 Task: Change  the formatting of the data to Which is Greater than5, In conditional formating, put the option 'Yellow Fill with Dark Yellow Text. 'add another formatting option Format As Table, insert the option Brown Table style Dark  3 In the sheet   Nexus Sales   book
Action: Key pressed 5
Screenshot: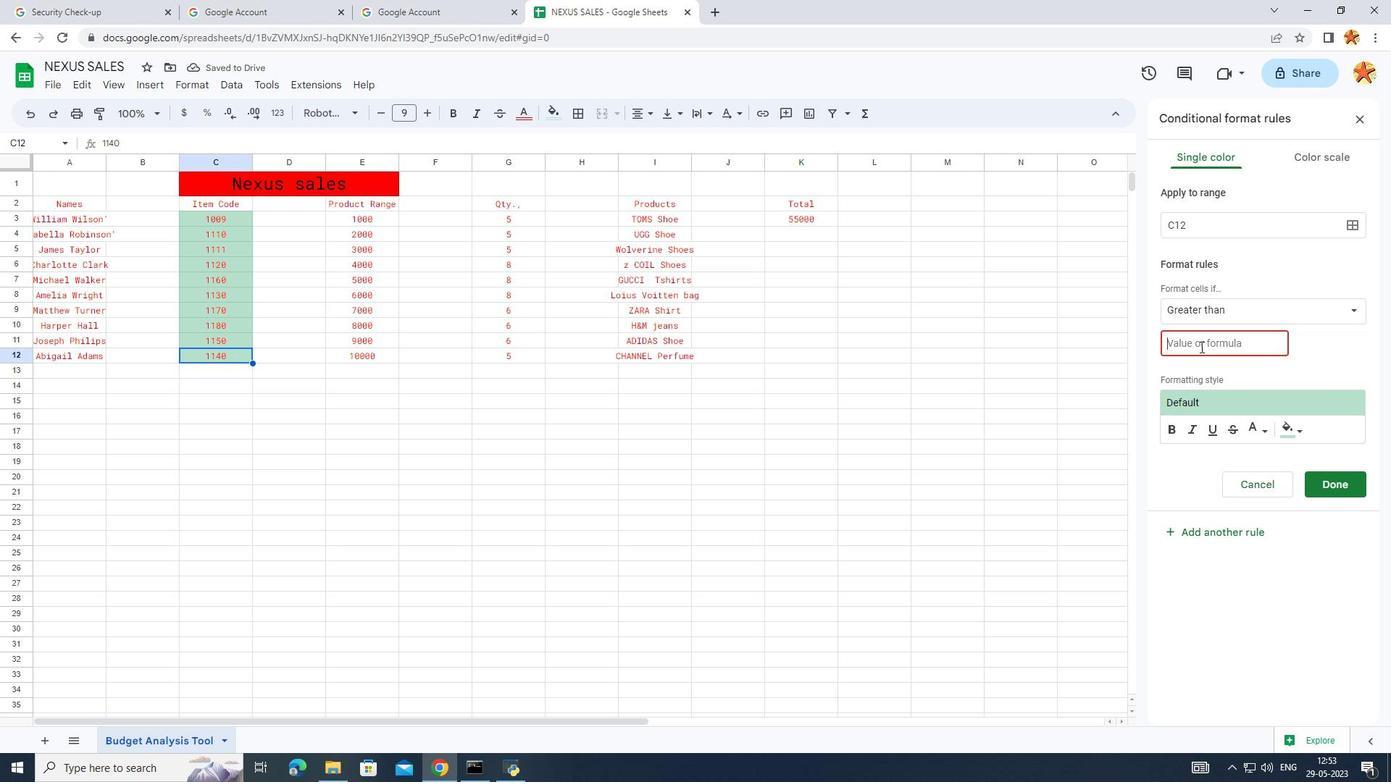 
Action: Mouse moved to (1335, 481)
Screenshot: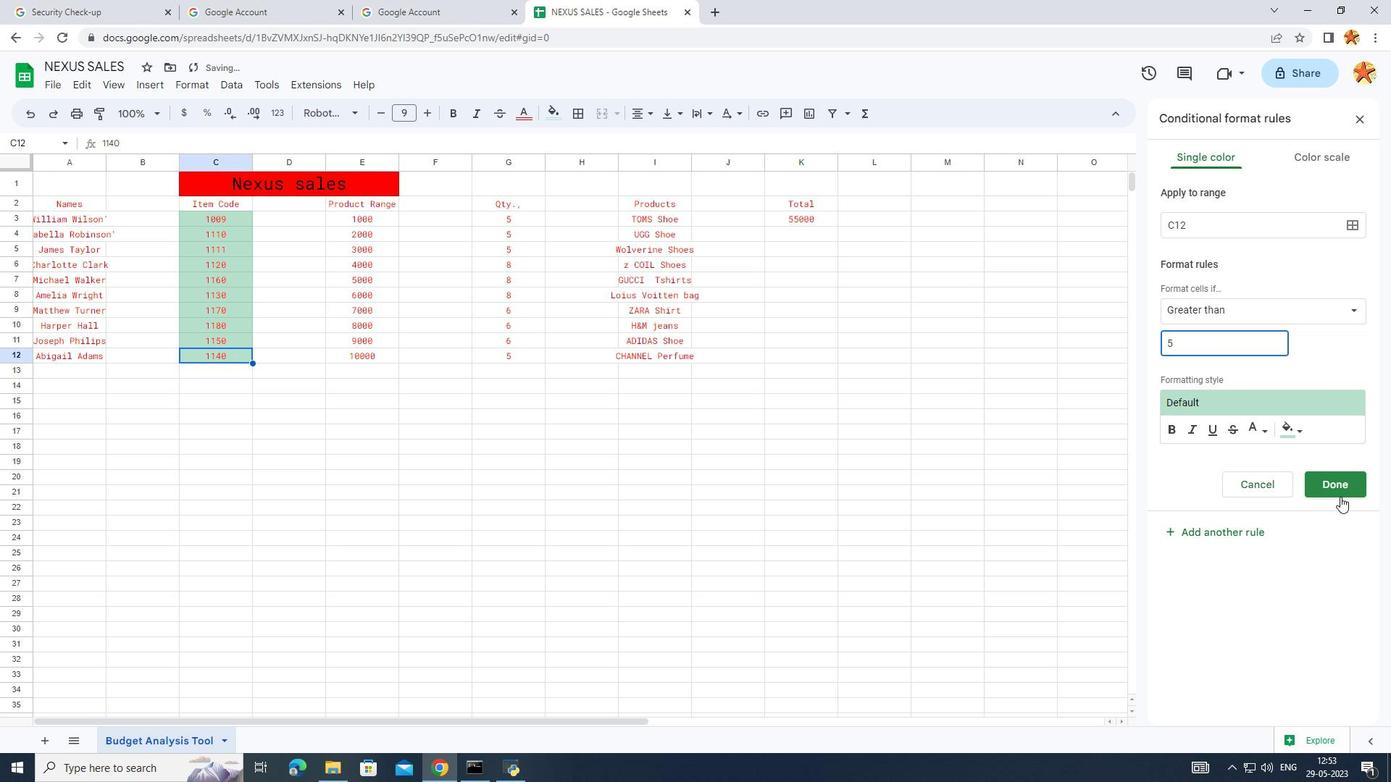 
Action: Mouse pressed left at (1335, 481)
Screenshot: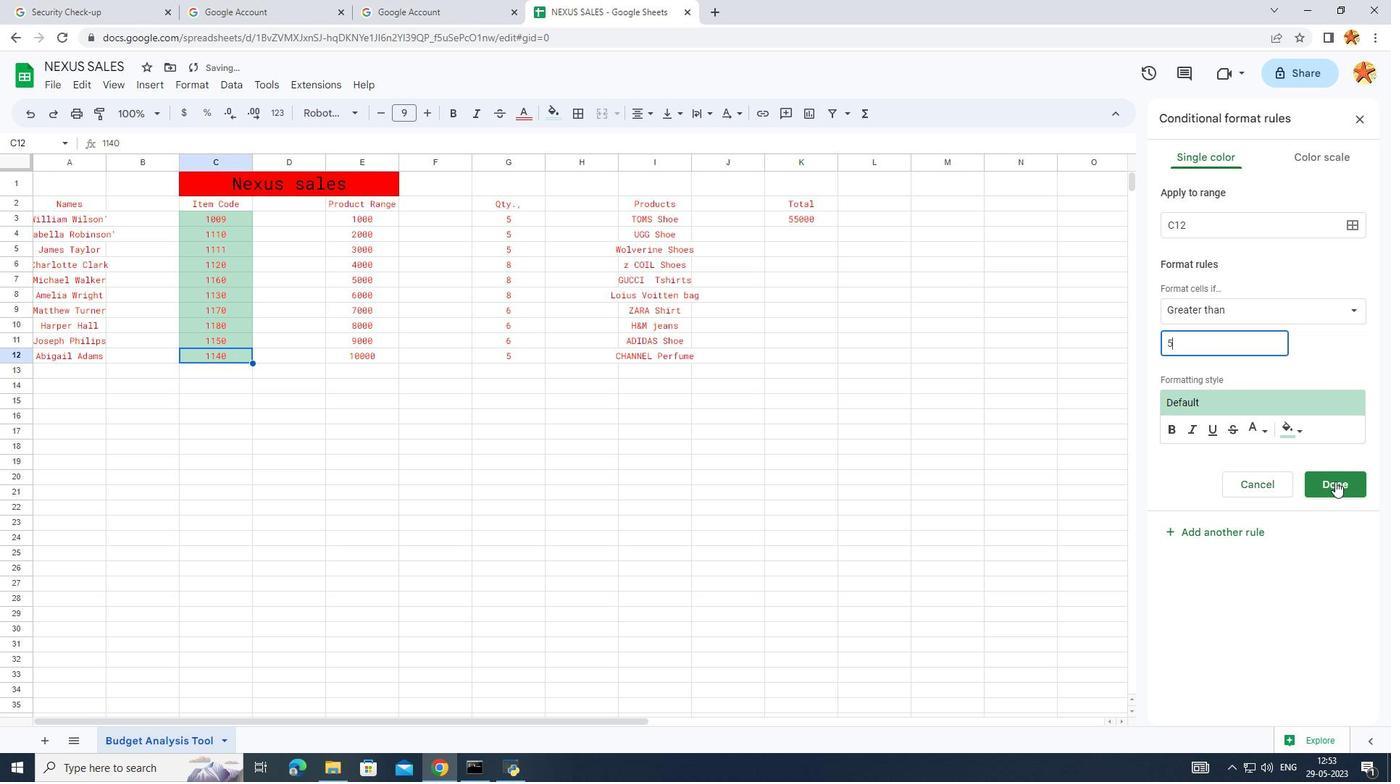 
Action: Mouse moved to (1084, 453)
Screenshot: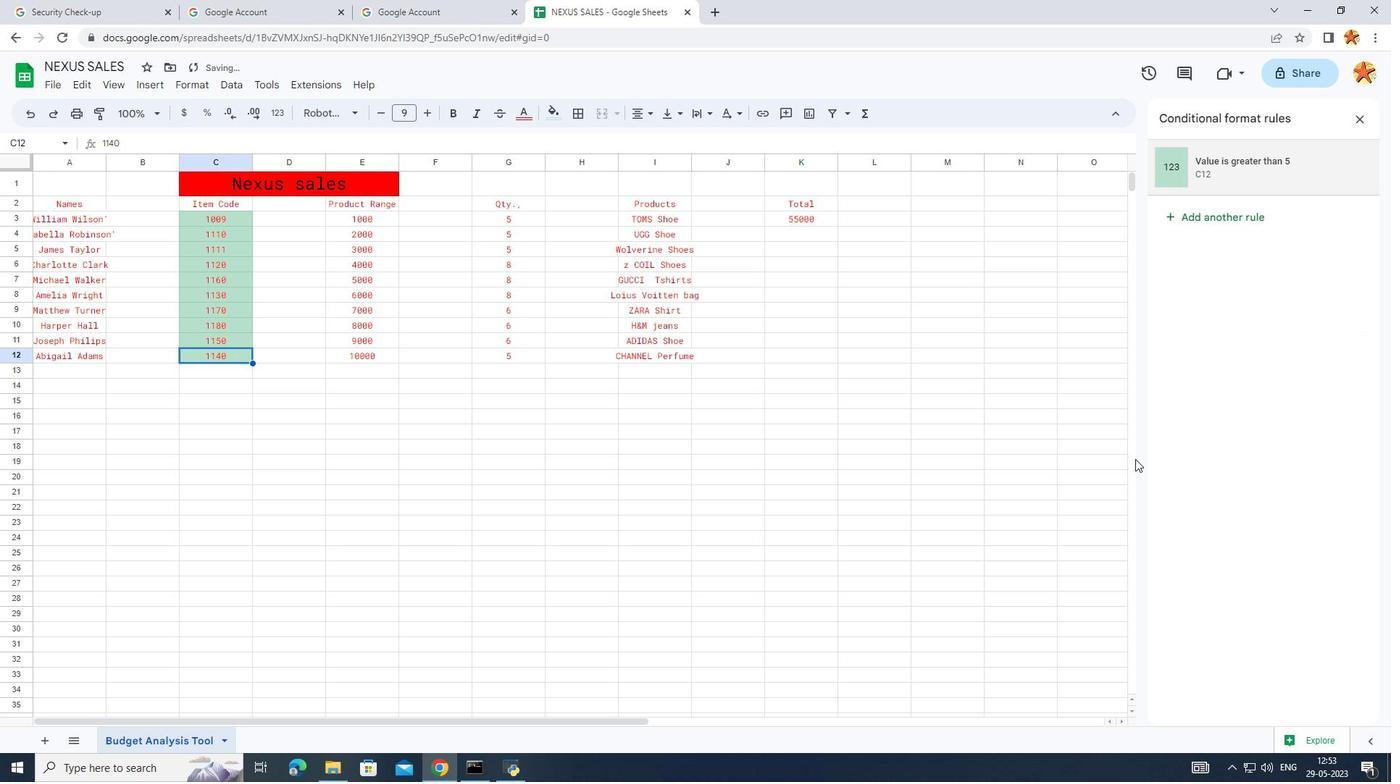 
Action: Mouse pressed left at (1084, 453)
Screenshot: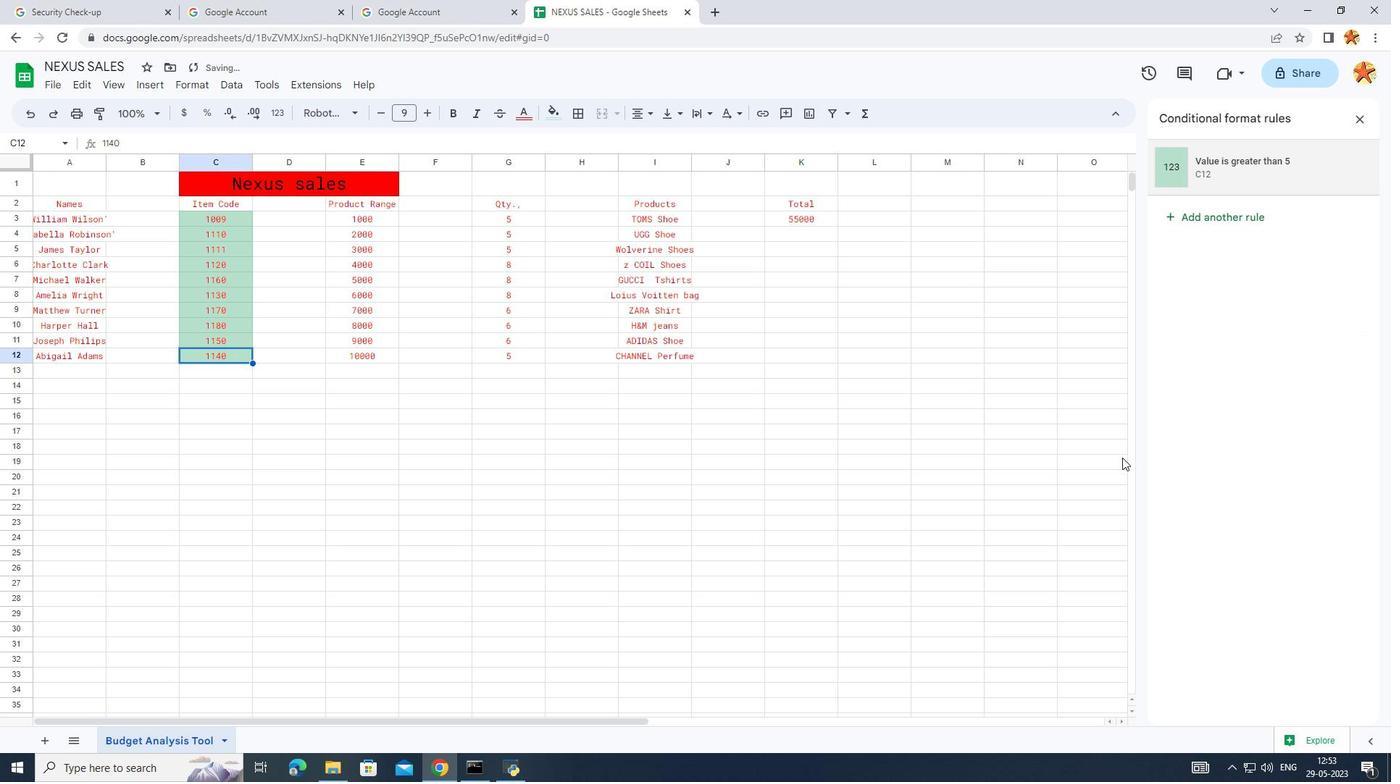 
Action: Mouse moved to (202, 218)
Screenshot: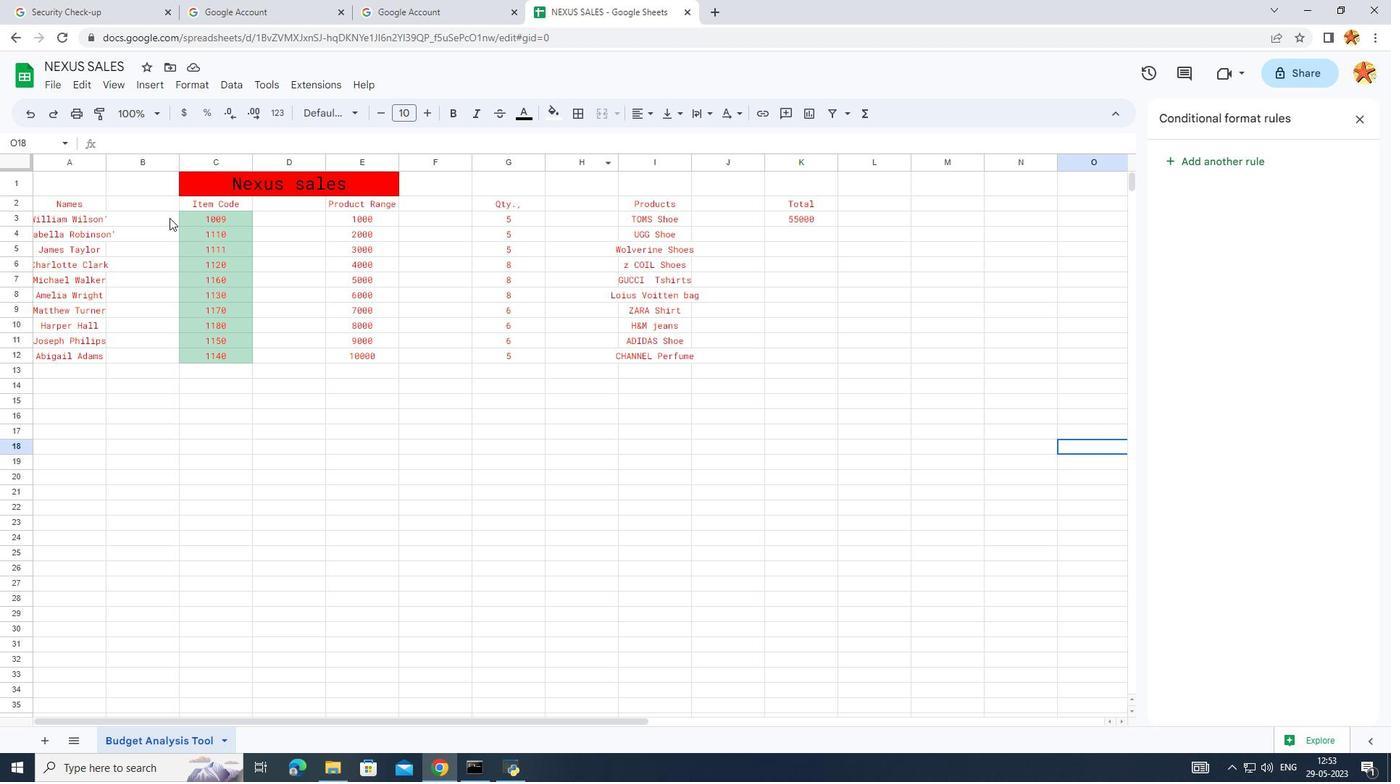 
Action: Mouse pressed left at (202, 218)
Screenshot: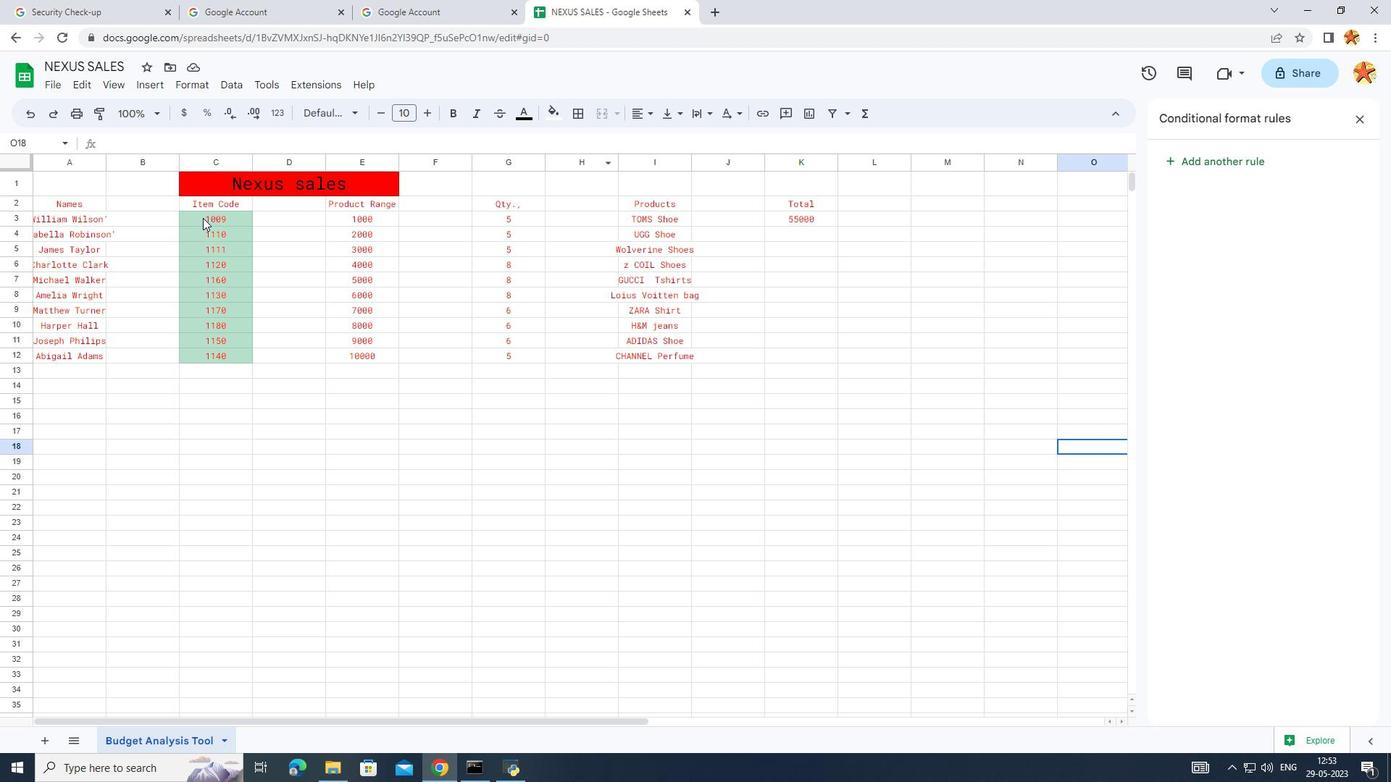 
Action: Mouse moved to (241, 363)
Screenshot: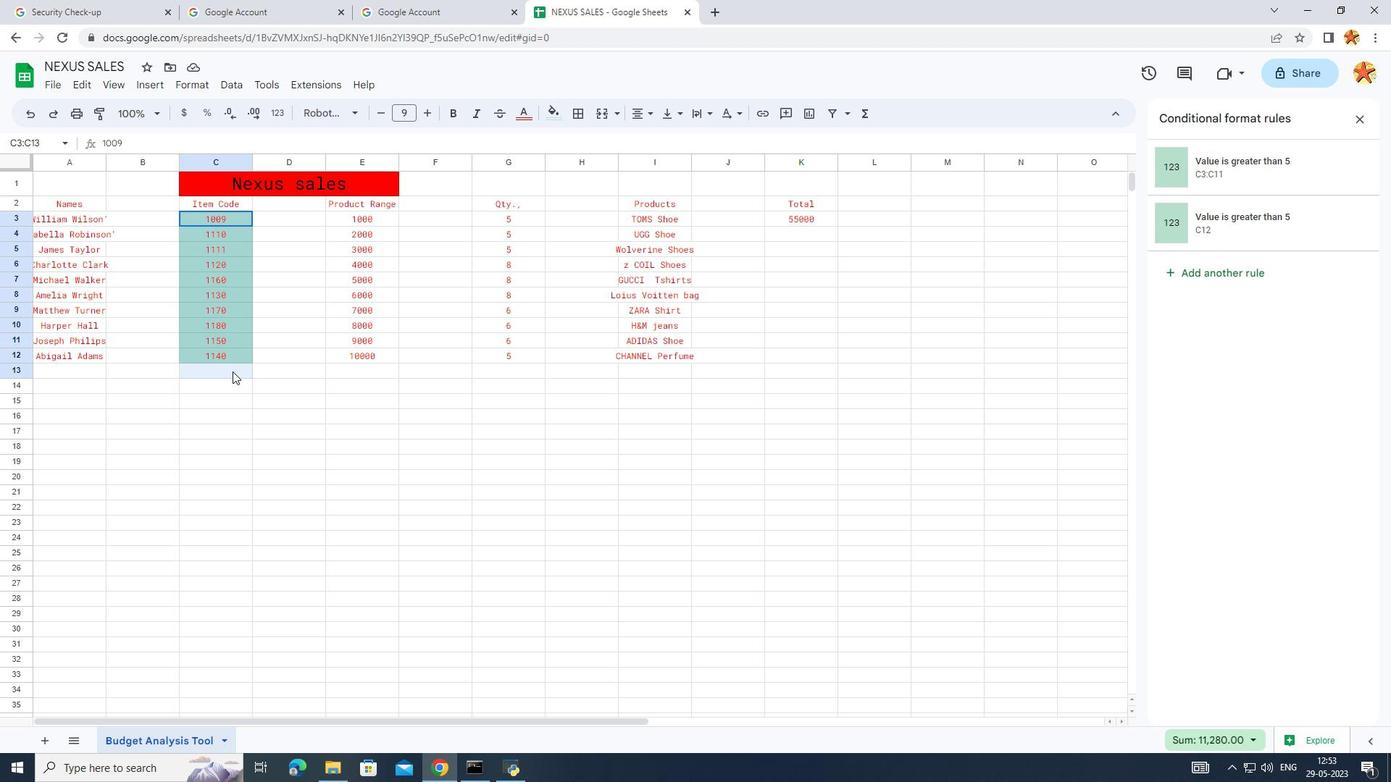 
Action: Mouse pressed left at (241, 363)
Screenshot: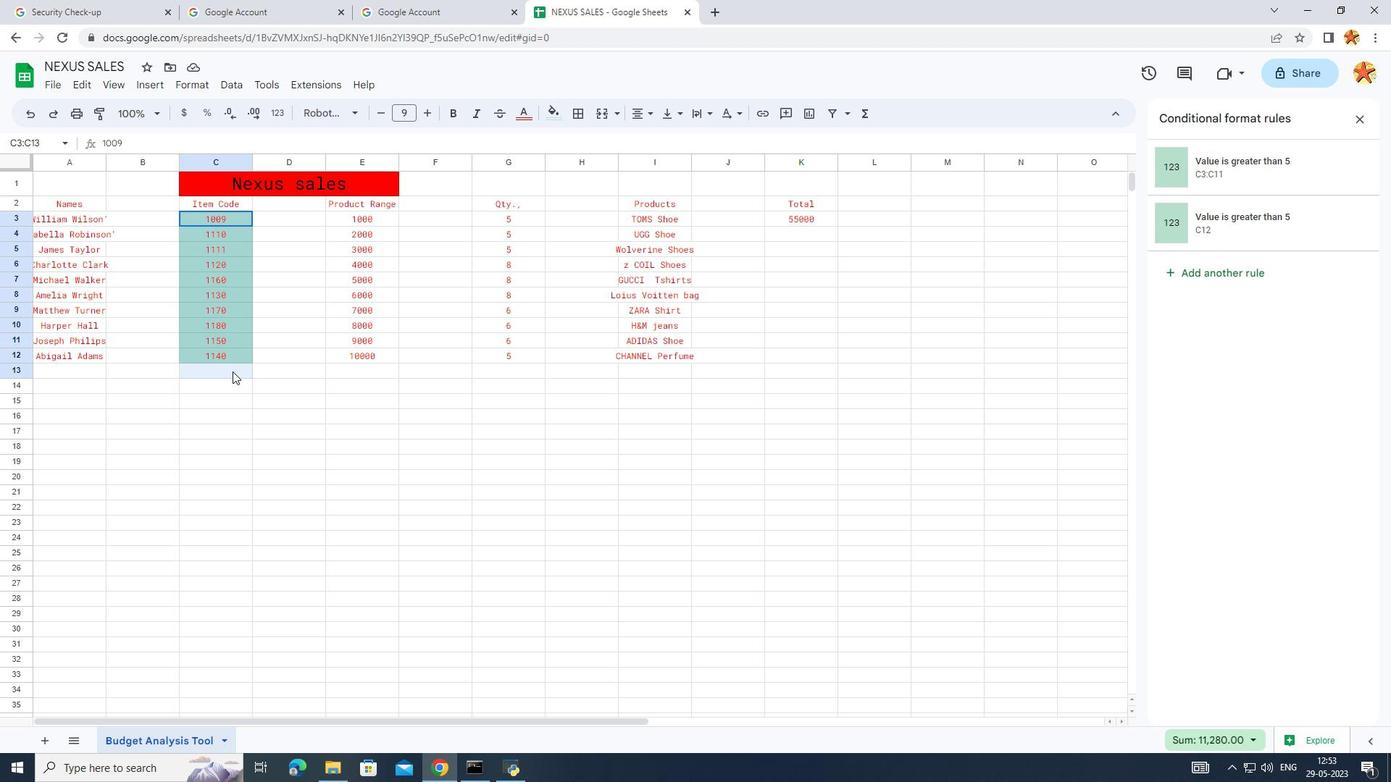 
Action: Mouse moved to (1227, 163)
Screenshot: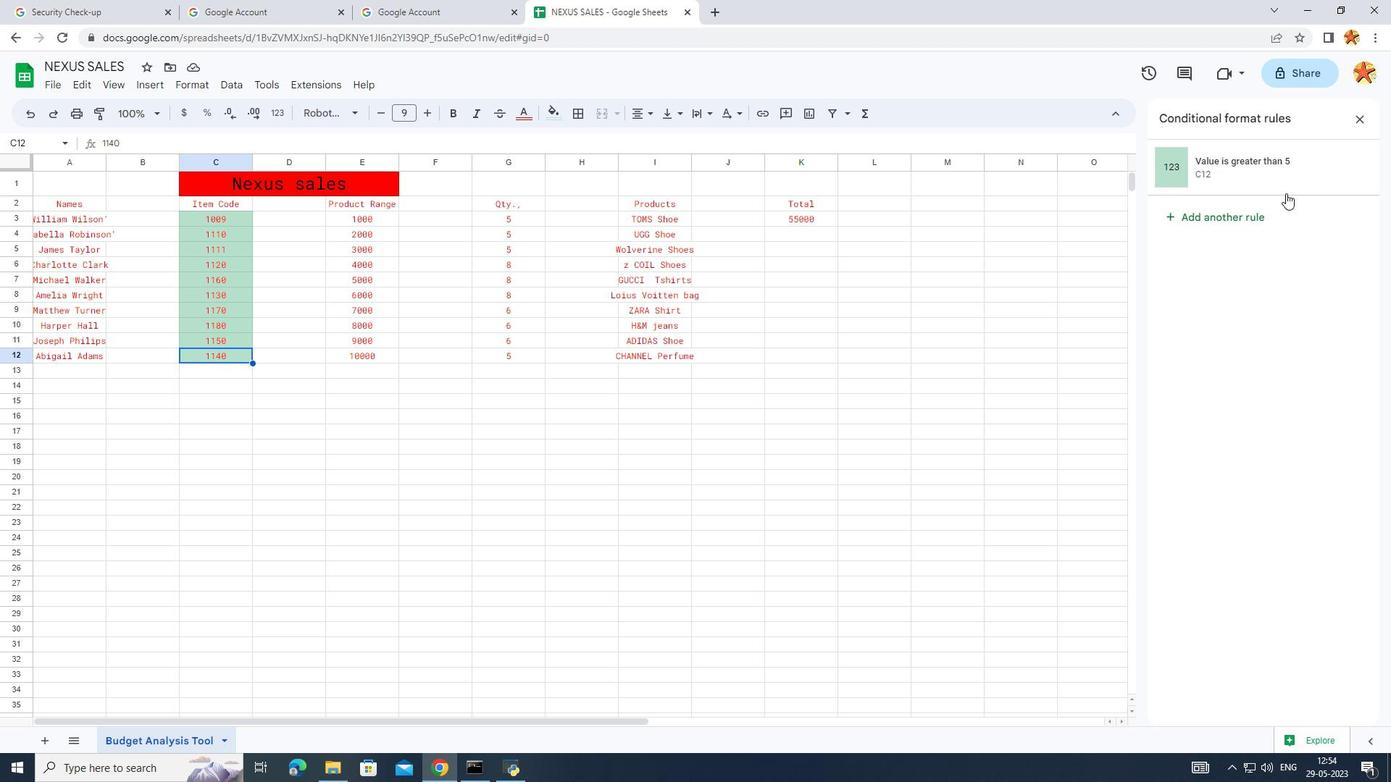 
Action: Mouse pressed left at (1227, 163)
Screenshot: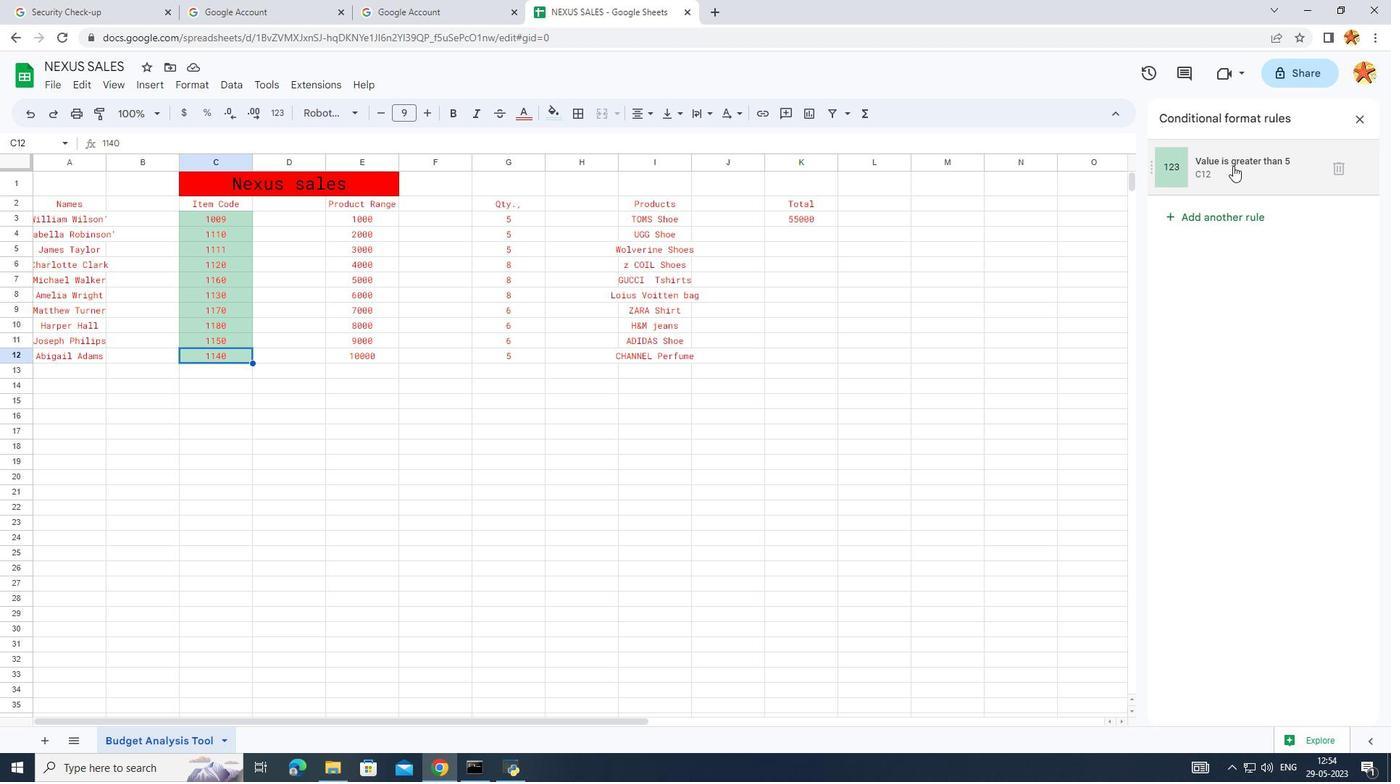 
Action: Mouse moved to (1319, 160)
Screenshot: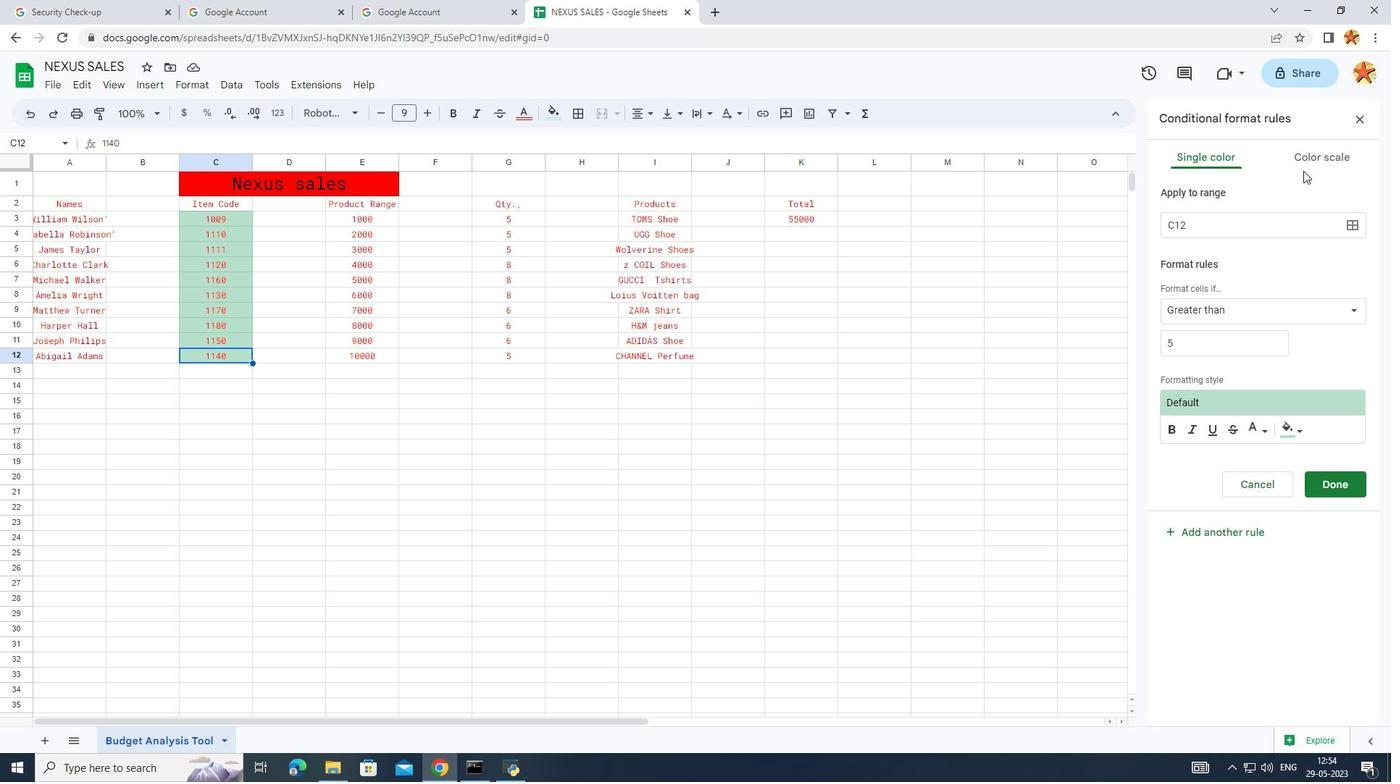 
Action: Mouse pressed left at (1319, 160)
Screenshot: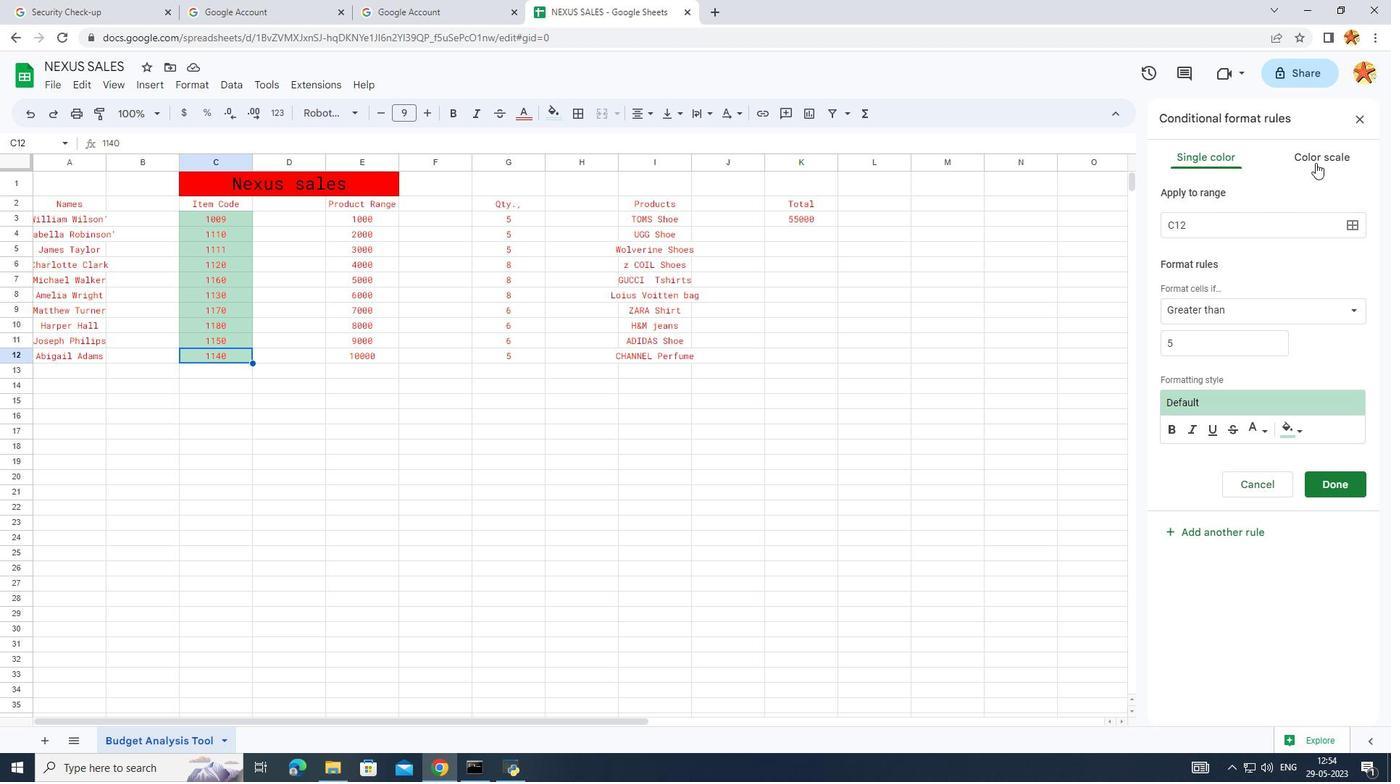 
Action: Mouse moved to (1277, 315)
Screenshot: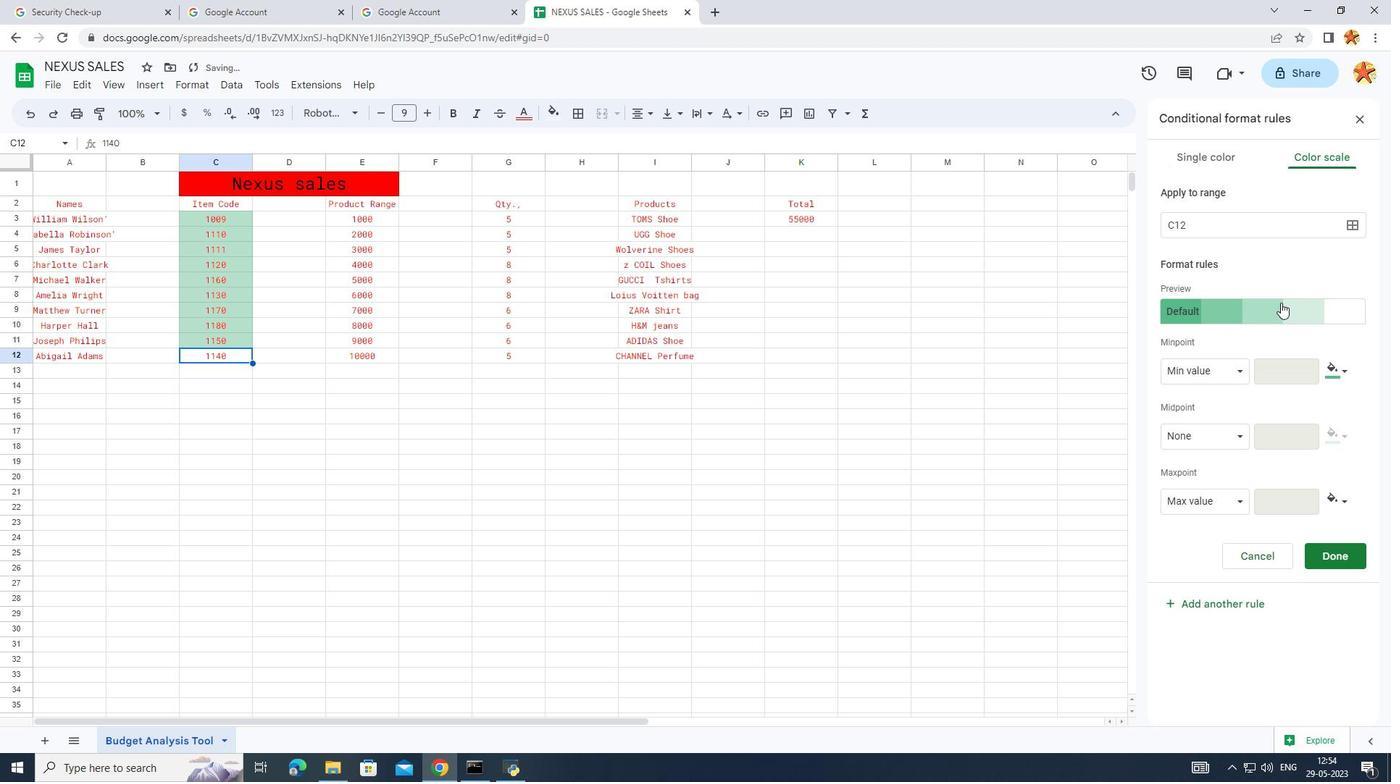 
Action: Mouse pressed left at (1277, 315)
Screenshot: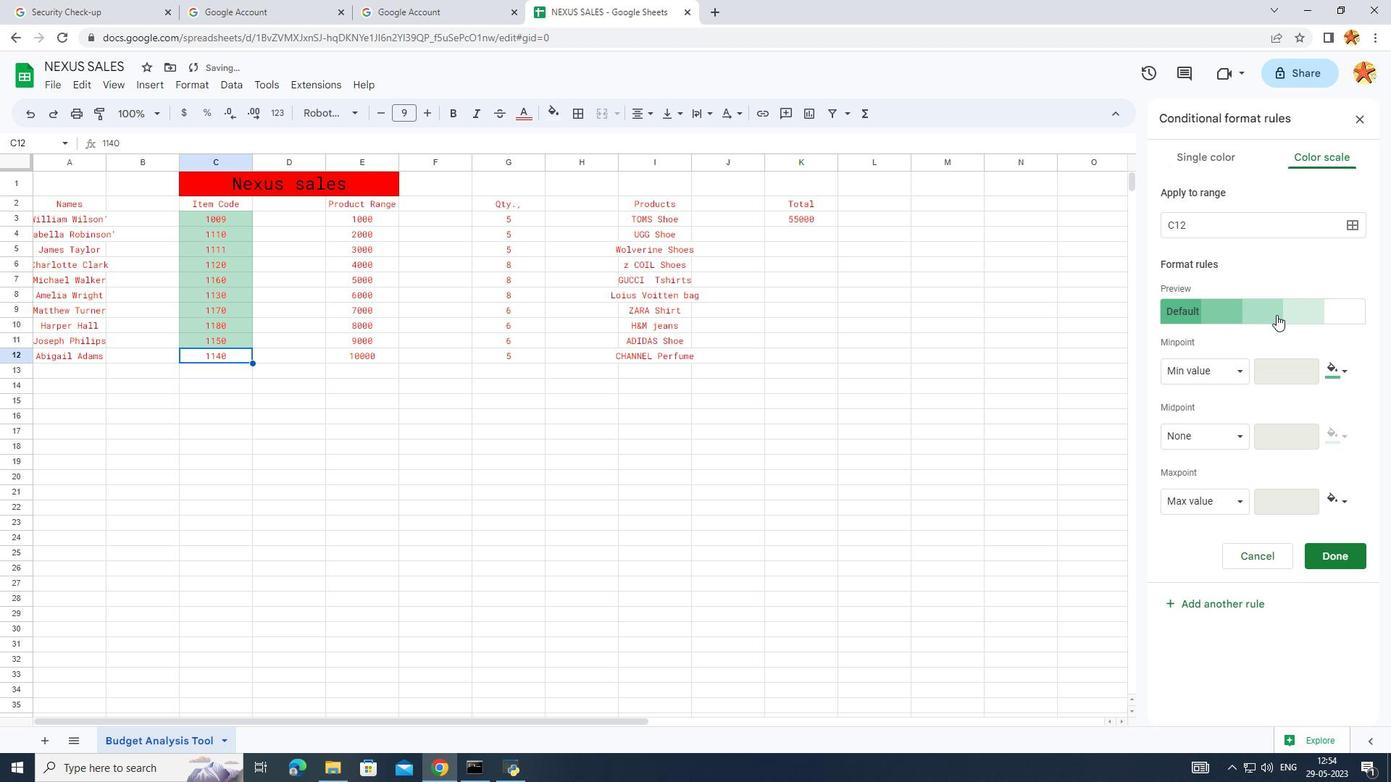 
Action: Mouse moved to (1237, 353)
Screenshot: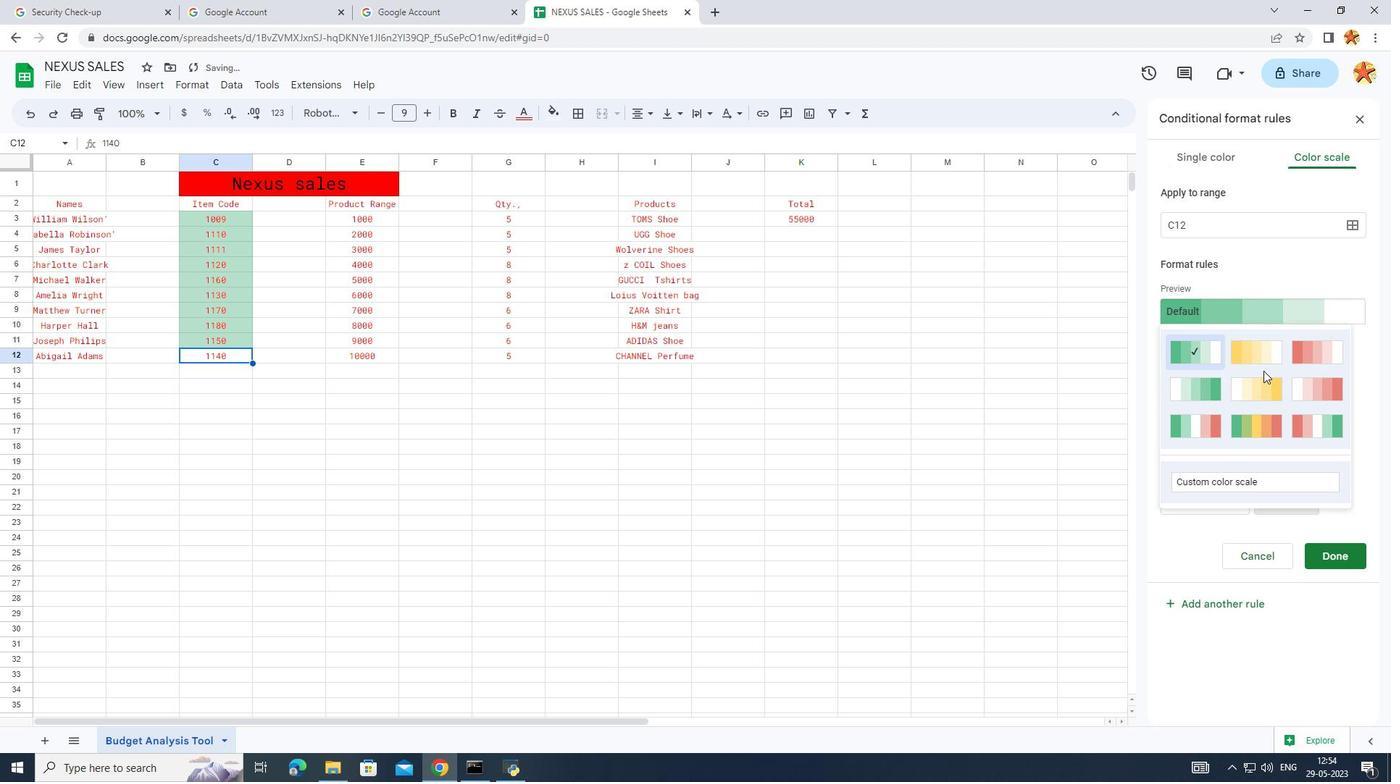 
Action: Mouse pressed left at (1237, 353)
Screenshot: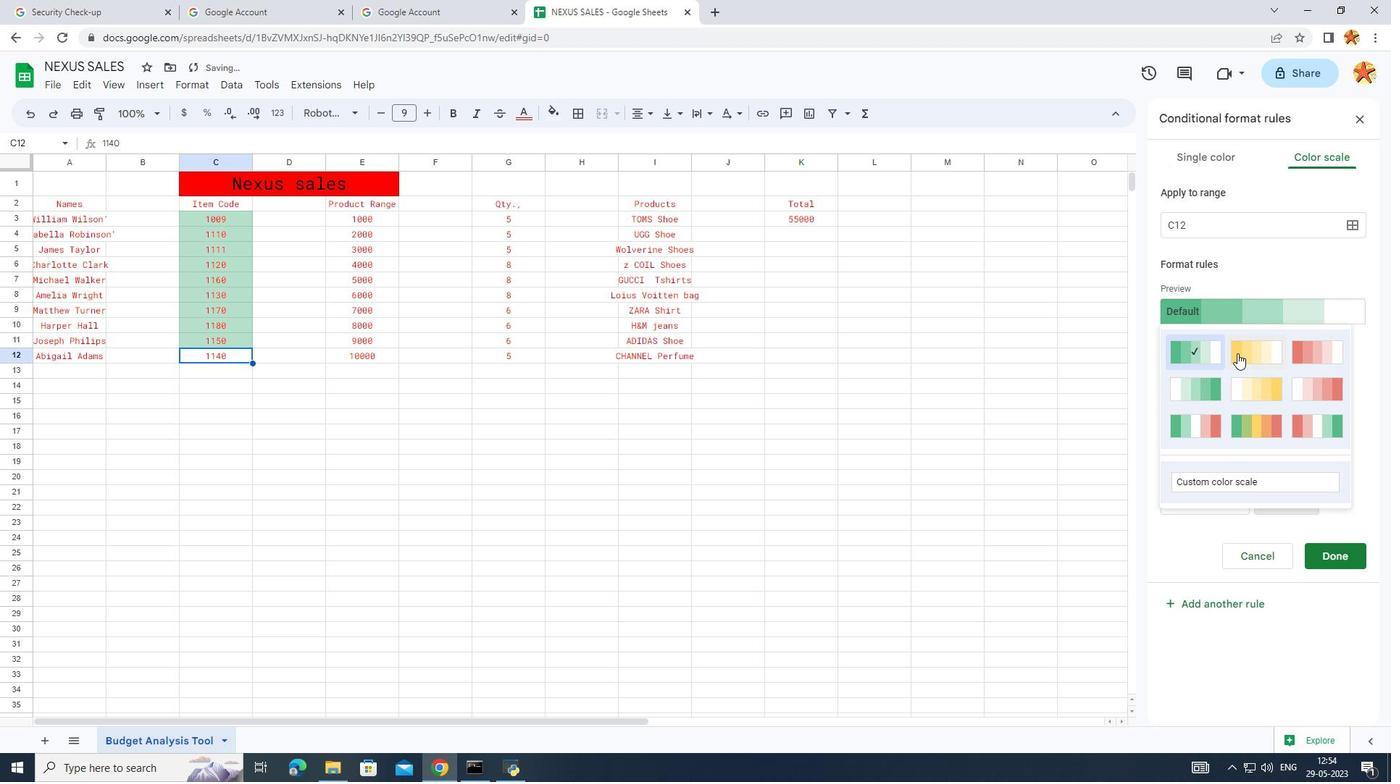 
Action: Mouse moved to (761, 413)
Screenshot: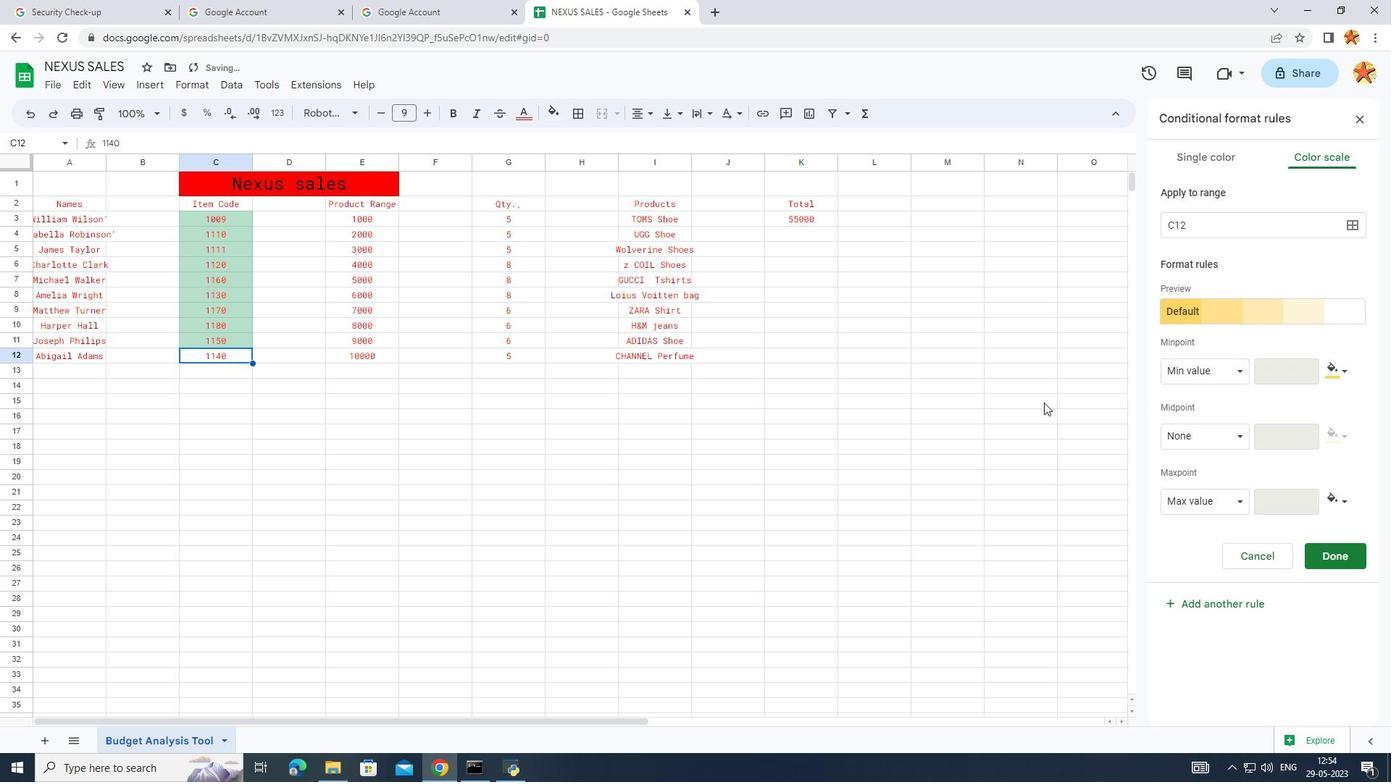 
Action: Mouse pressed left at (761, 413)
Screenshot: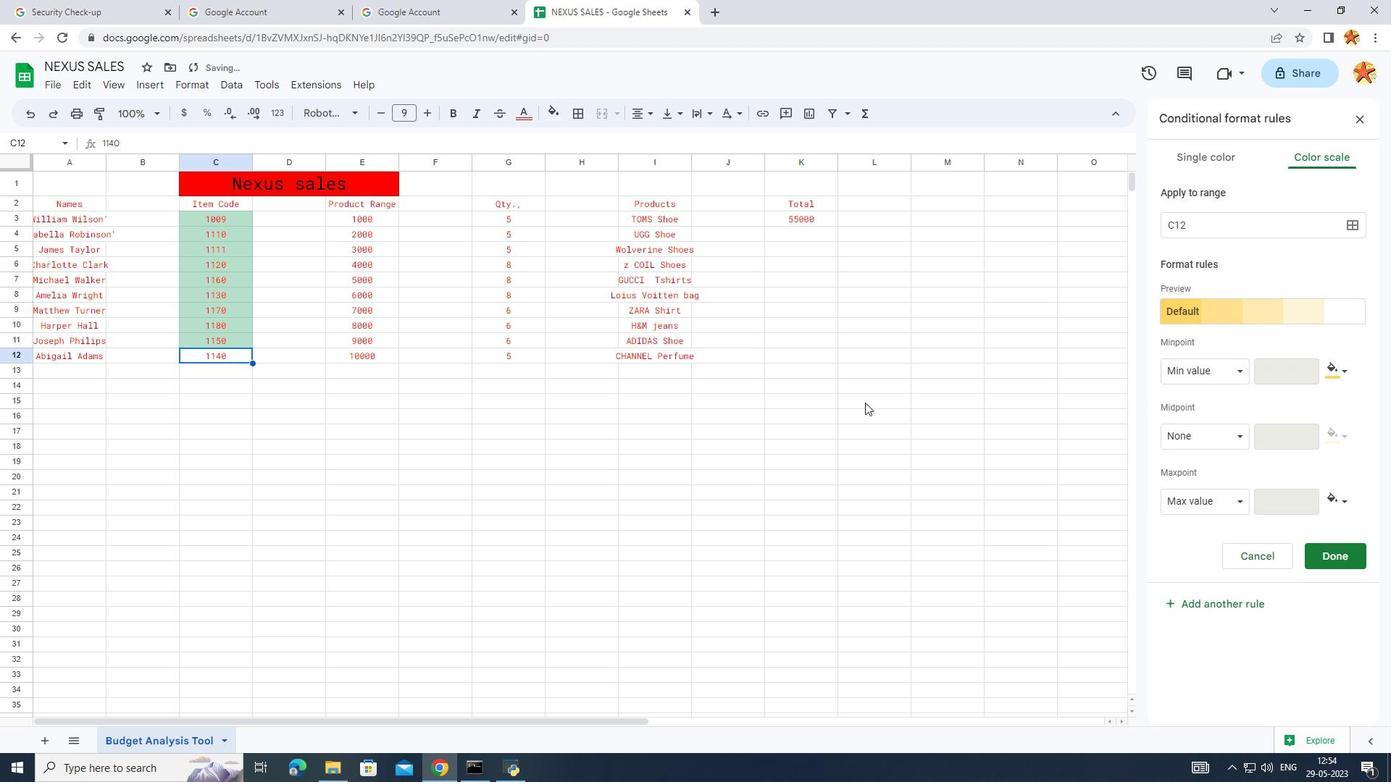 
Action: Mouse moved to (302, 254)
Screenshot: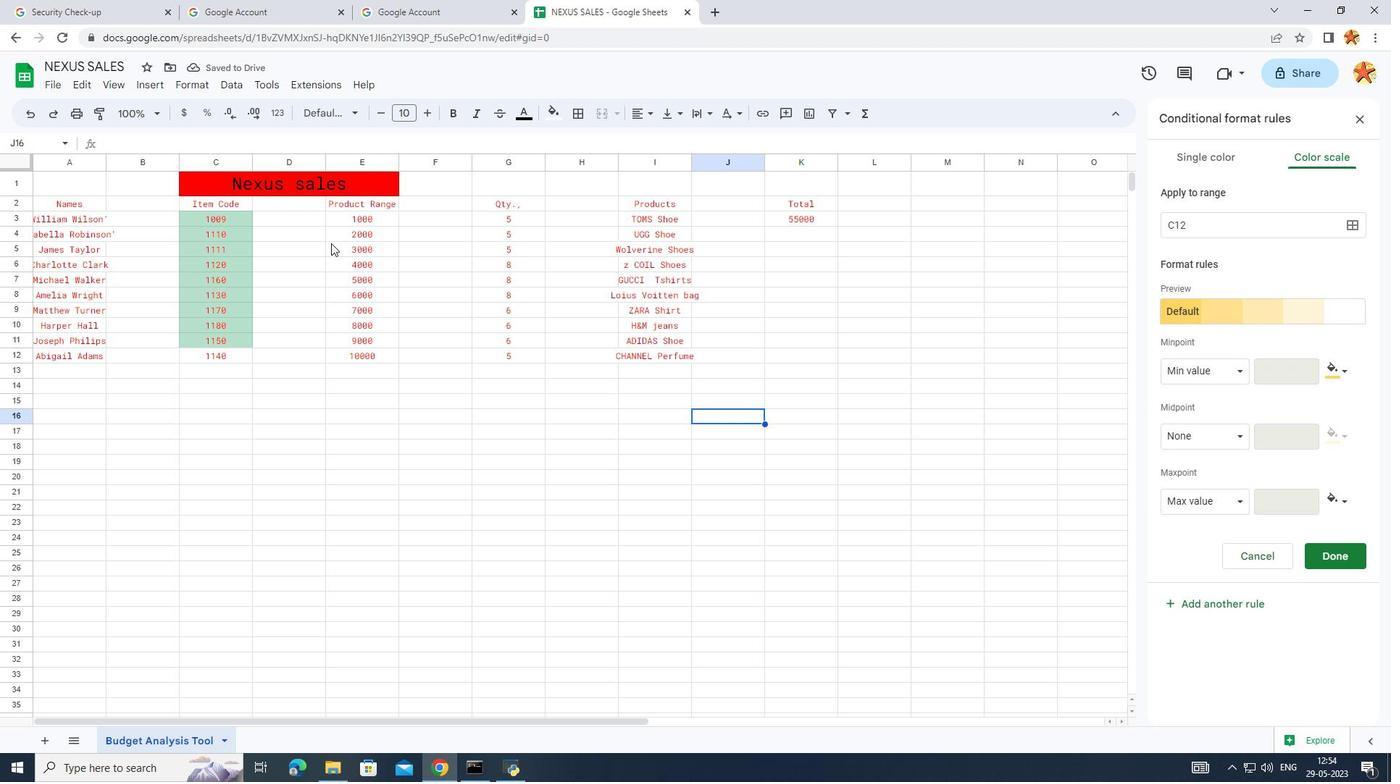 
Action: Mouse pressed left at (302, 254)
Screenshot: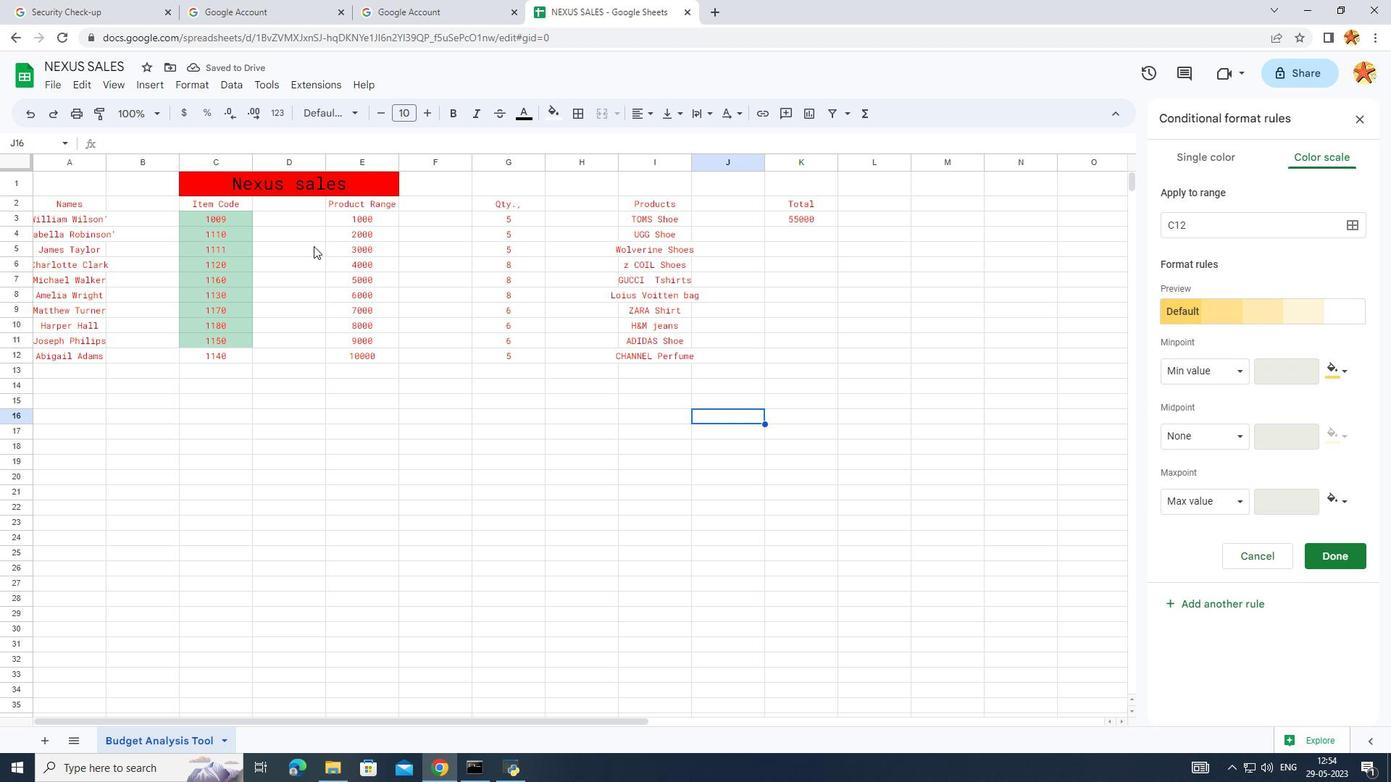
Action: Mouse moved to (224, 215)
Screenshot: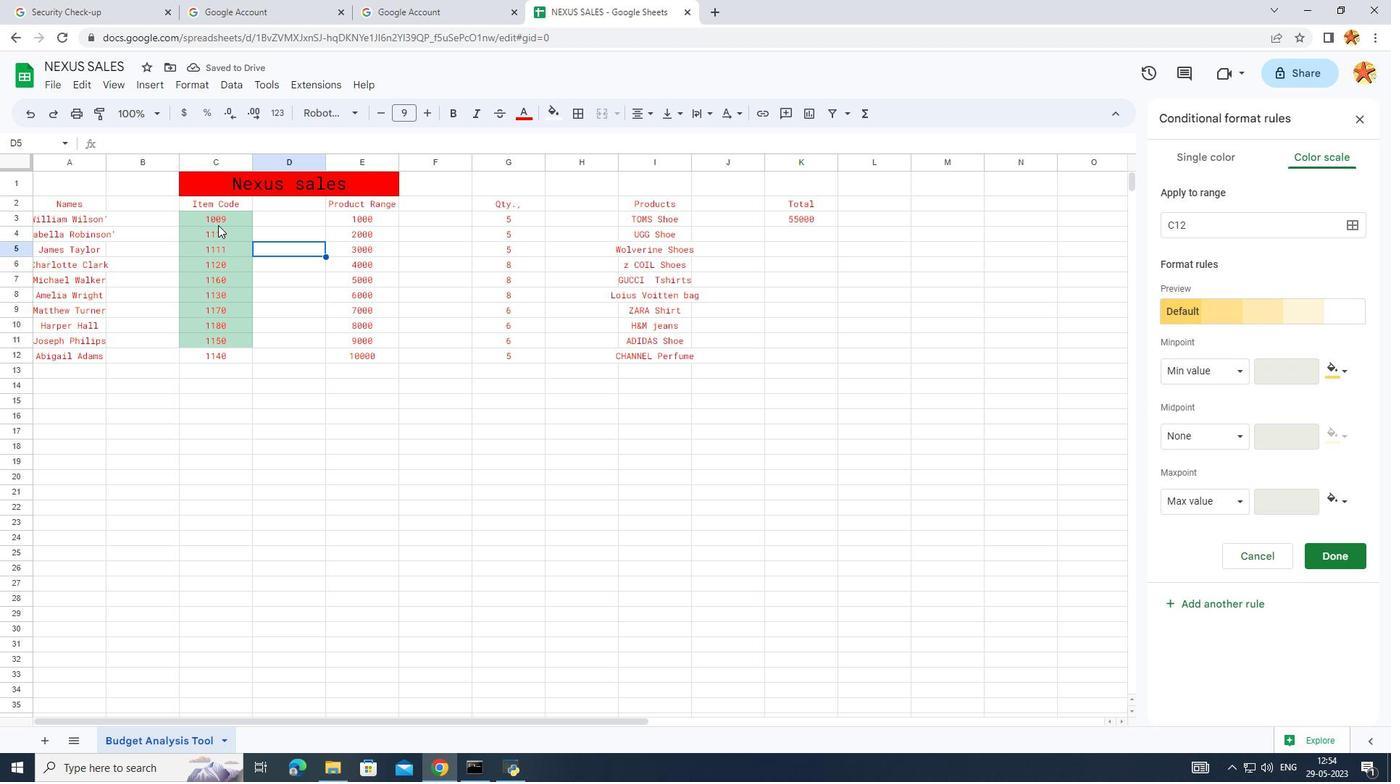 
Action: Mouse pressed left at (224, 215)
Screenshot: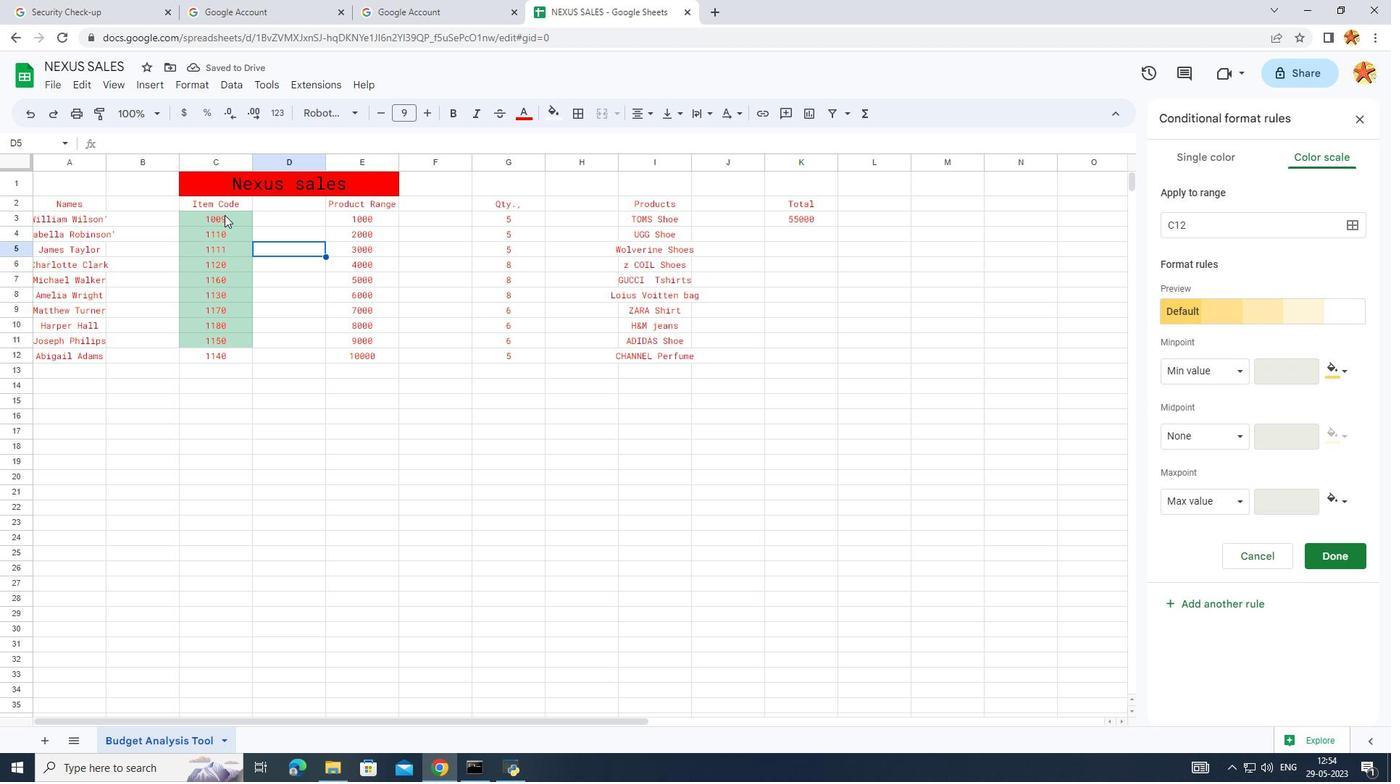 
Action: Mouse moved to (1198, 316)
Screenshot: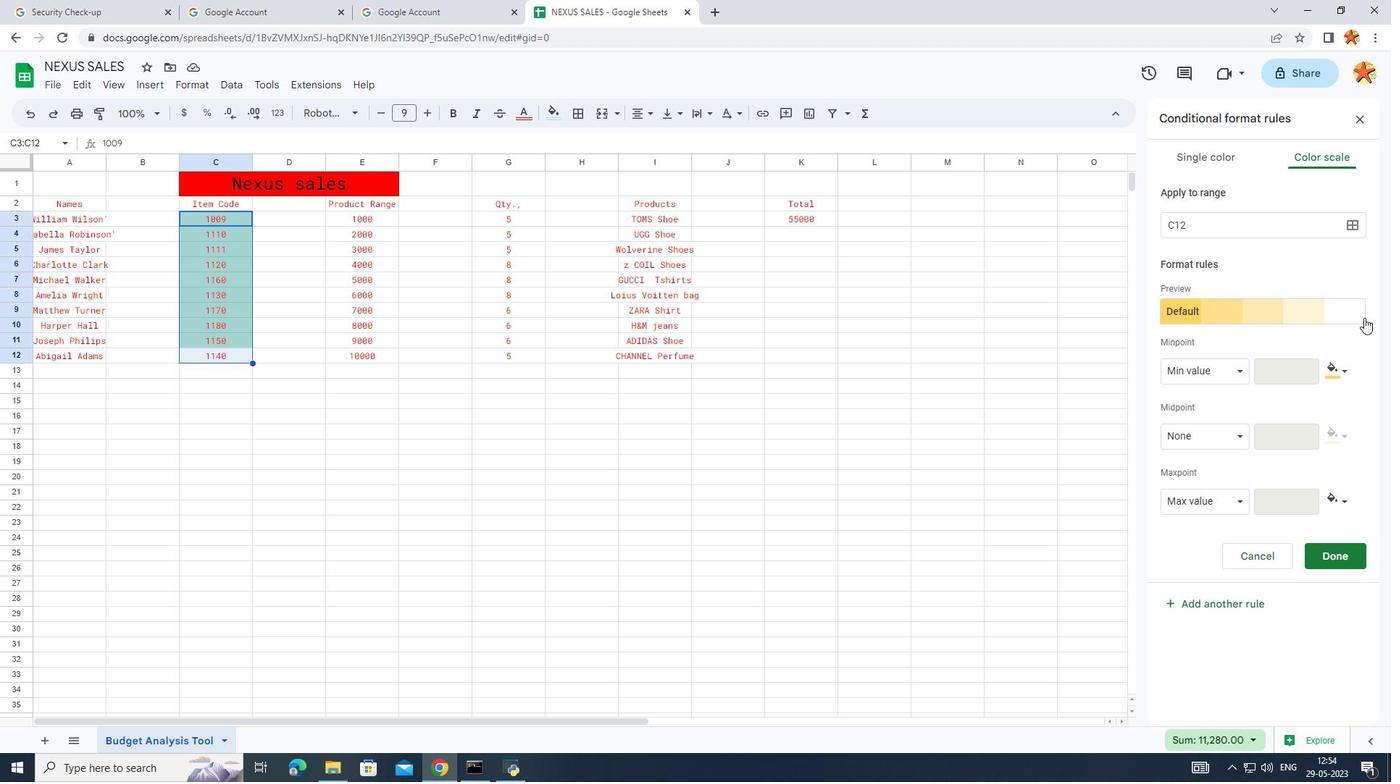 
Action: Mouse pressed left at (1198, 316)
Screenshot: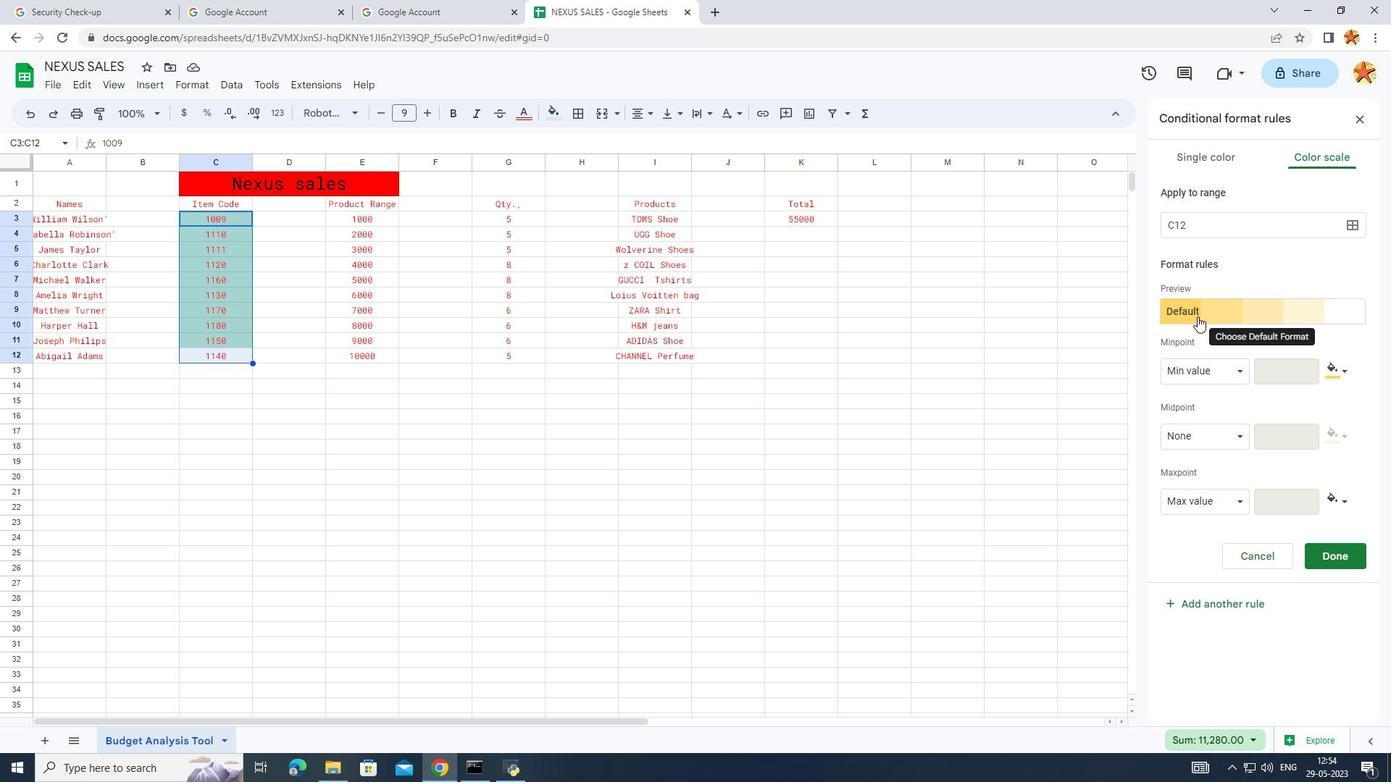 
Action: Mouse moved to (1246, 350)
Screenshot: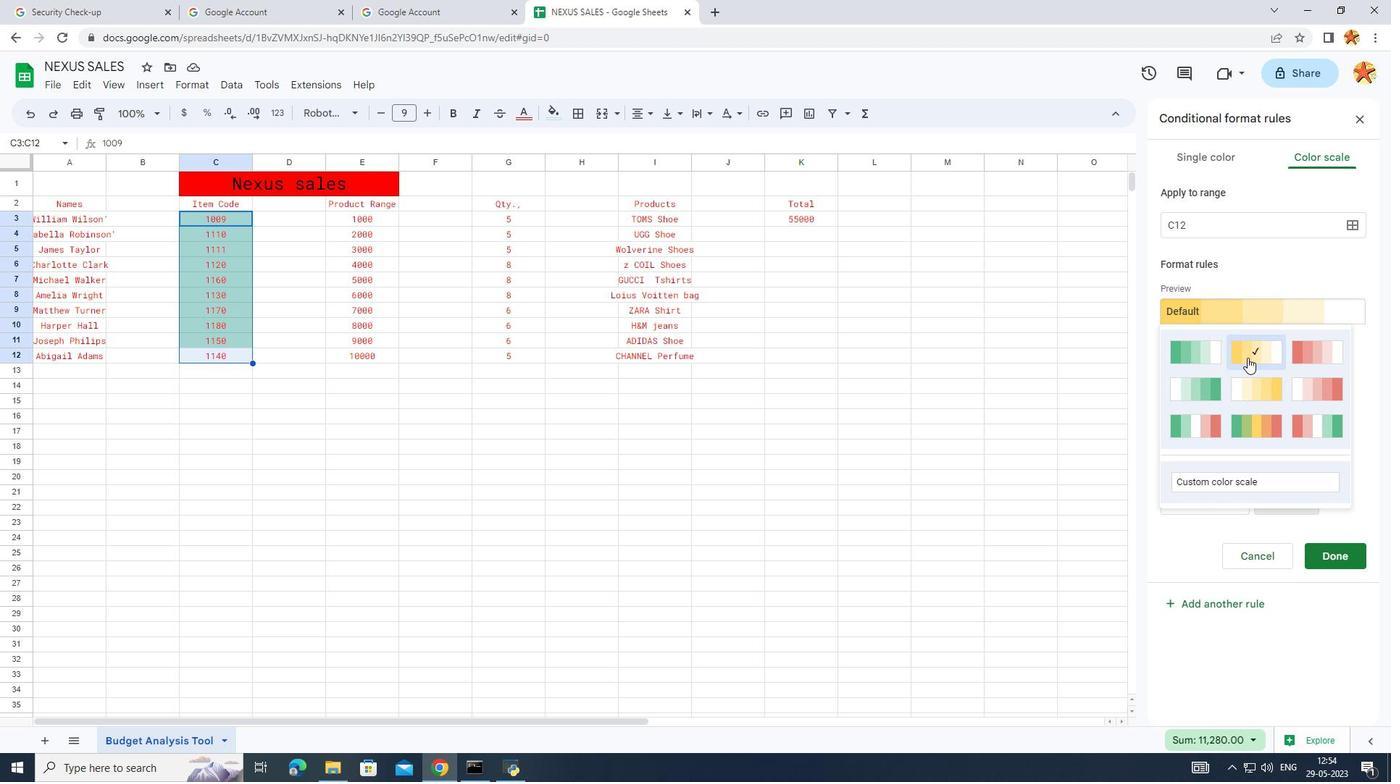 
Action: Mouse pressed left at (1246, 350)
Screenshot: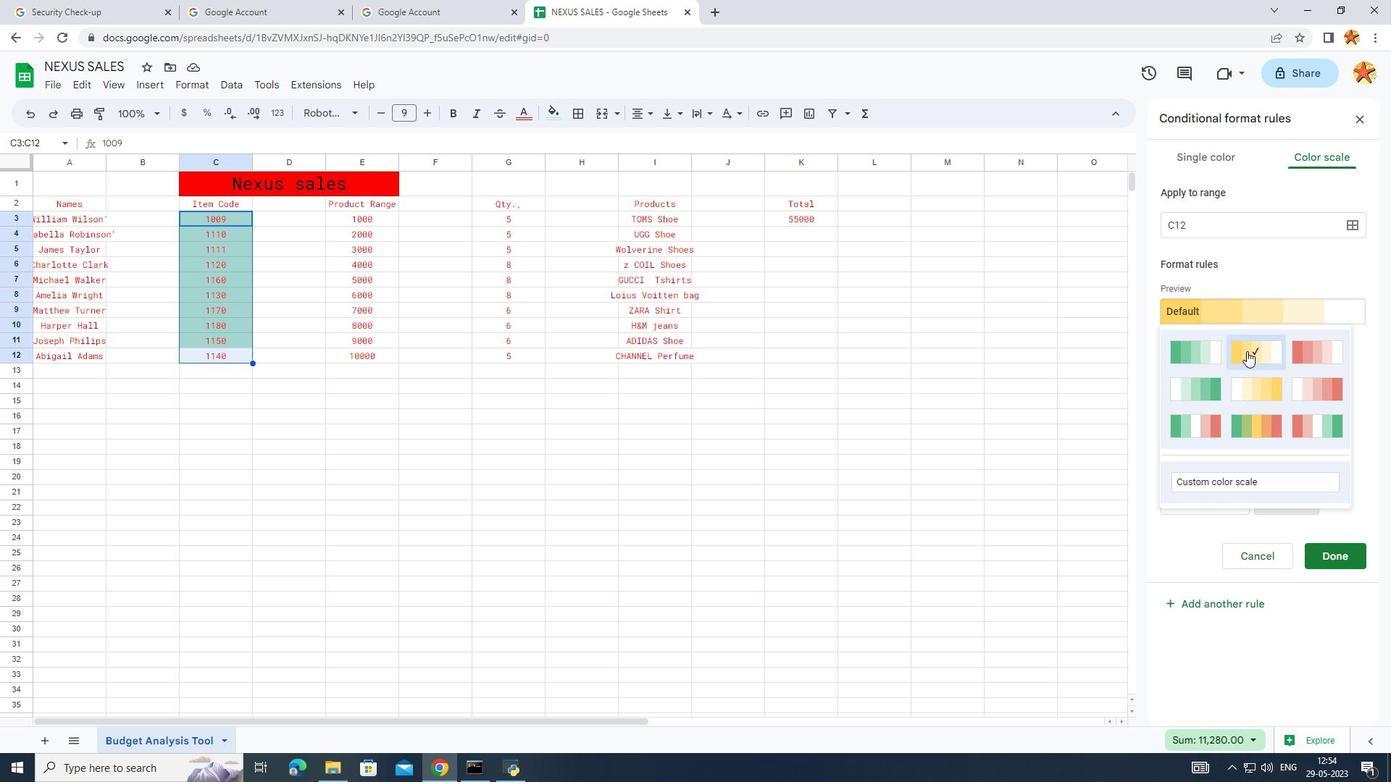 
Action: Mouse moved to (1308, 513)
Screenshot: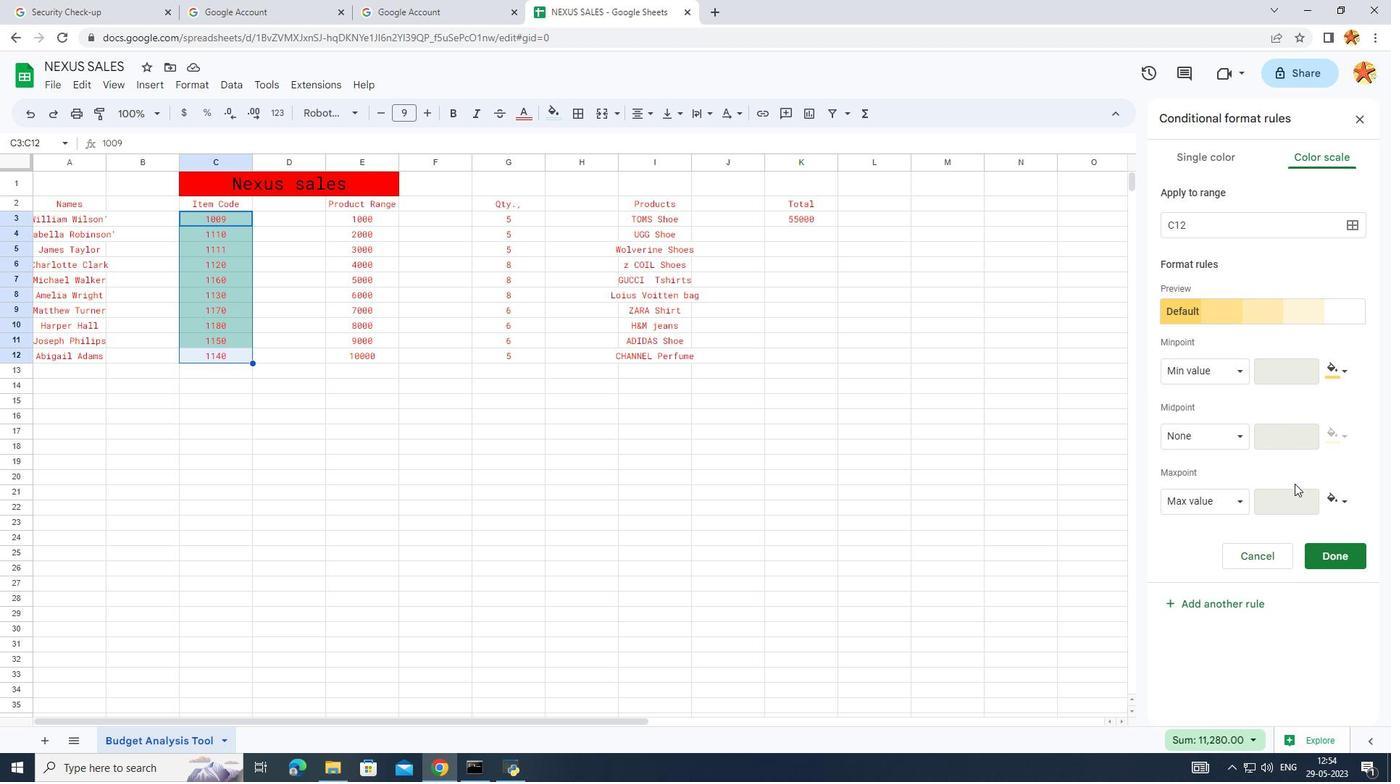 
Action: Mouse pressed left at (1300, 498)
Screenshot: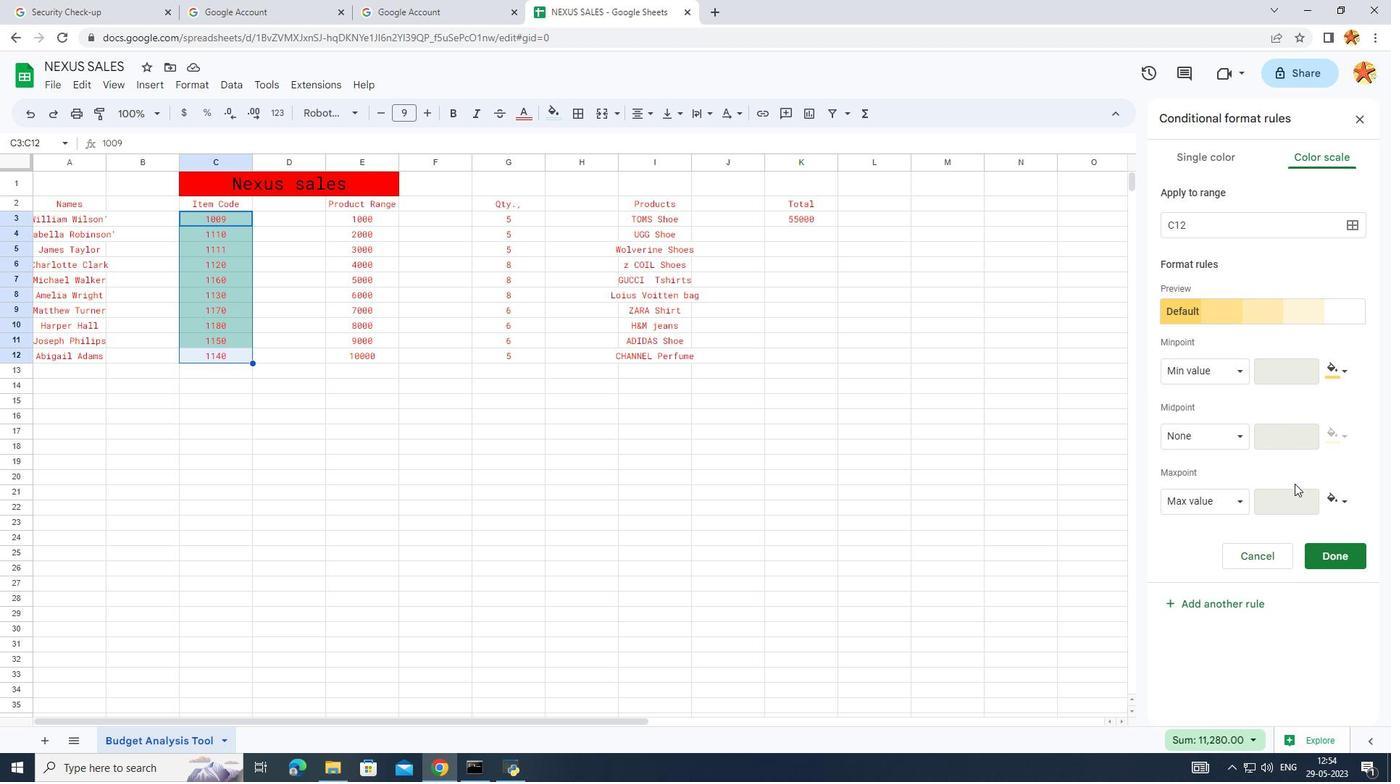 
Action: Mouse moved to (1330, 552)
Screenshot: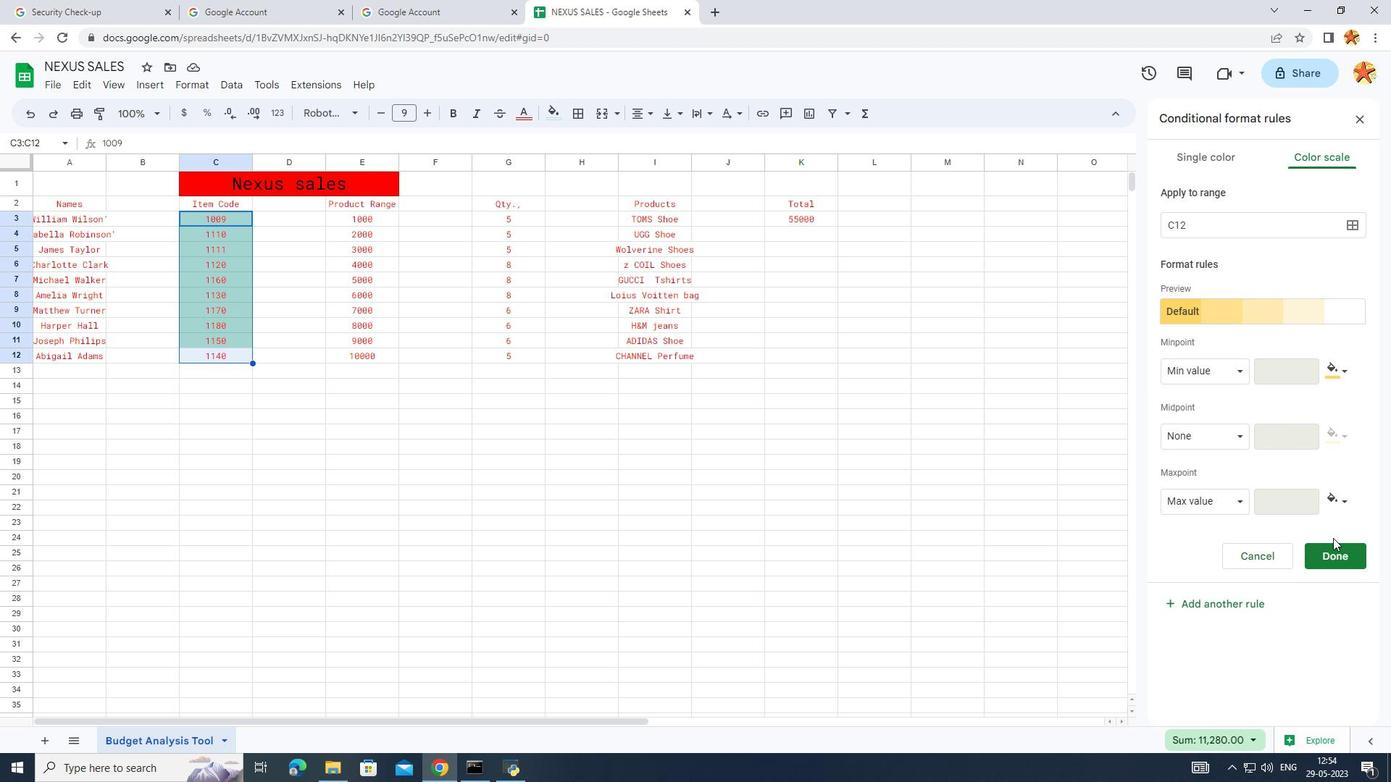 
Action: Mouse pressed left at (1330, 552)
Screenshot: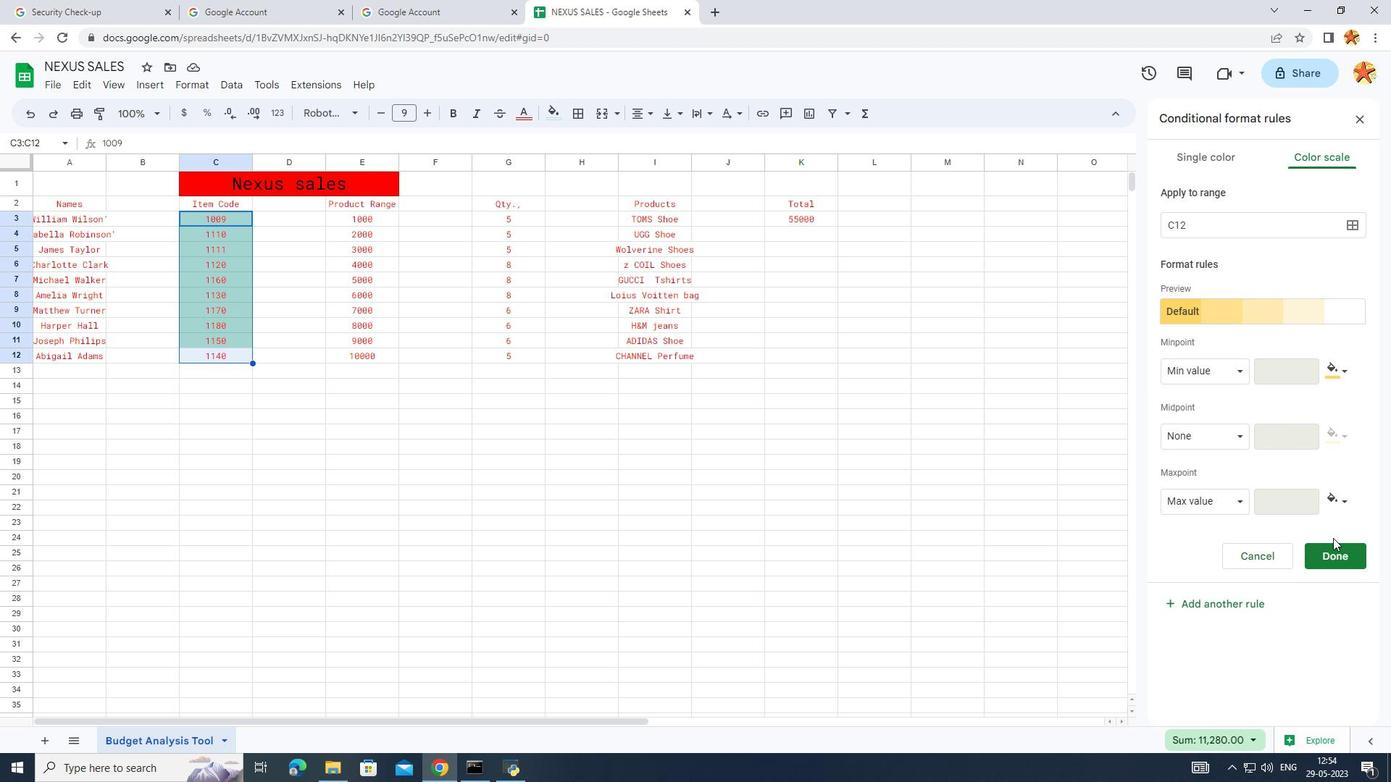 
Action: Mouse moved to (469, 344)
Screenshot: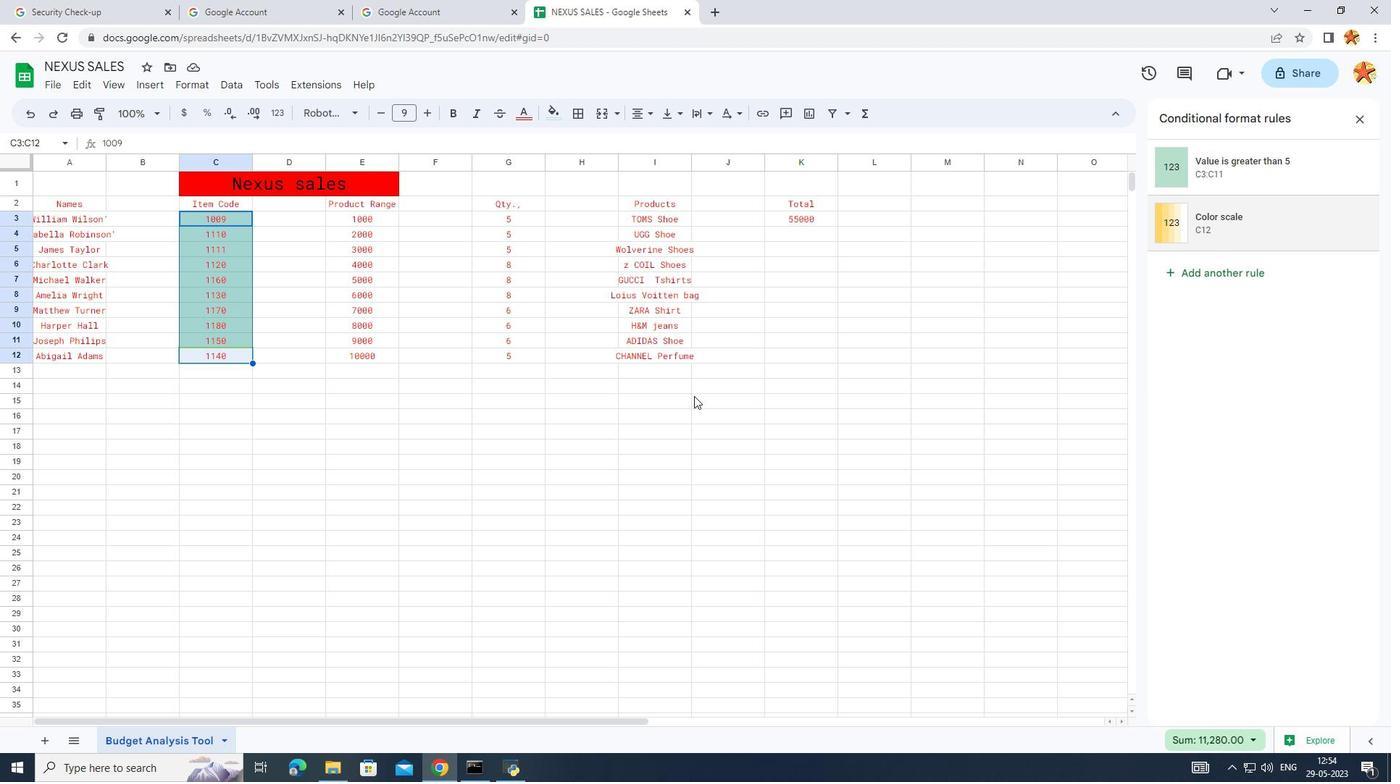 
Action: Mouse pressed left at (469, 344)
Screenshot: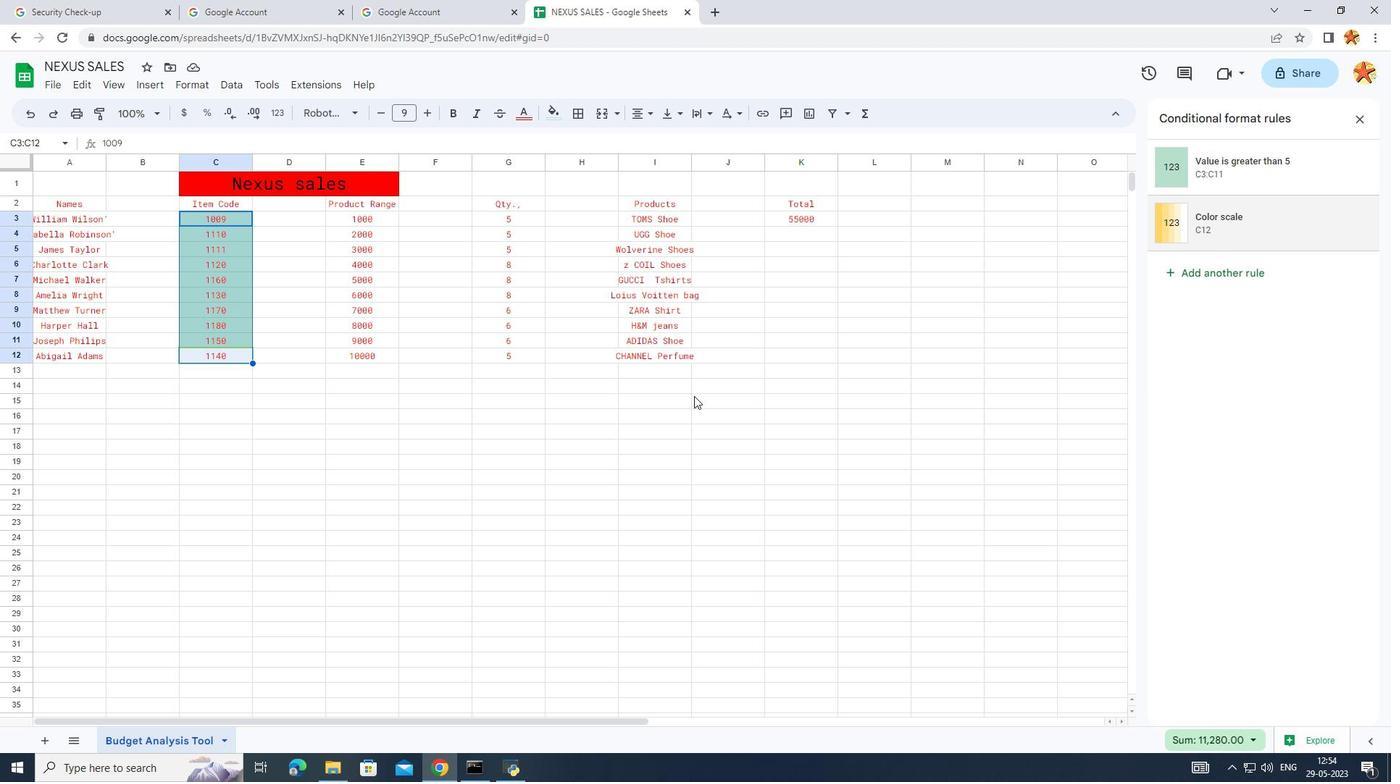 
Action: Mouse moved to (265, 258)
Screenshot: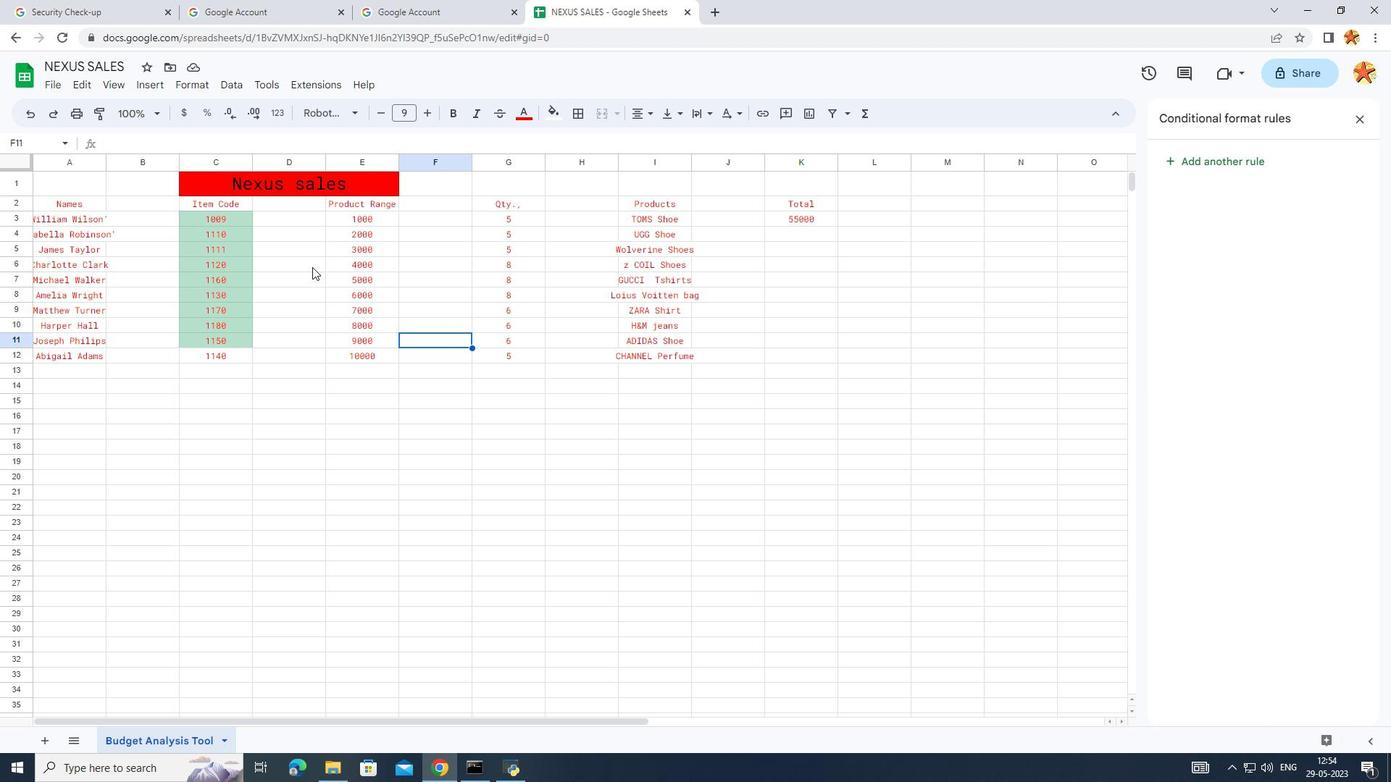 
Action: Mouse pressed left at (265, 258)
Screenshot: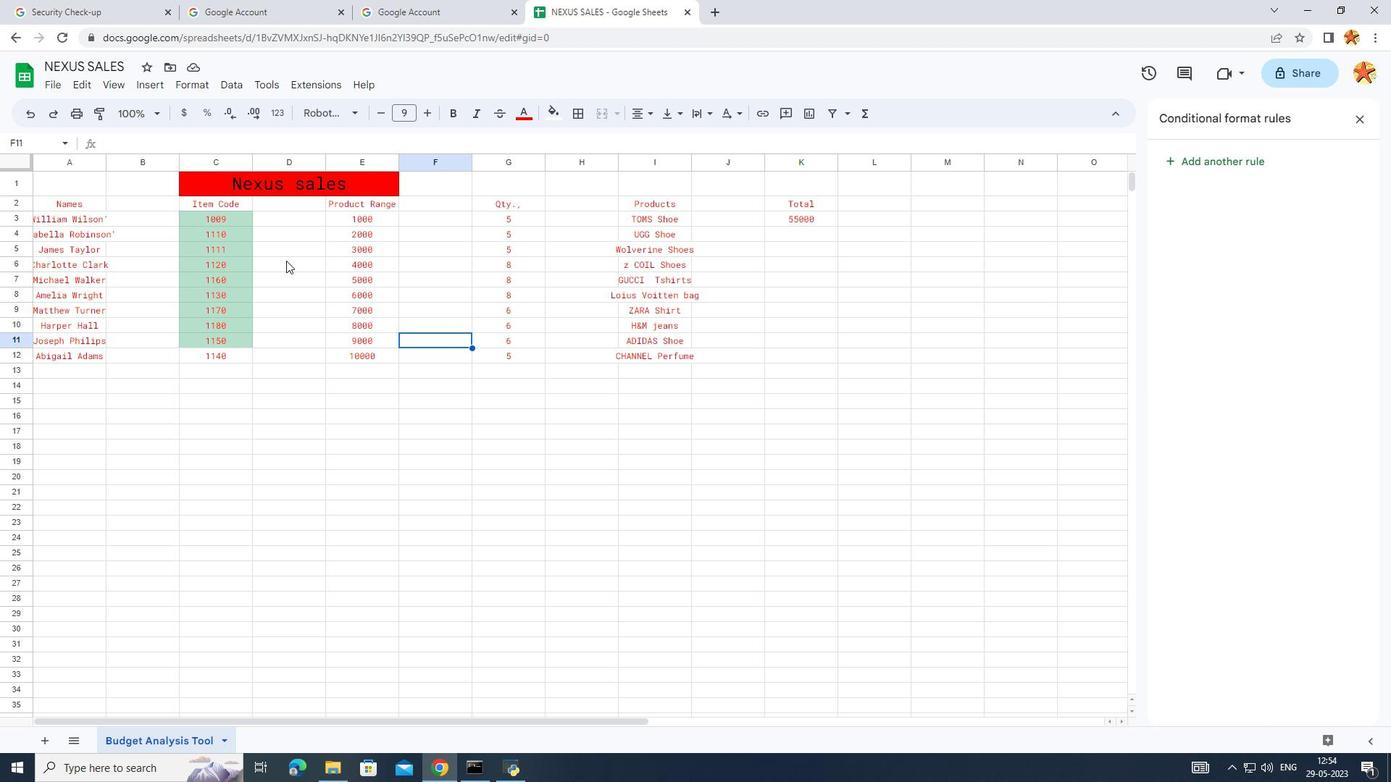 
Action: Mouse moved to (232, 213)
Screenshot: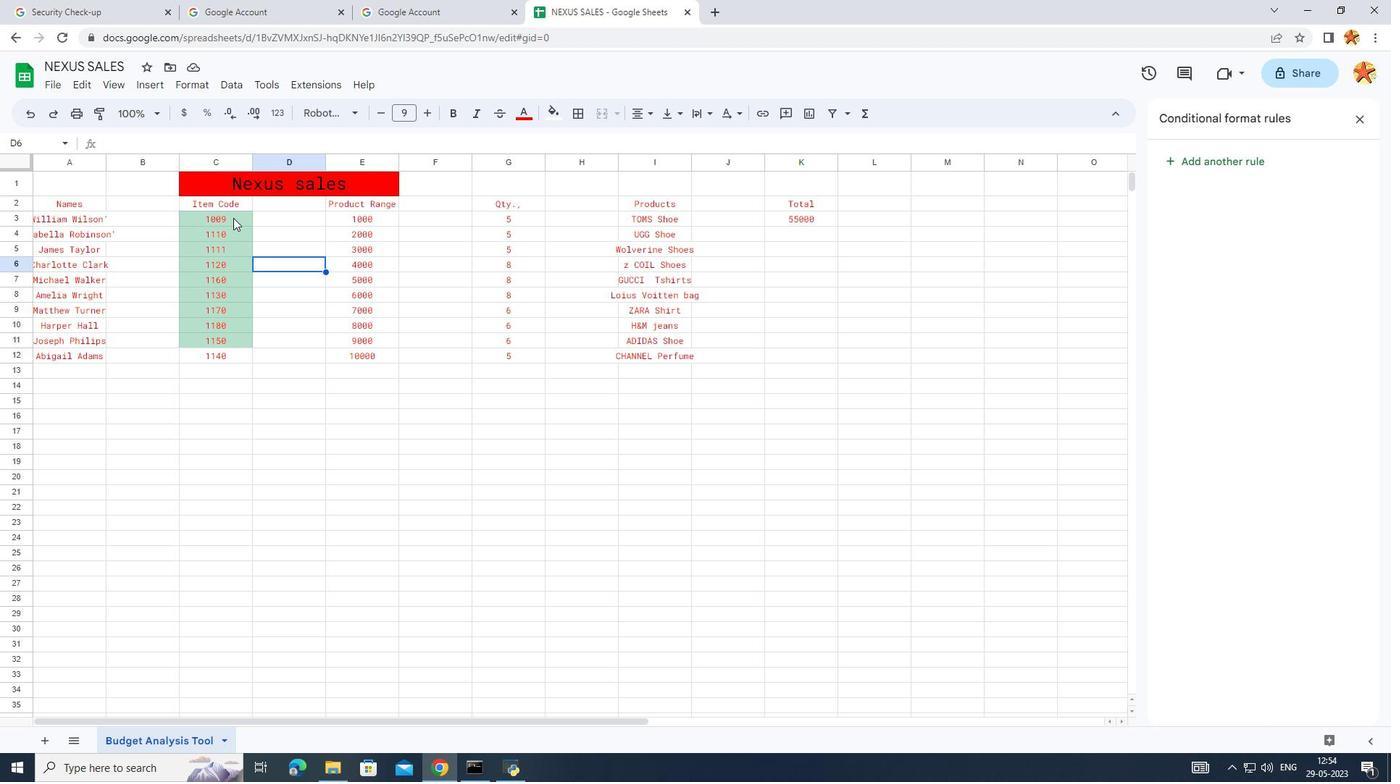 
Action: Mouse pressed left at (232, 213)
Screenshot: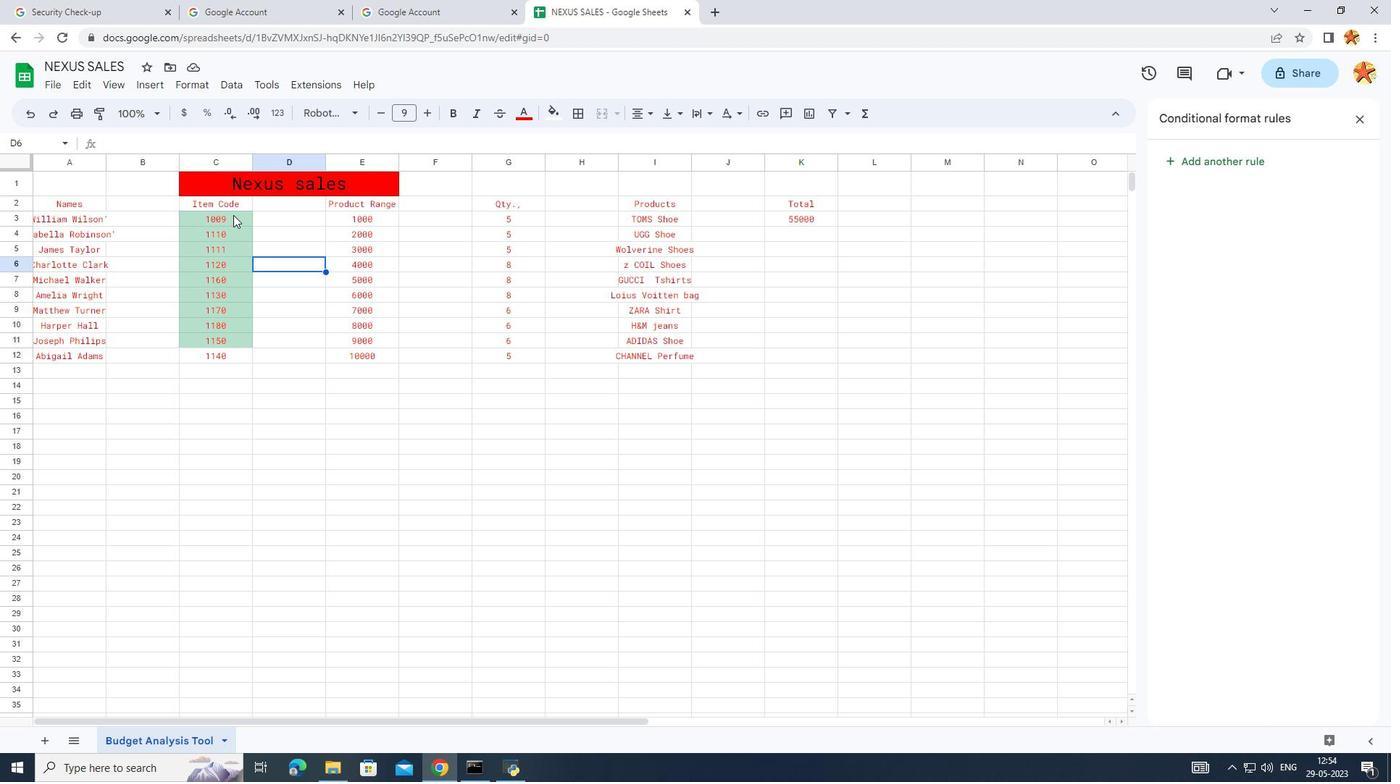 
Action: Mouse moved to (1192, 177)
Screenshot: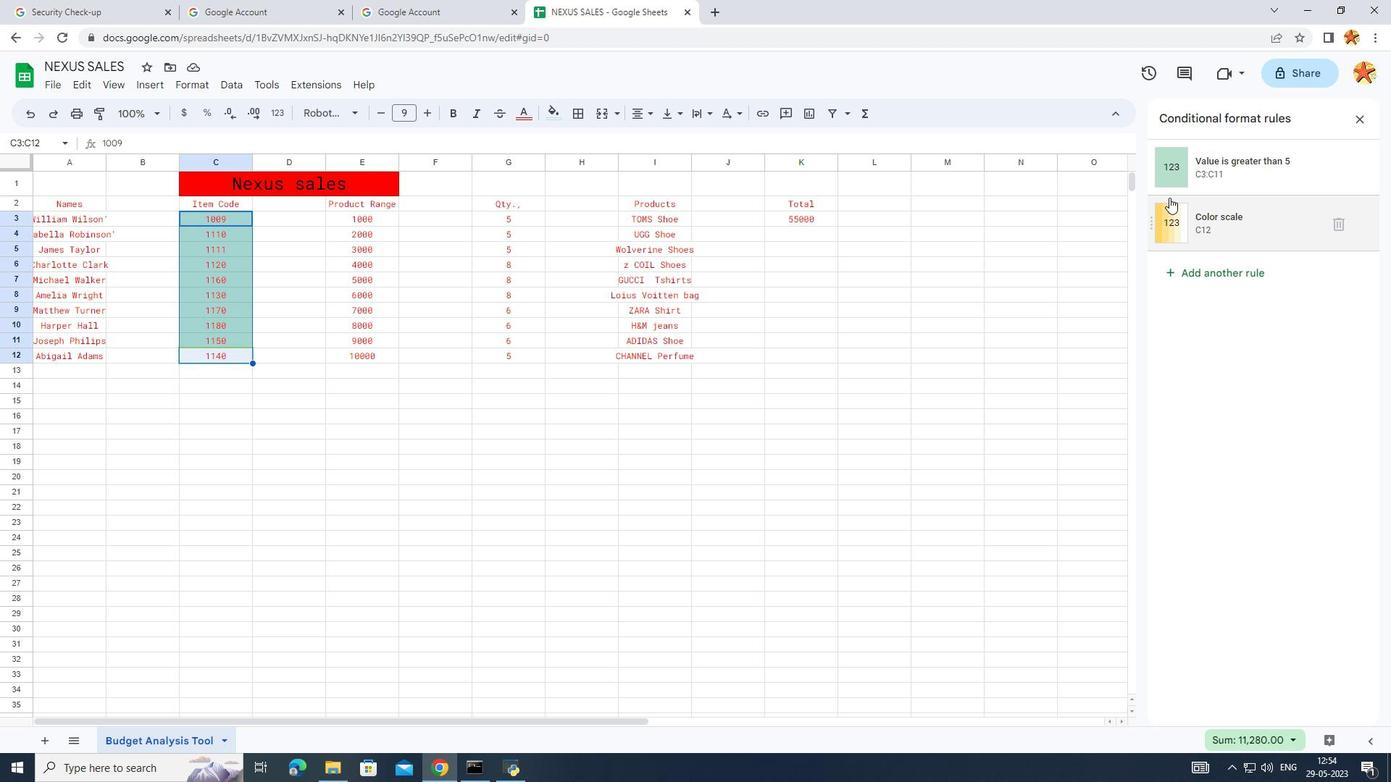 
Action: Mouse pressed left at (1192, 177)
Screenshot: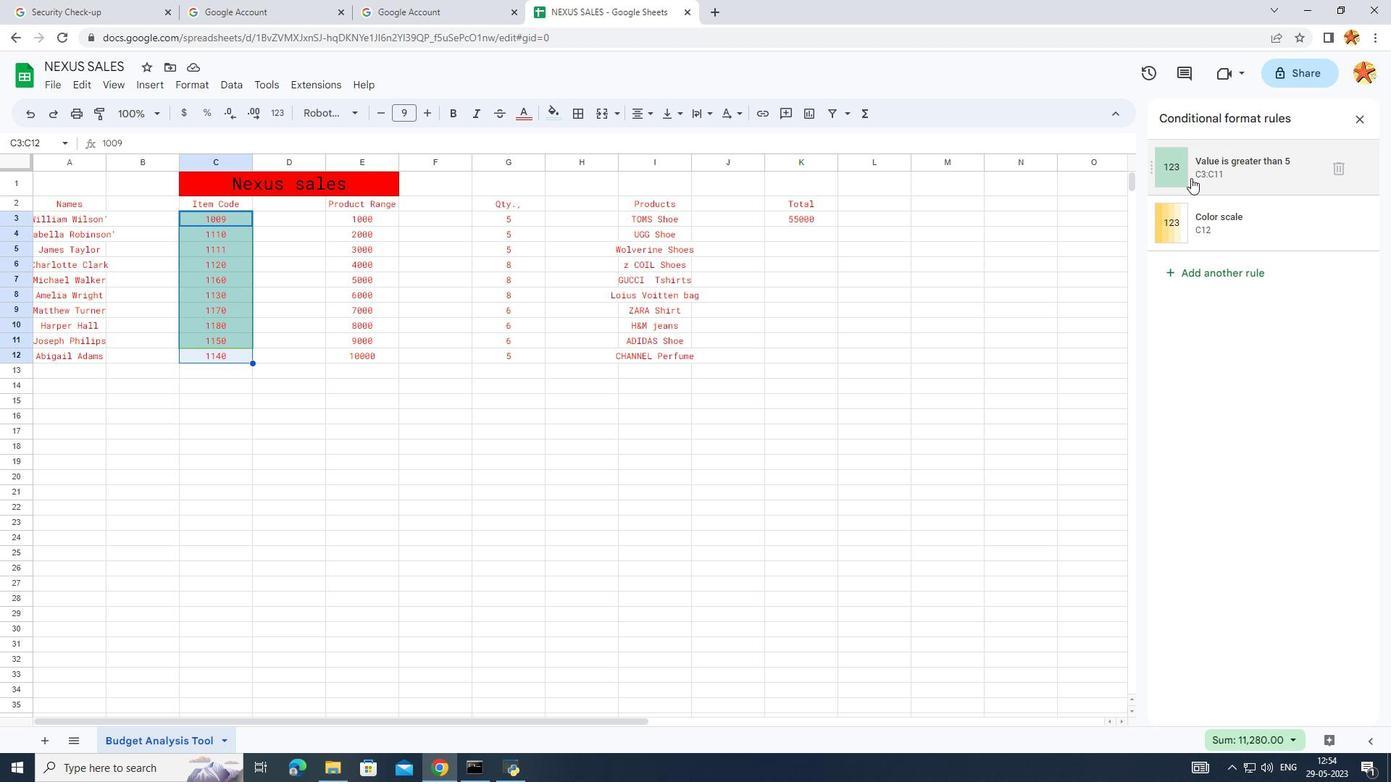 
Action: Mouse moved to (1188, 347)
Screenshot: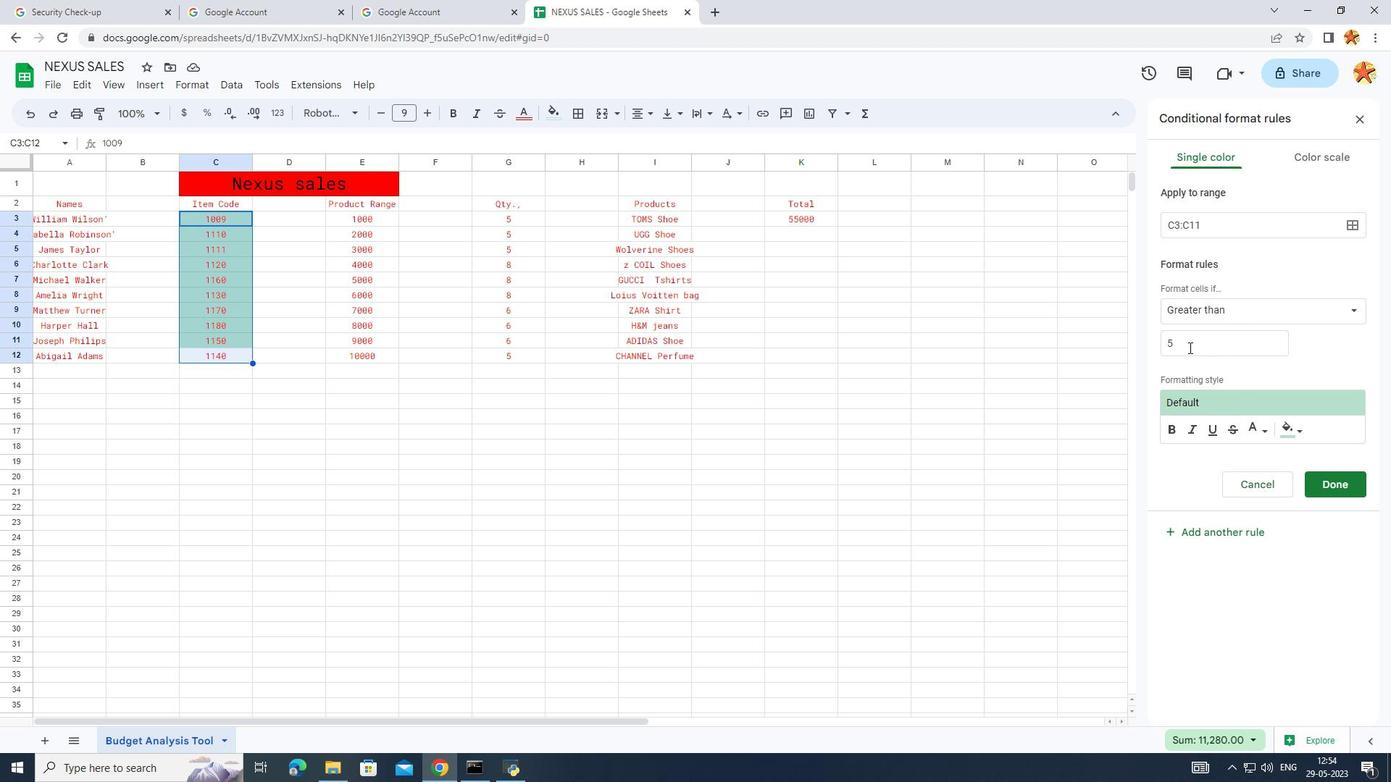 
Action: Mouse pressed left at (1188, 347)
Screenshot: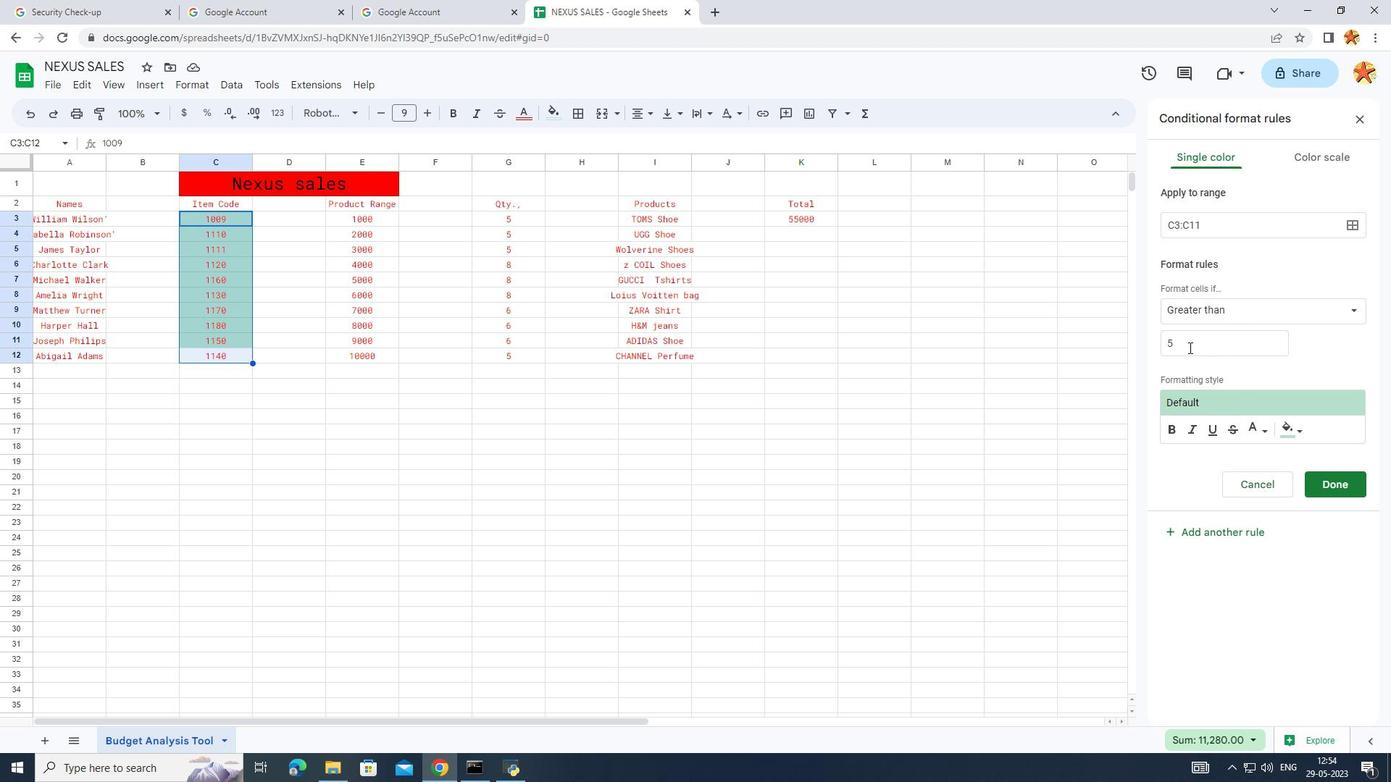
Action: Mouse moved to (1162, 347)
Screenshot: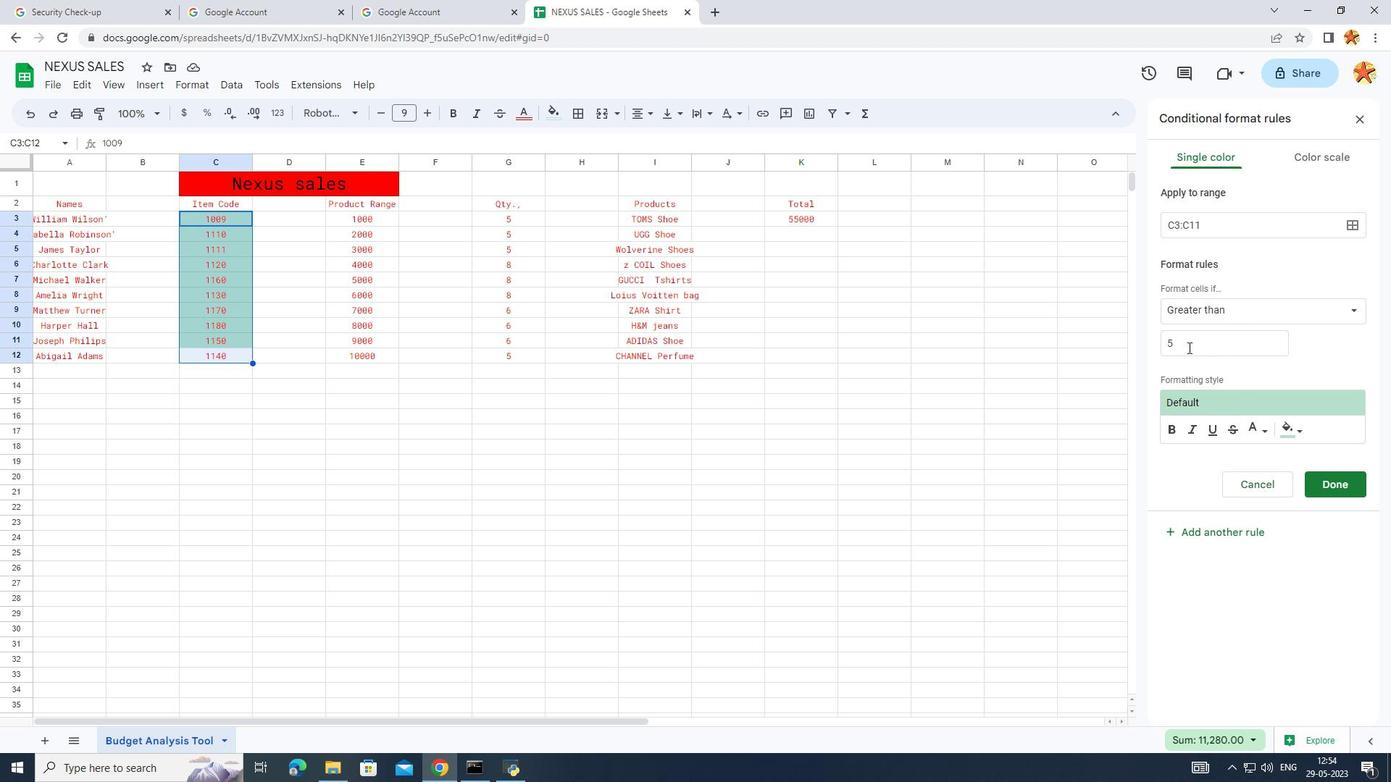 
Action: Key pressed 5
Screenshot: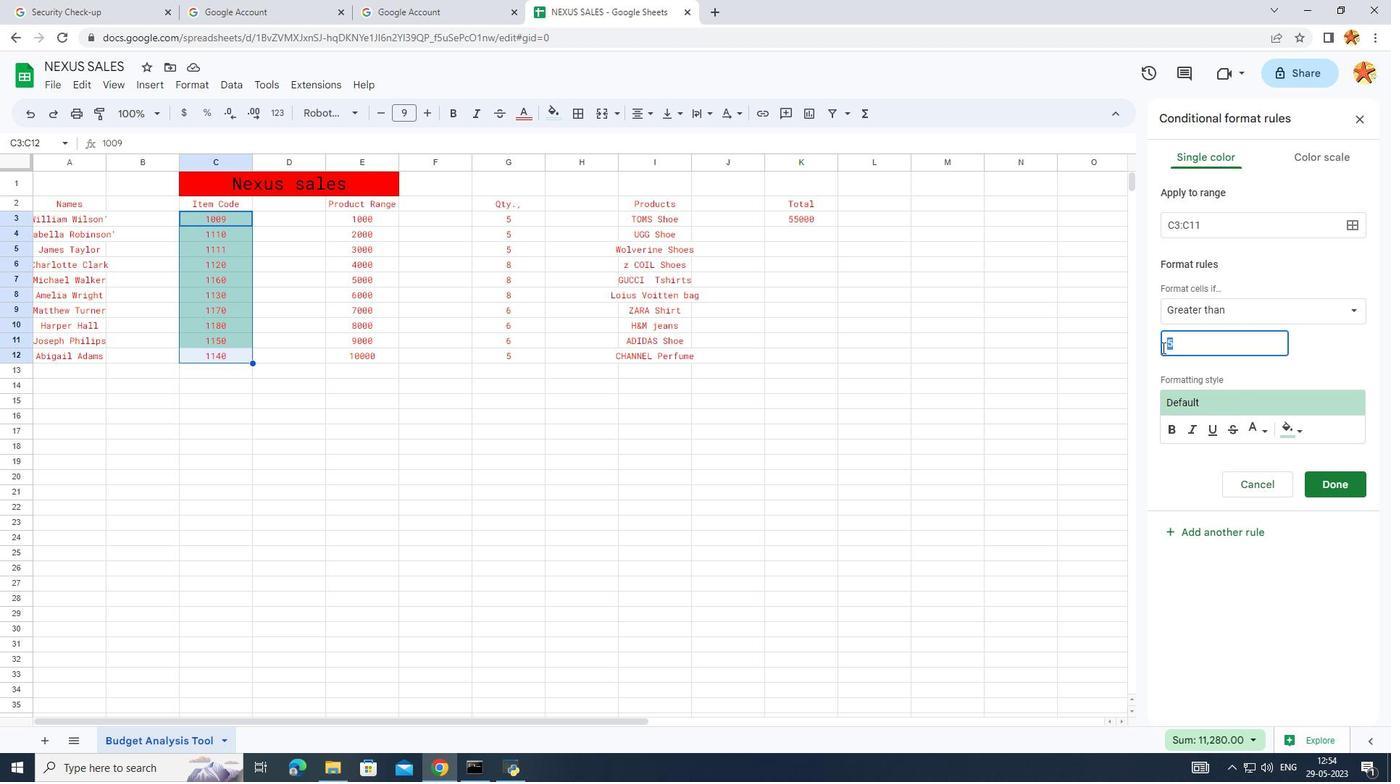 
Action: Mouse moved to (1352, 485)
Screenshot: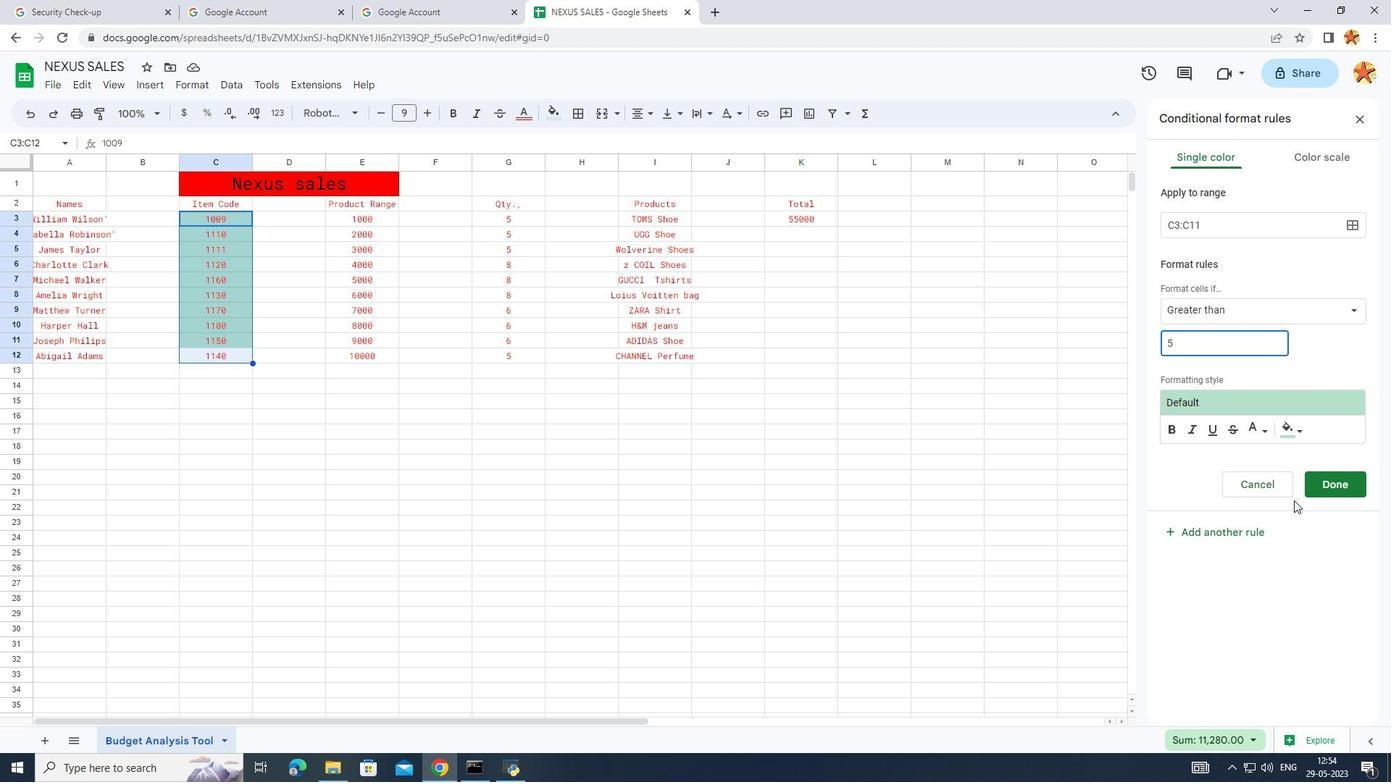 
Action: Mouse pressed left at (1352, 485)
Screenshot: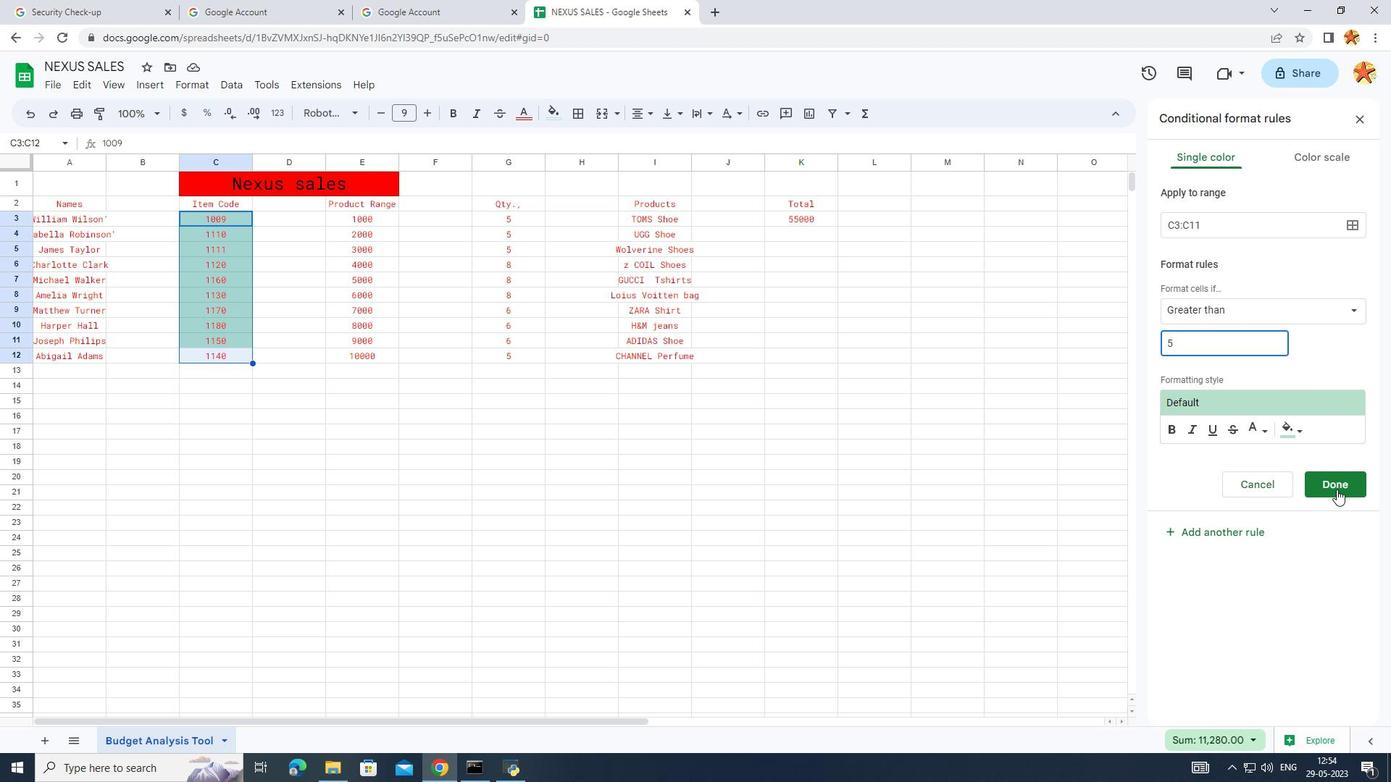 
Action: Mouse moved to (1174, 370)
Screenshot: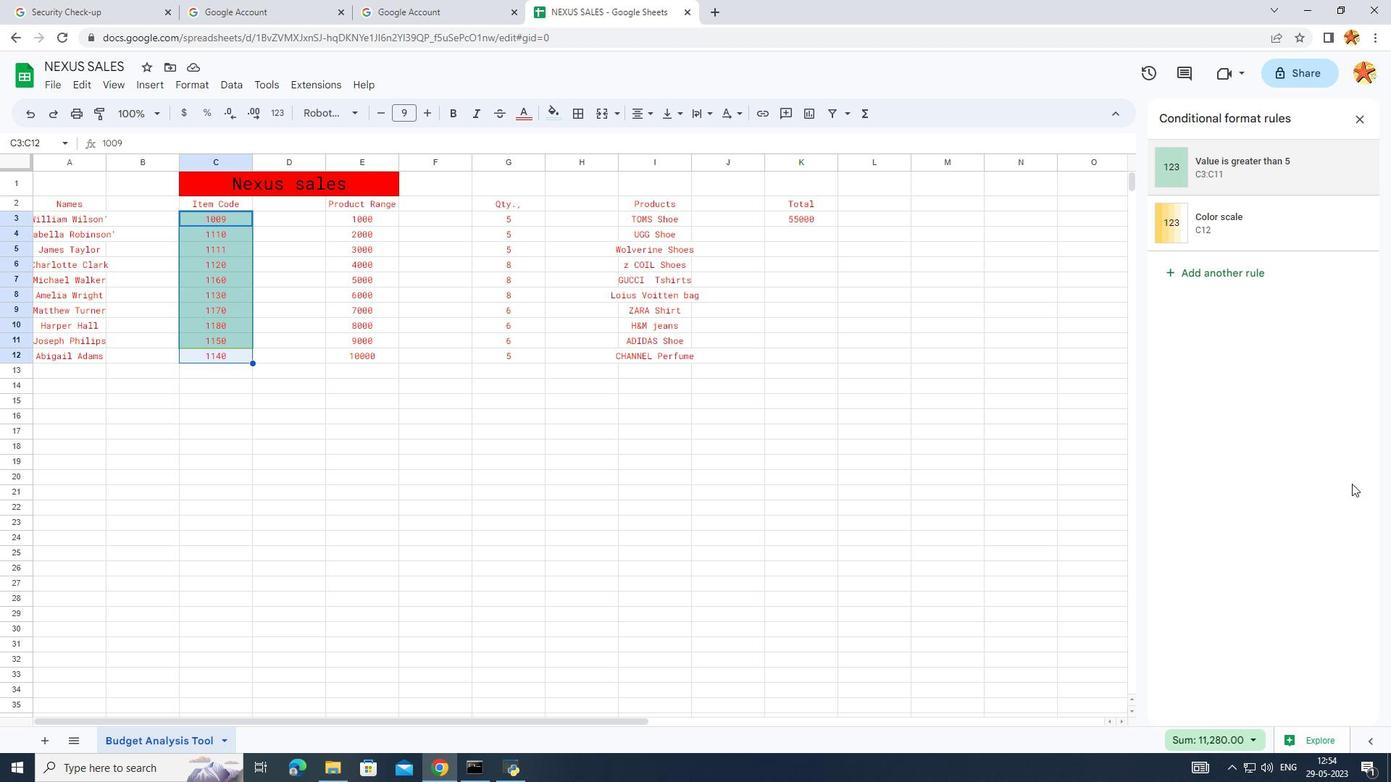 
Action: Mouse pressed left at (1174, 370)
Screenshot: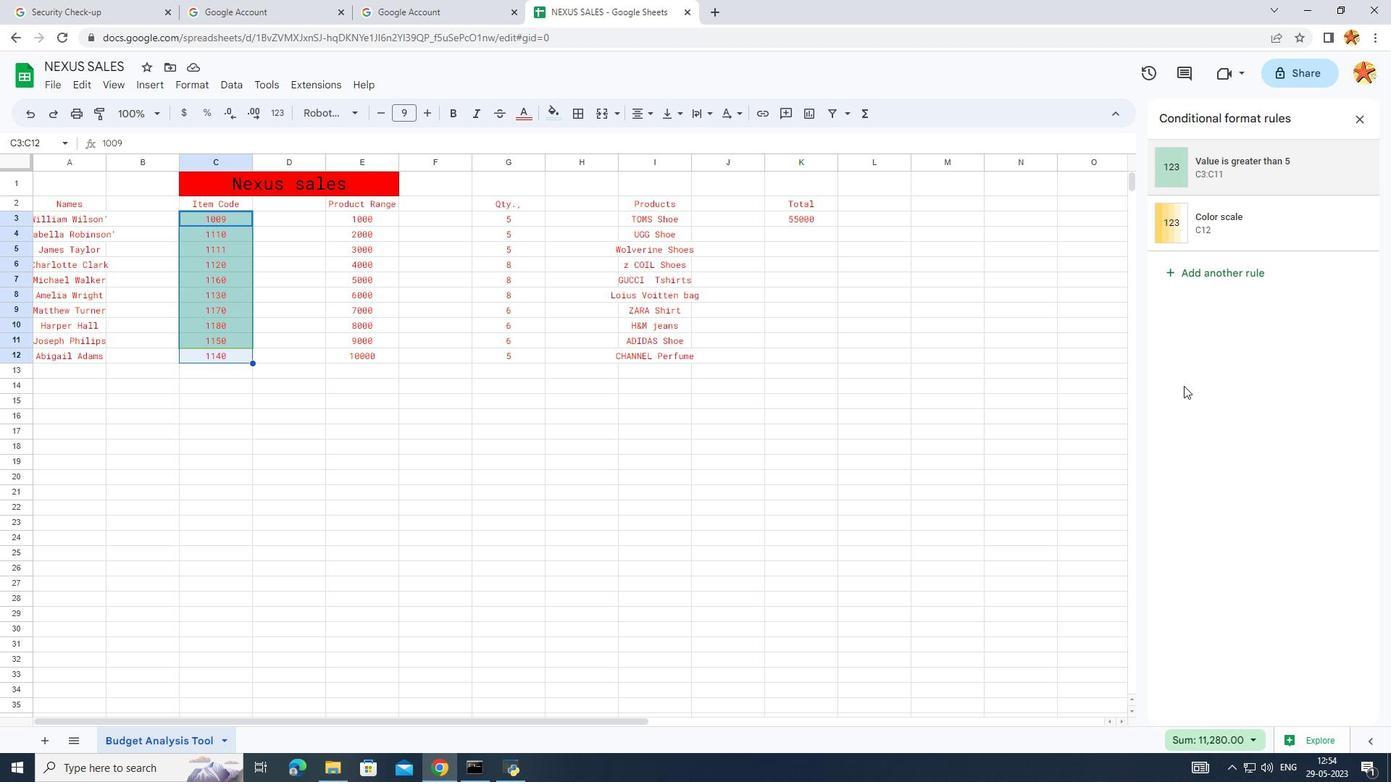 
Action: Mouse moved to (1214, 213)
Screenshot: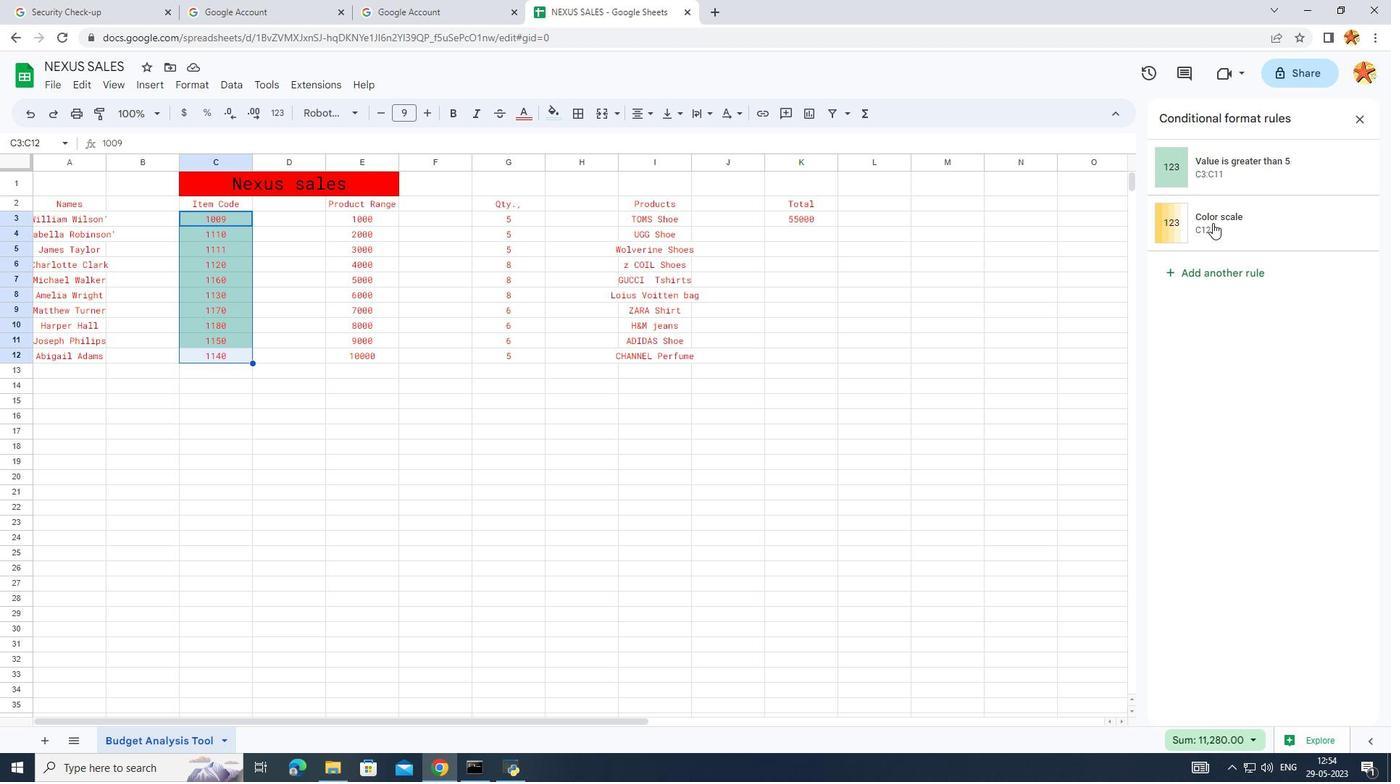
Action: Mouse pressed left at (1214, 213)
Screenshot: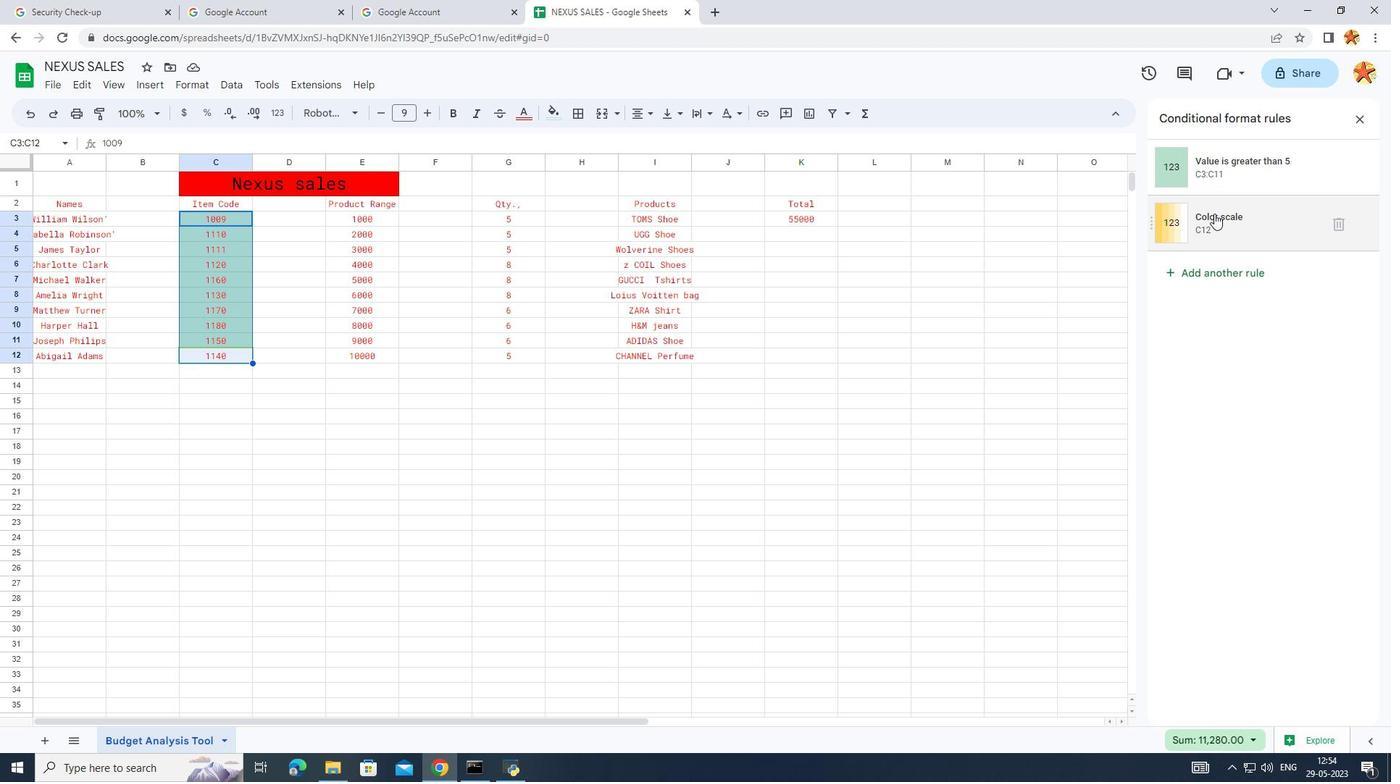 
Action: Mouse moved to (1329, 377)
Screenshot: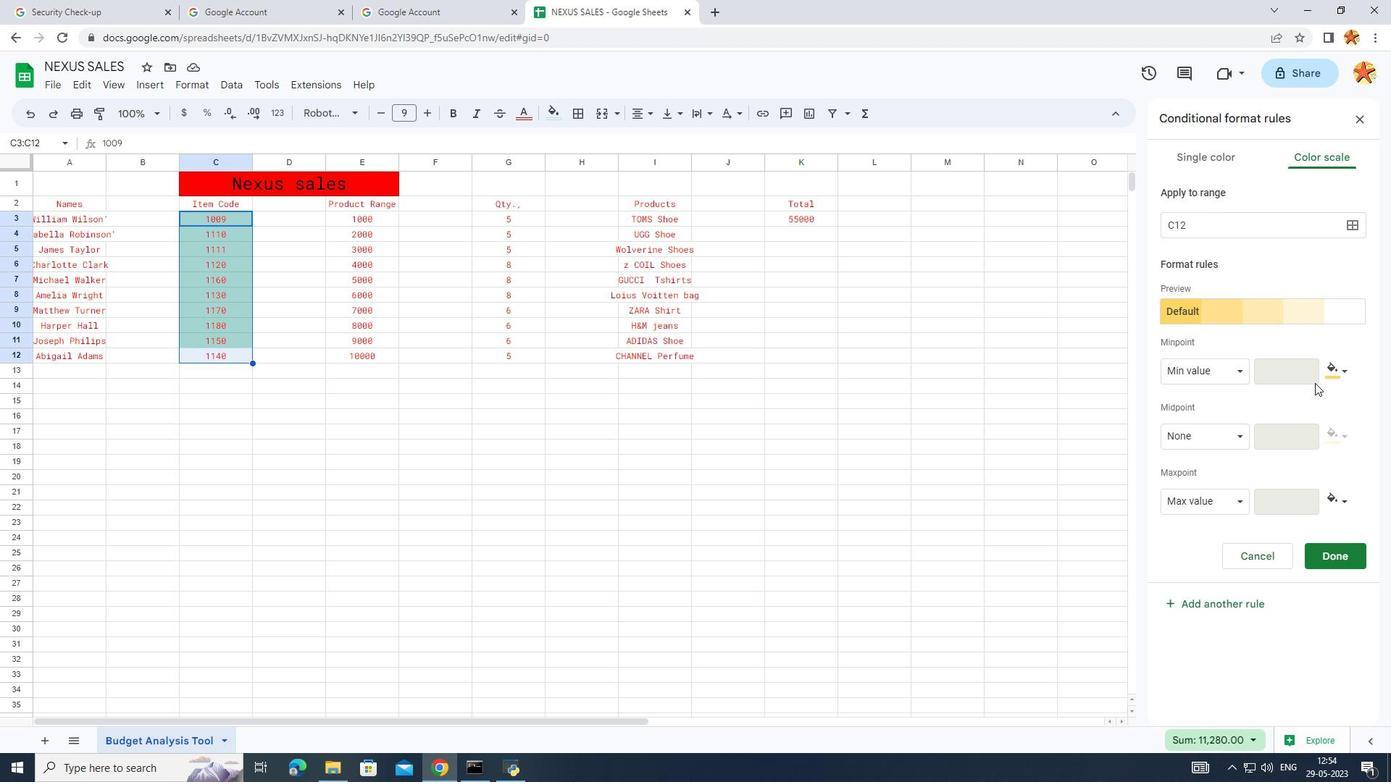 
Action: Mouse pressed left at (1329, 377)
Screenshot: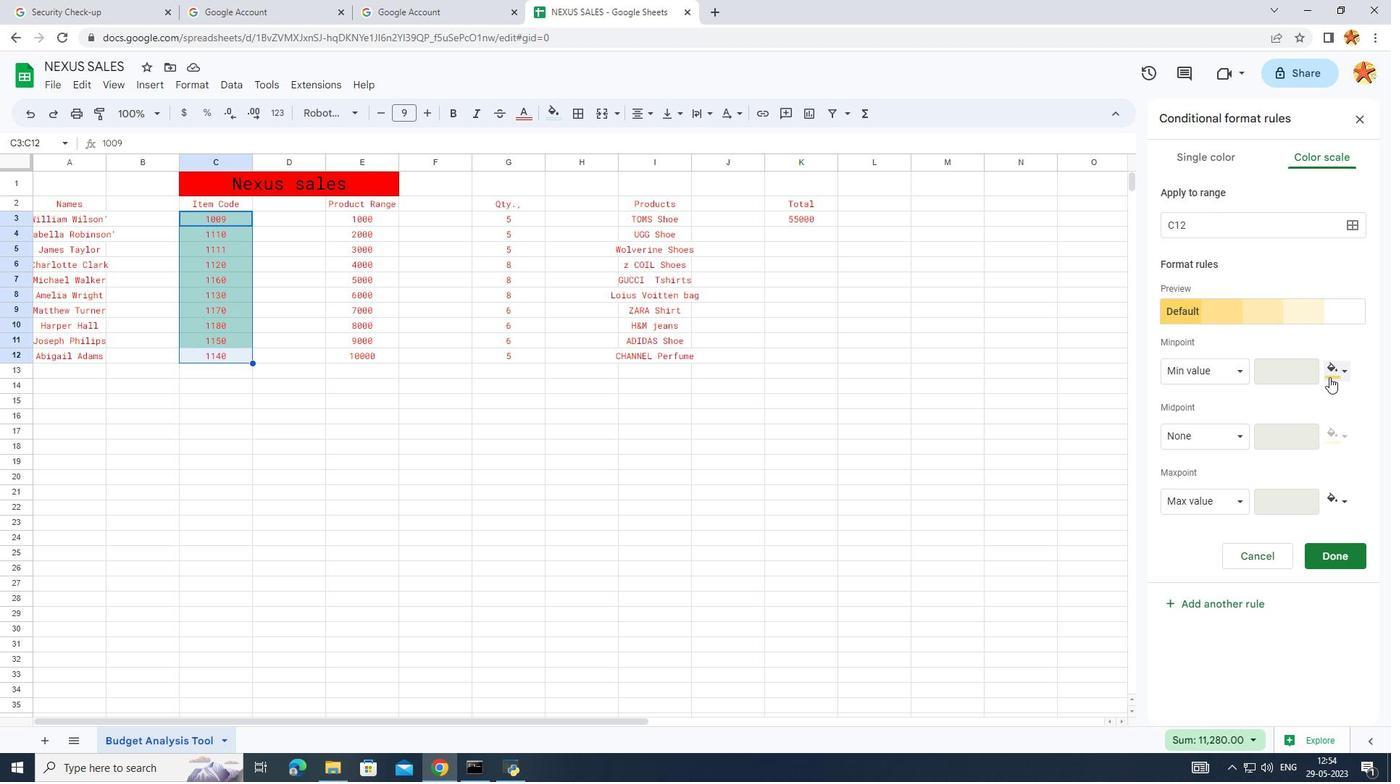 
Action: Mouse moved to (1236, 479)
Screenshot: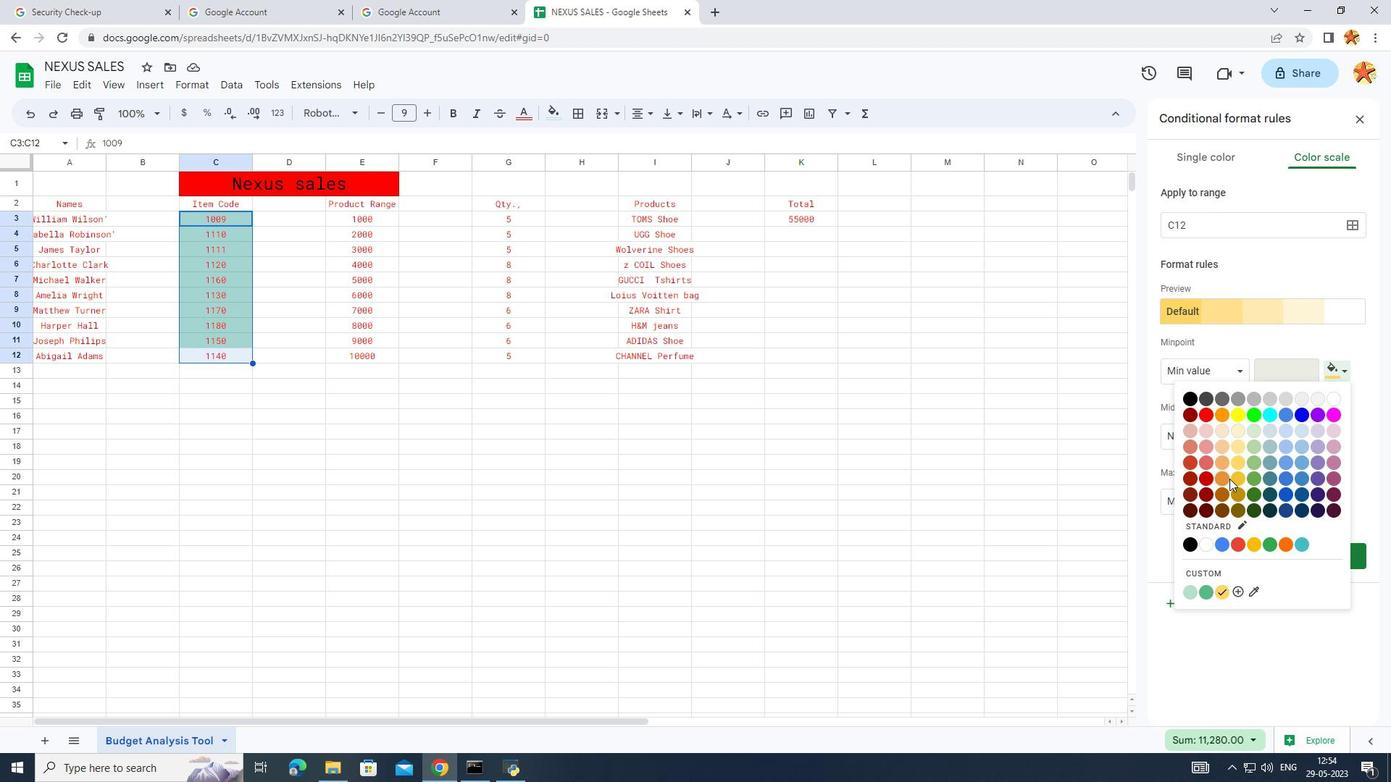 
Action: Mouse pressed left at (1236, 479)
Screenshot: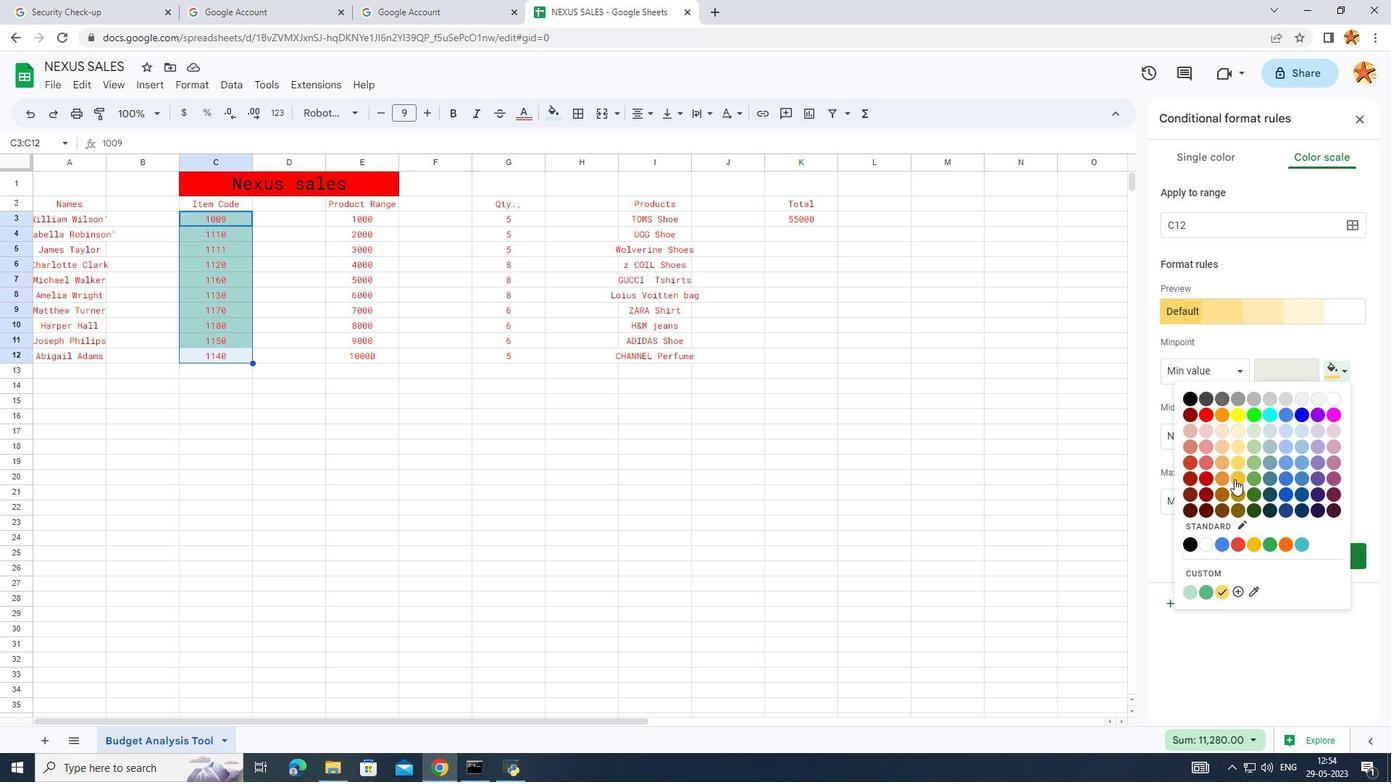 
Action: Mouse moved to (1329, 561)
Screenshot: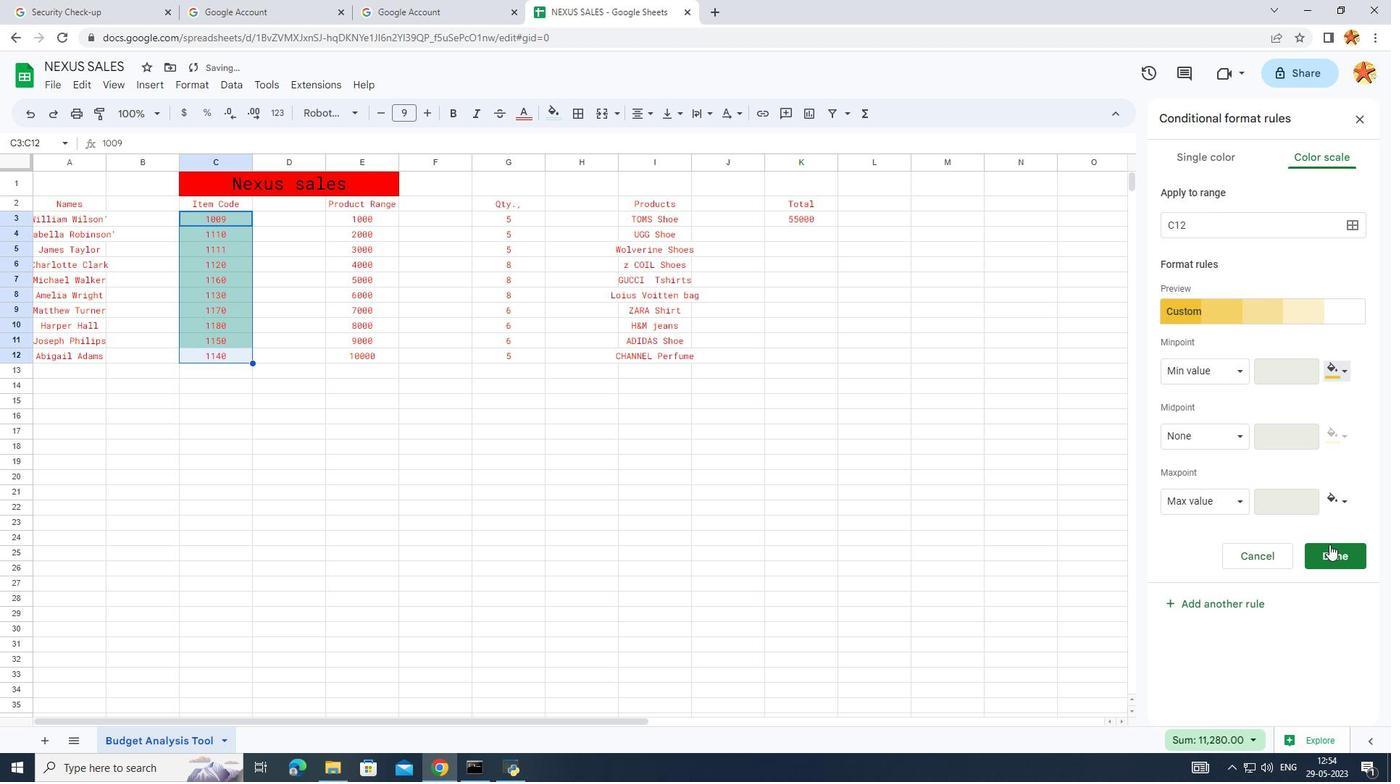 
Action: Mouse pressed left at (1329, 561)
Screenshot: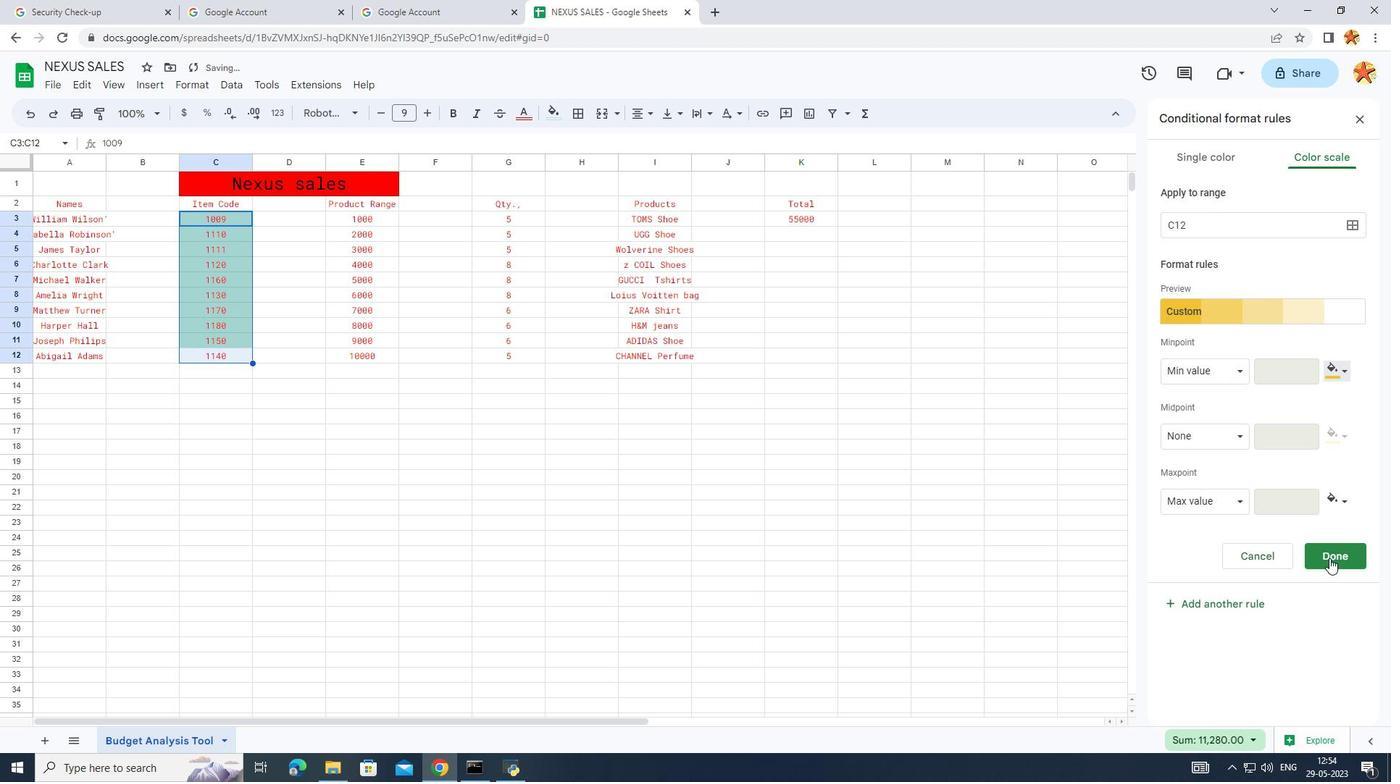 
Action: Mouse moved to (1232, 496)
Screenshot: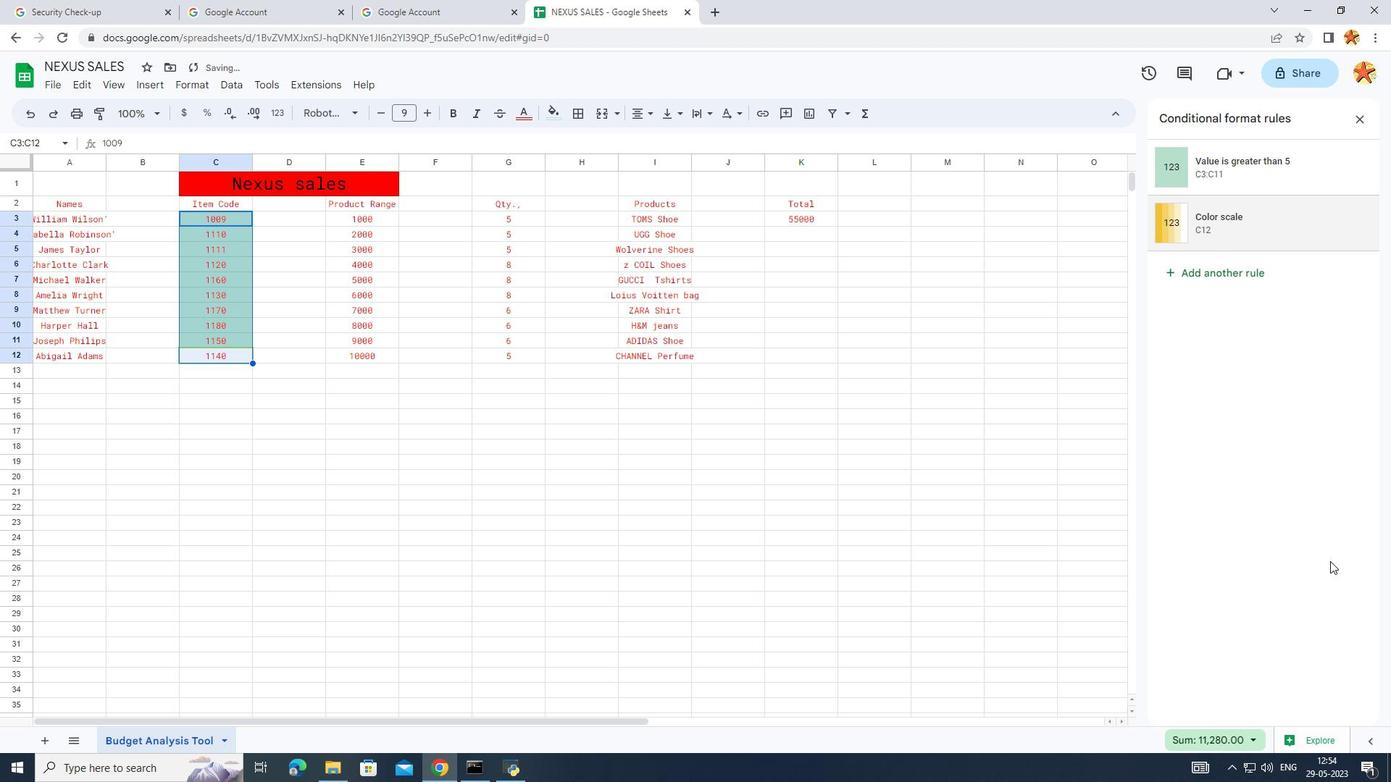 
Action: Mouse pressed left at (1232, 496)
Screenshot: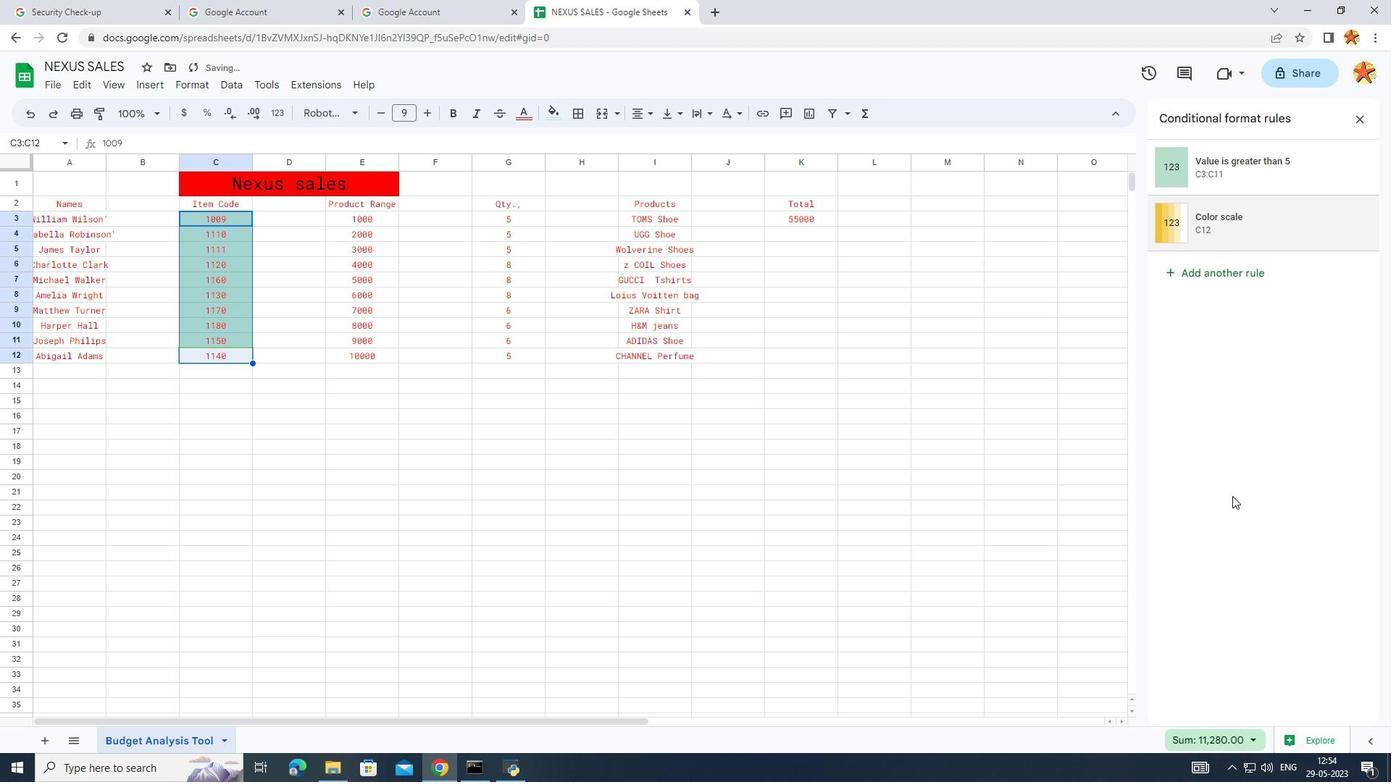 
Action: Mouse moved to (548, 356)
Screenshot: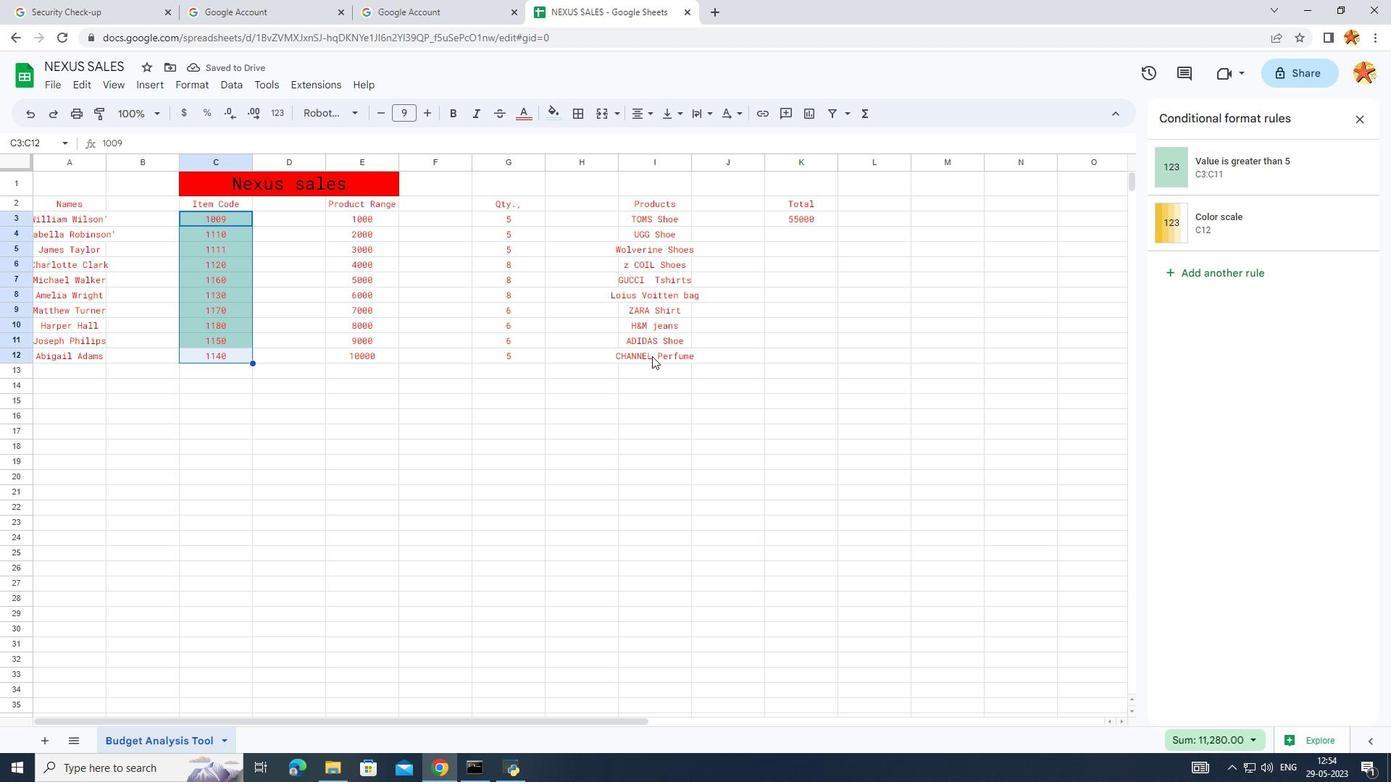 
Action: Mouse pressed left at (548, 356)
Screenshot: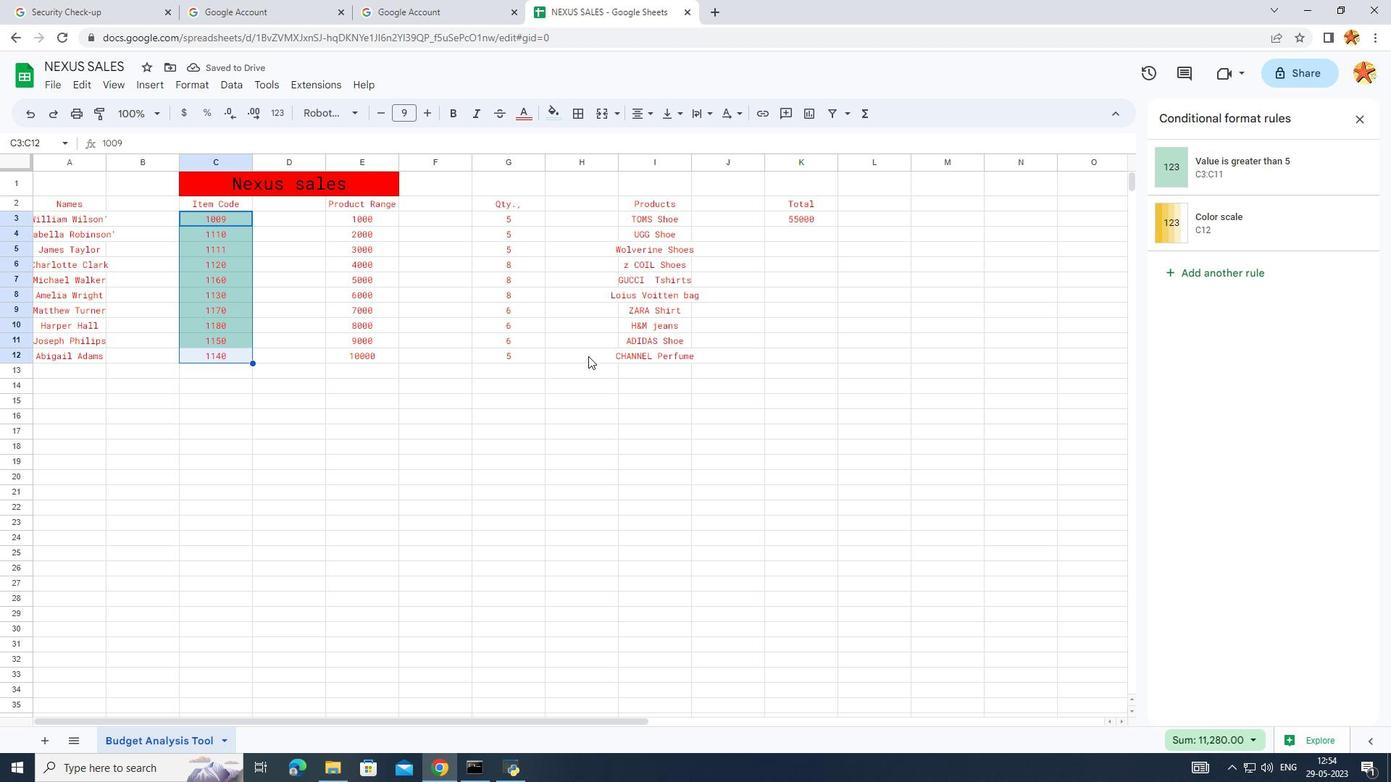 
Action: Mouse moved to (344, 294)
Screenshot: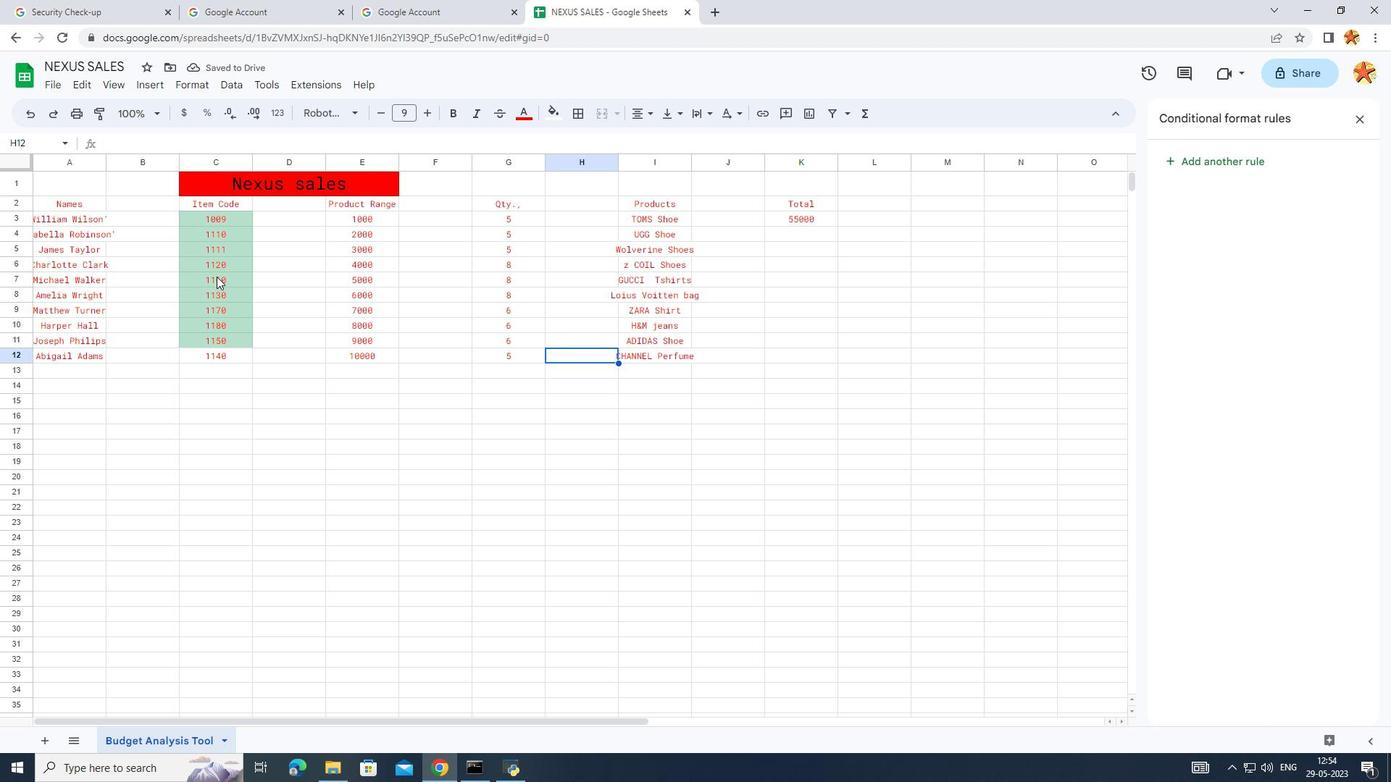 
Action: Mouse pressed left at (344, 294)
Screenshot: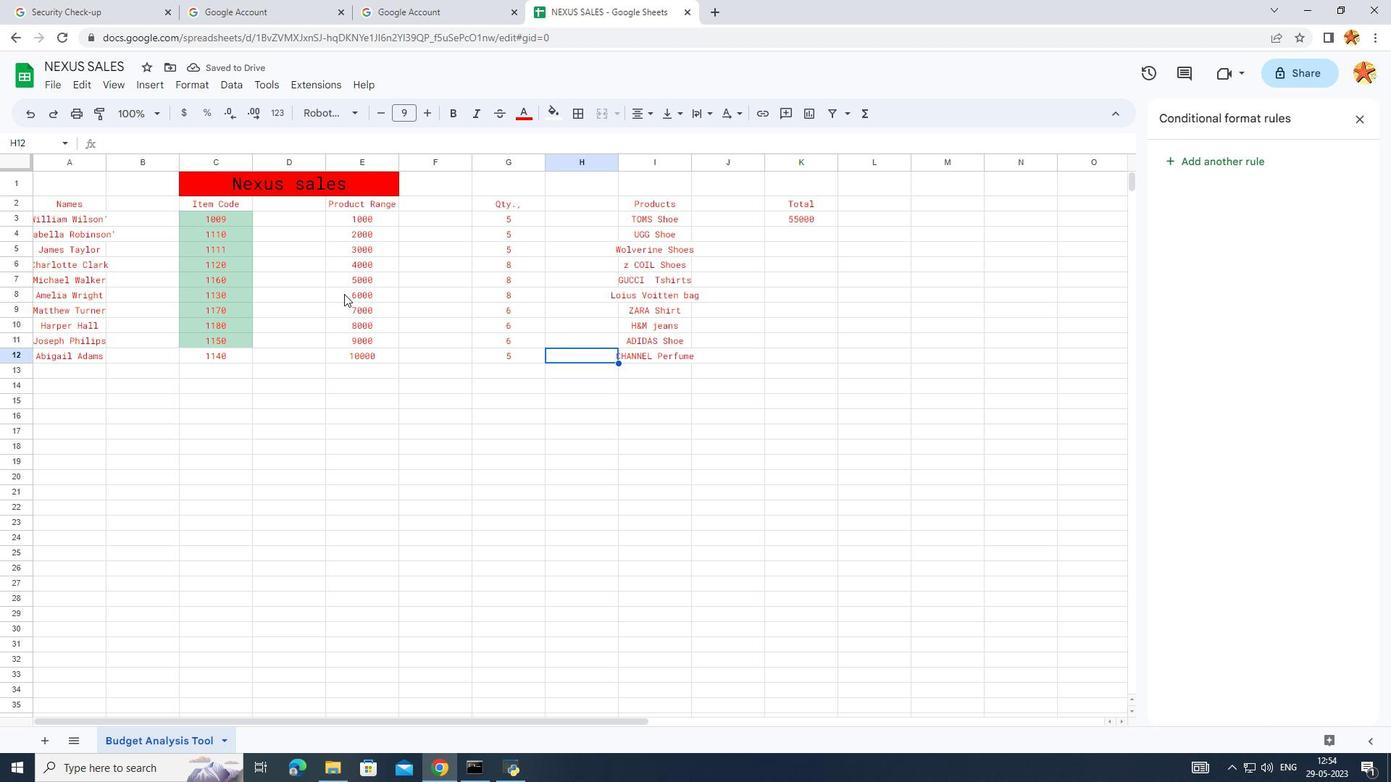 
Action: Mouse moved to (361, 215)
Screenshot: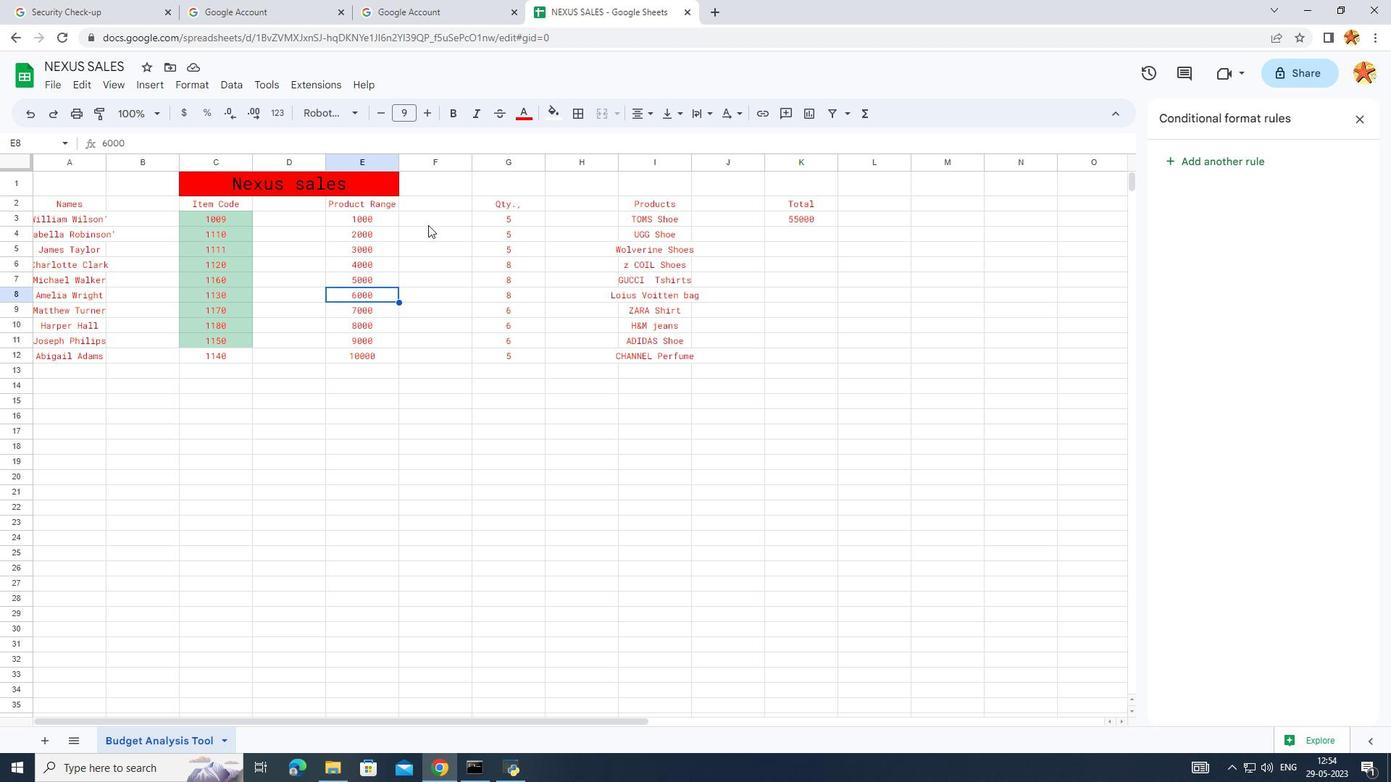 
Action: Mouse pressed left at (361, 215)
Screenshot: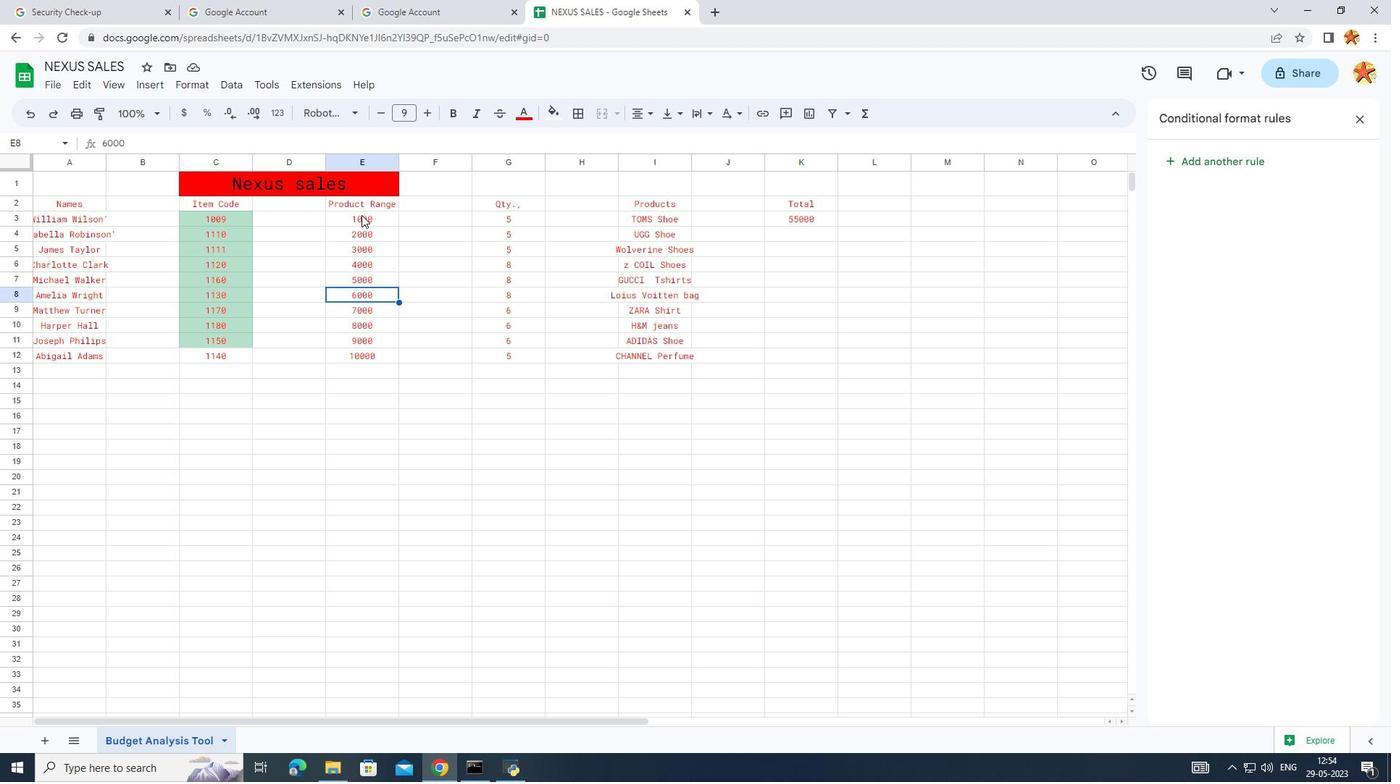 
Action: Mouse moved to (1231, 160)
Screenshot: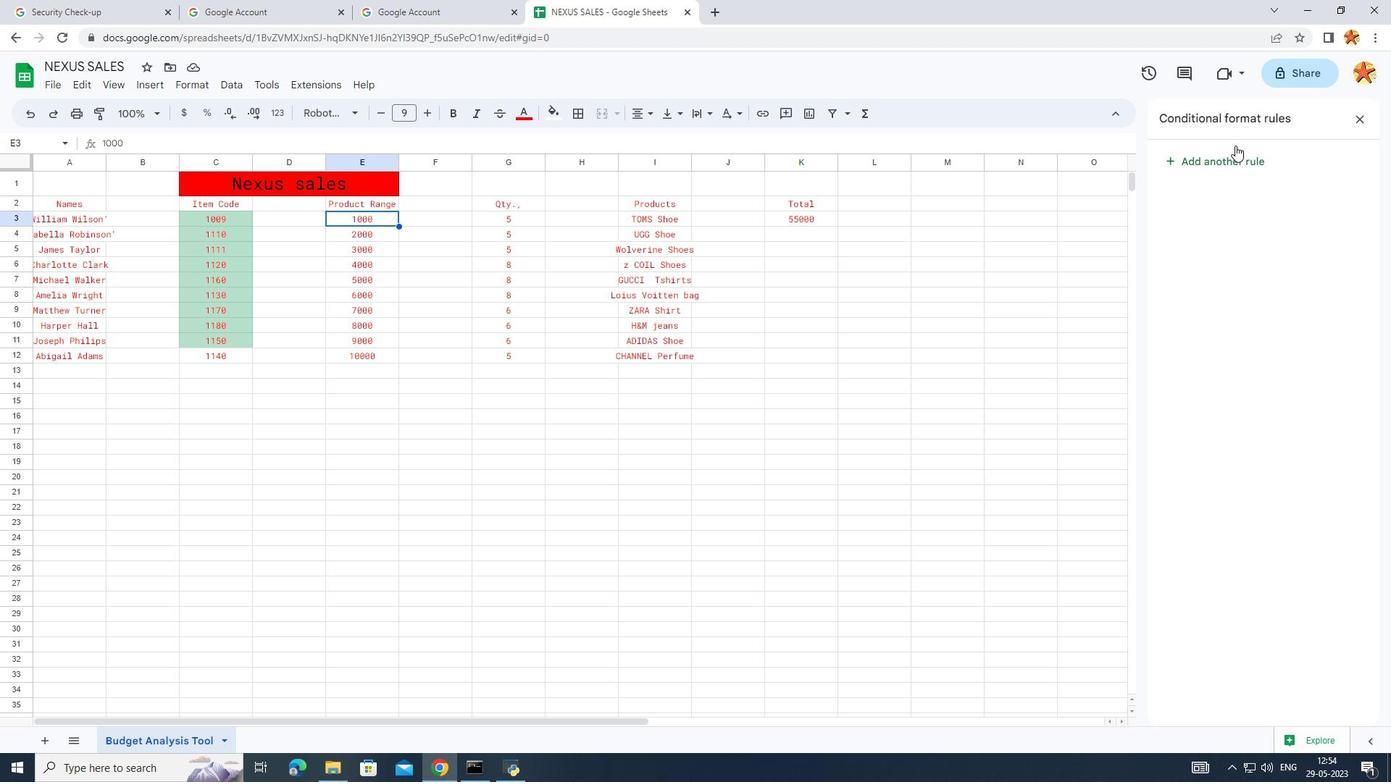 
Action: Mouse pressed left at (1231, 160)
Screenshot: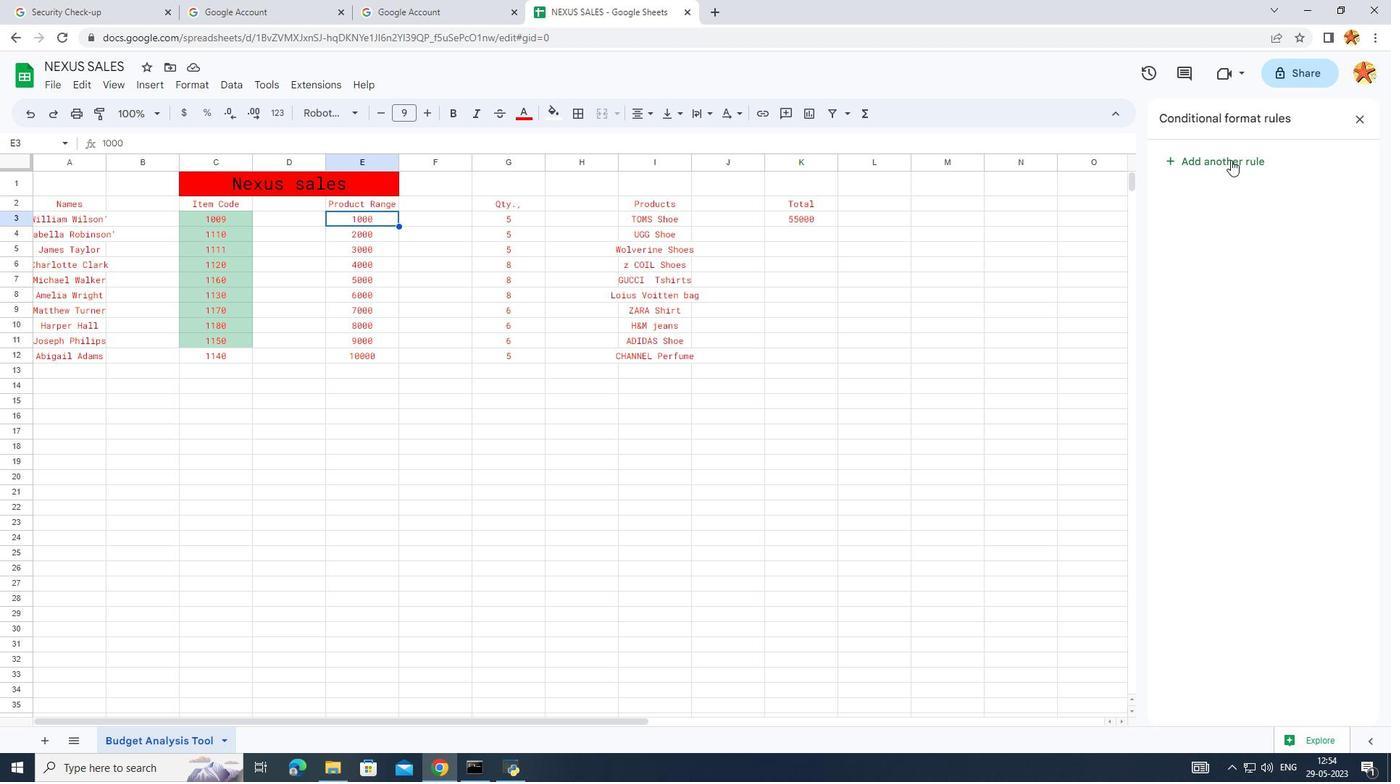 
Action: Mouse moved to (1307, 163)
Screenshot: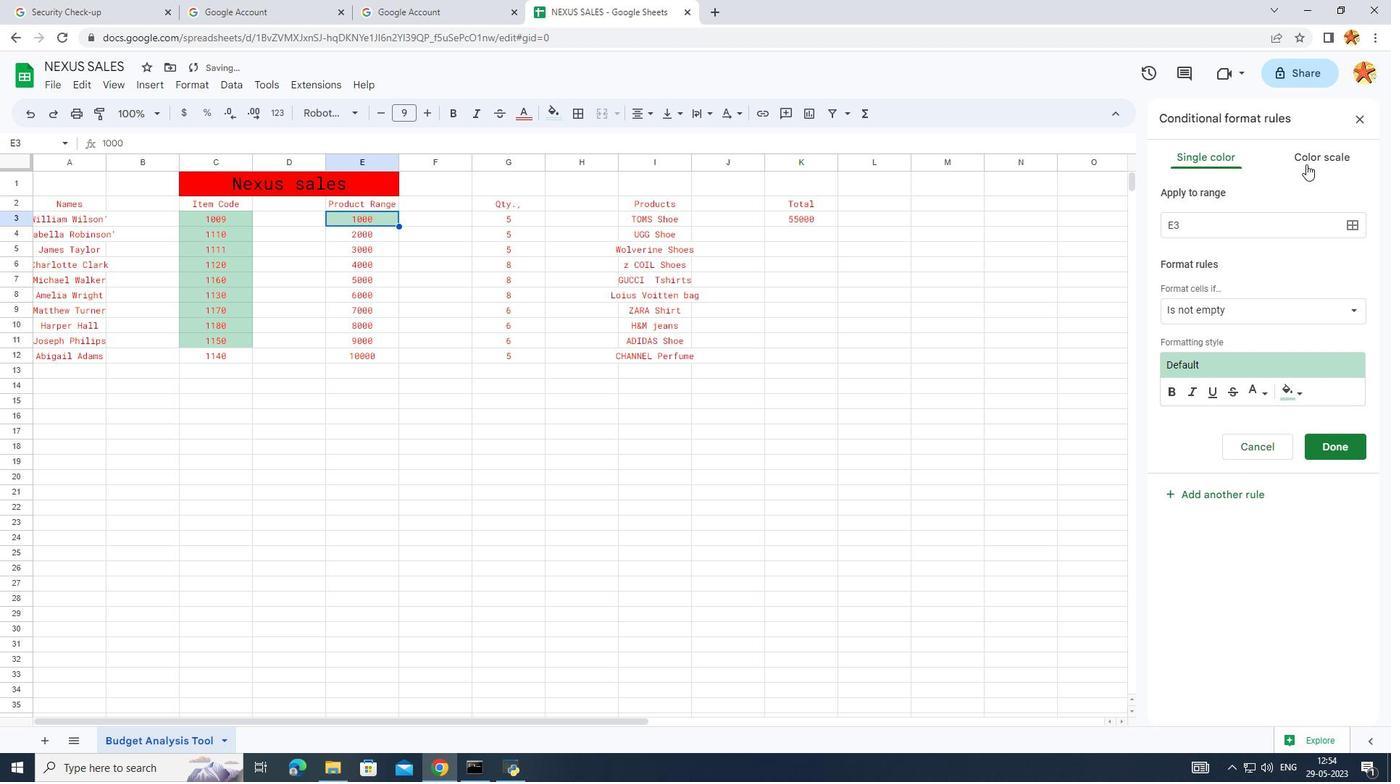 
Action: Mouse pressed left at (1307, 163)
Screenshot: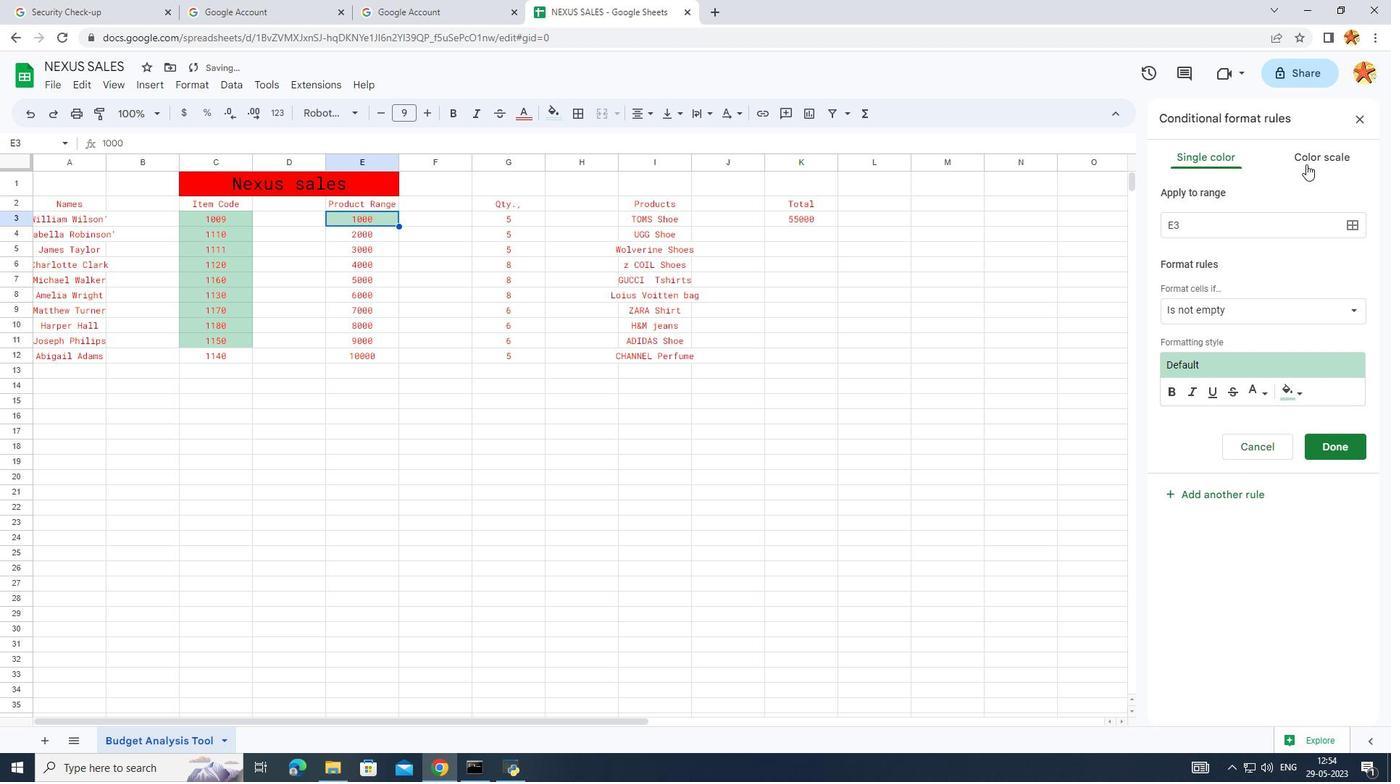 
Action: Mouse moved to (1203, 170)
Screenshot: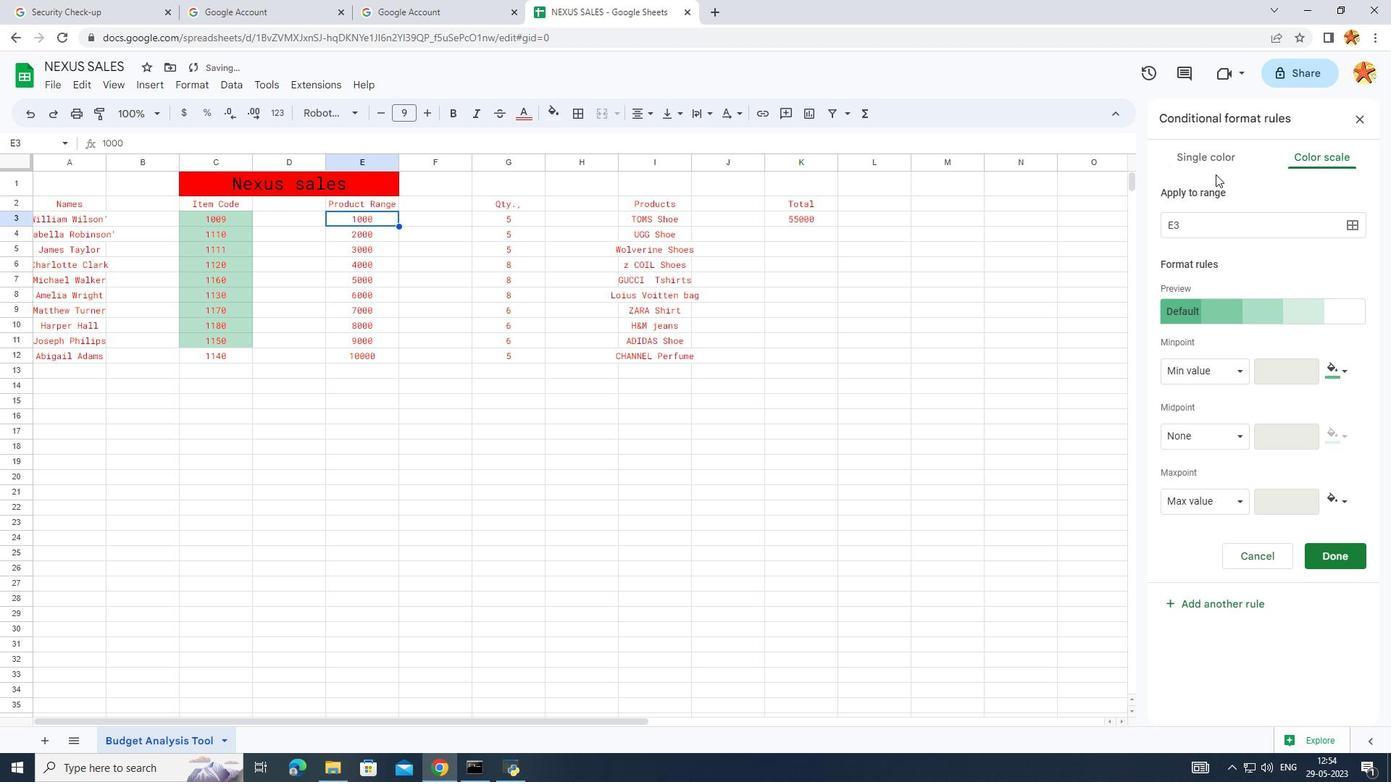 
Action: Mouse pressed left at (1203, 170)
Screenshot: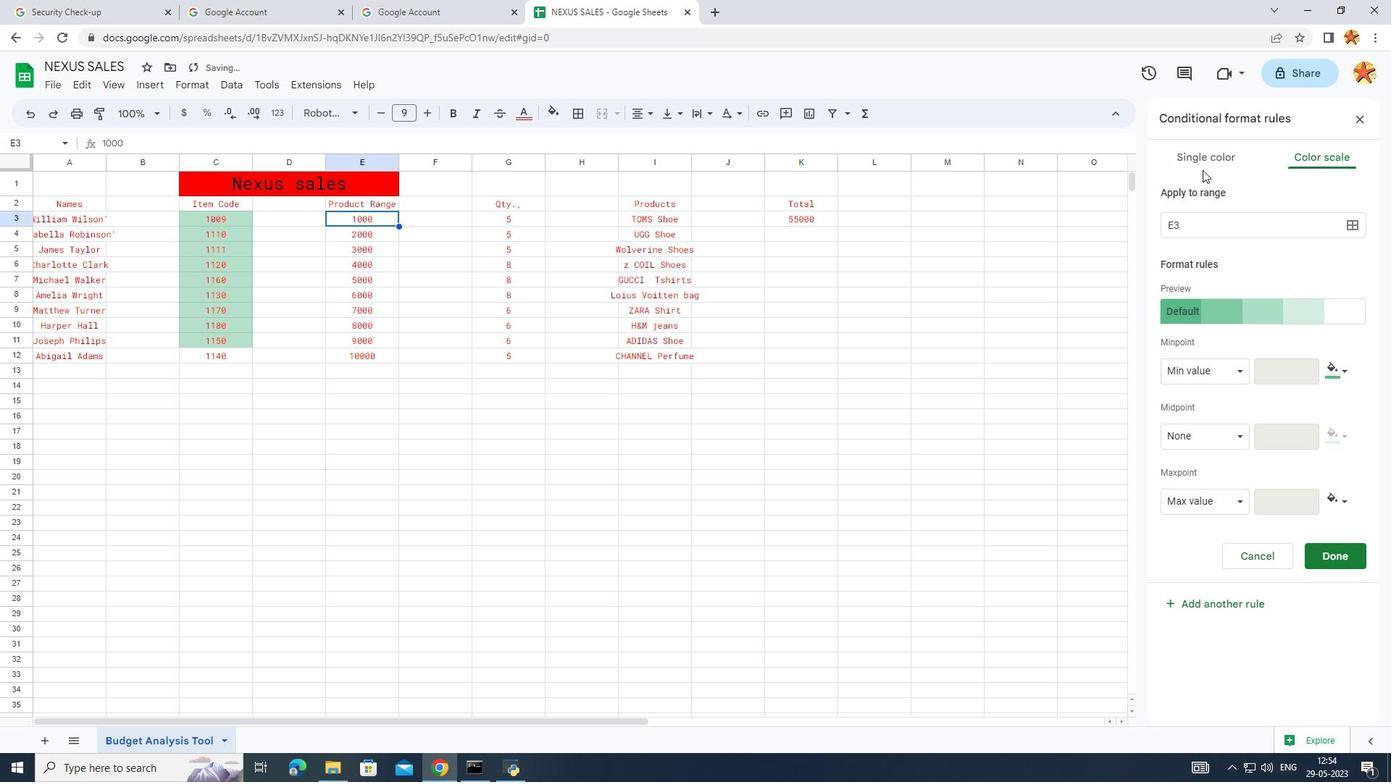 
Action: Mouse moved to (1214, 159)
Screenshot: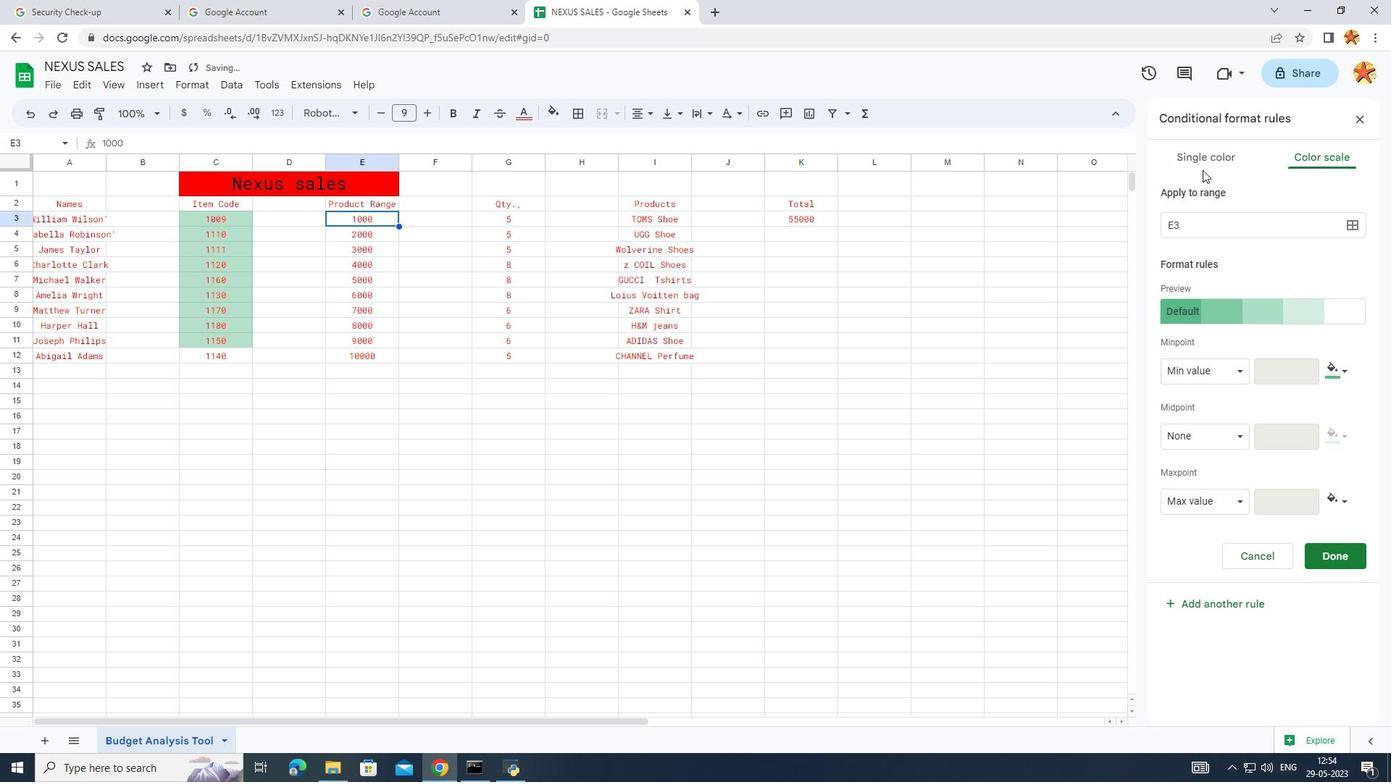 
Action: Mouse pressed left at (1214, 159)
Screenshot: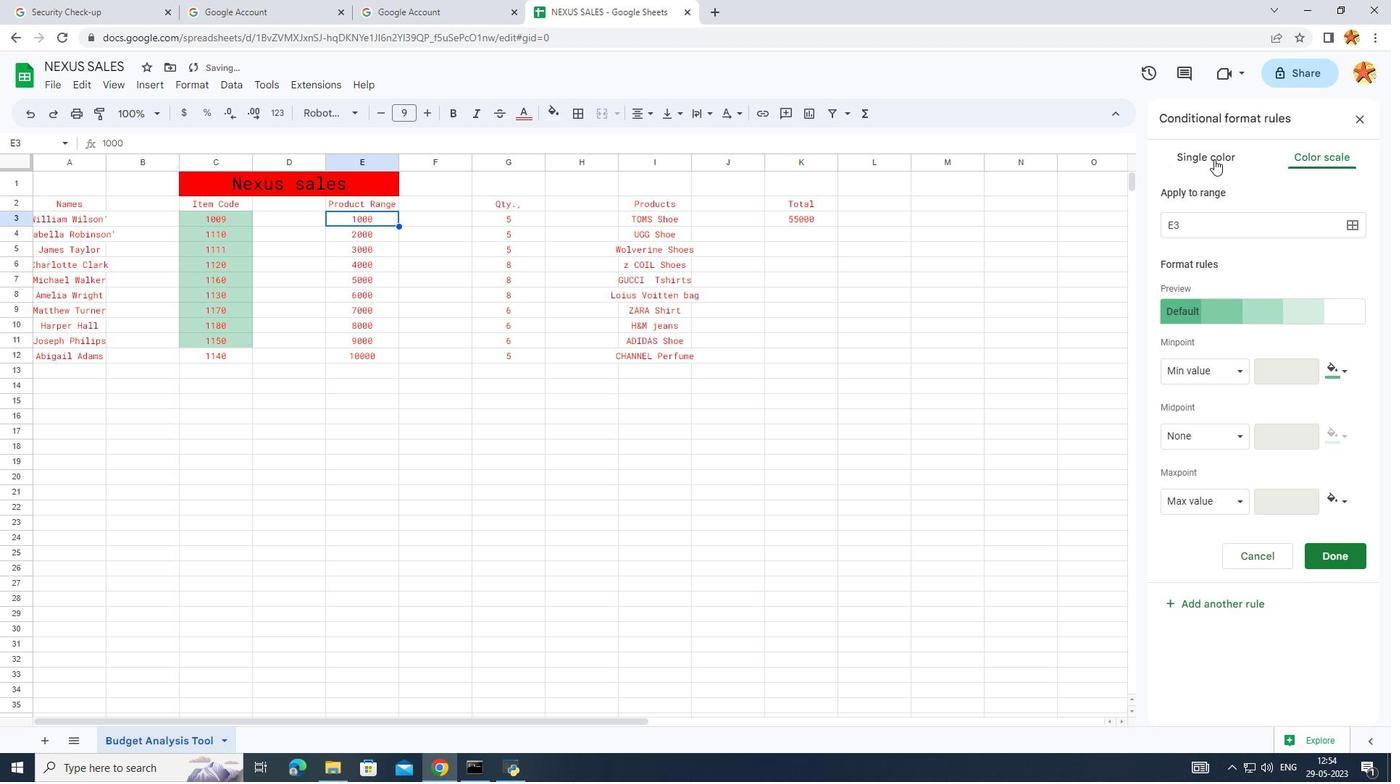 
Action: Mouse moved to (1241, 511)
Screenshot: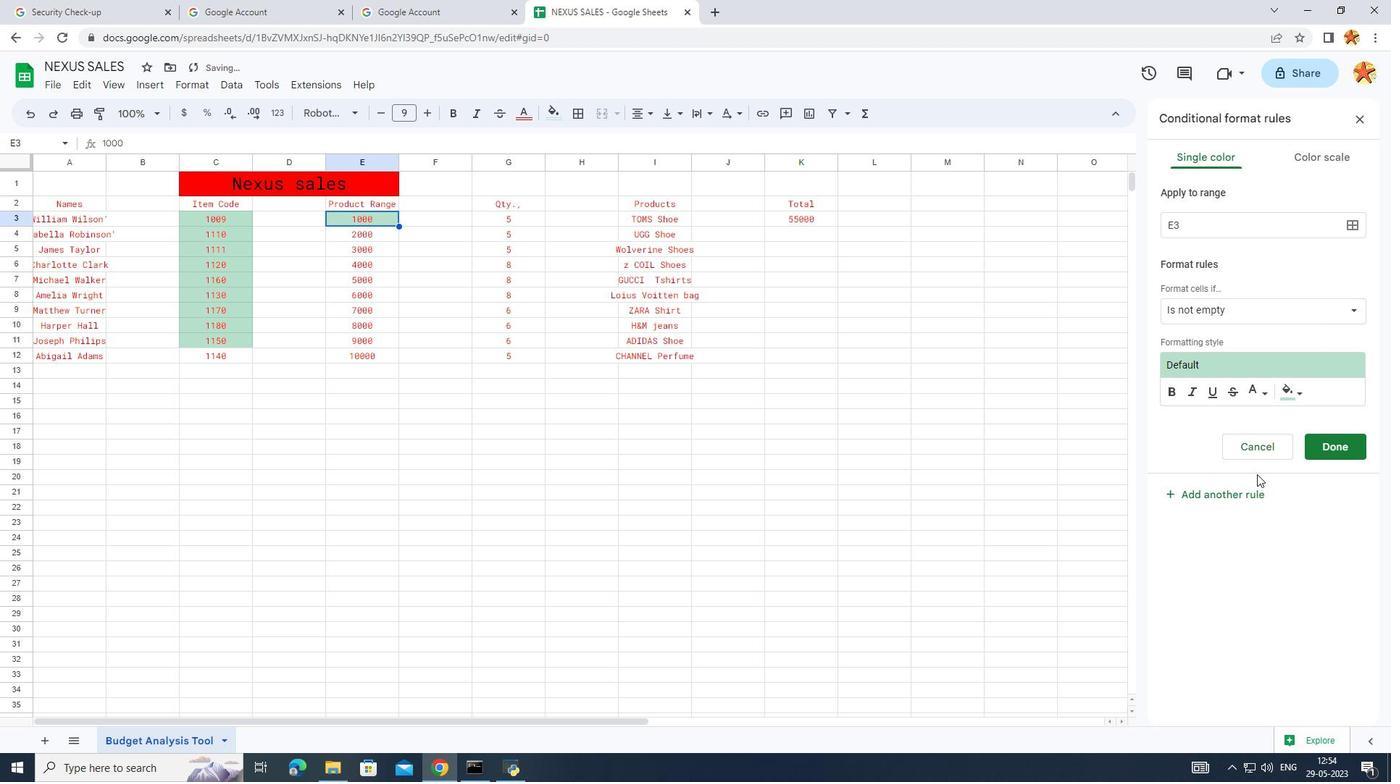 
Action: Mouse pressed left at (1241, 511)
Screenshot: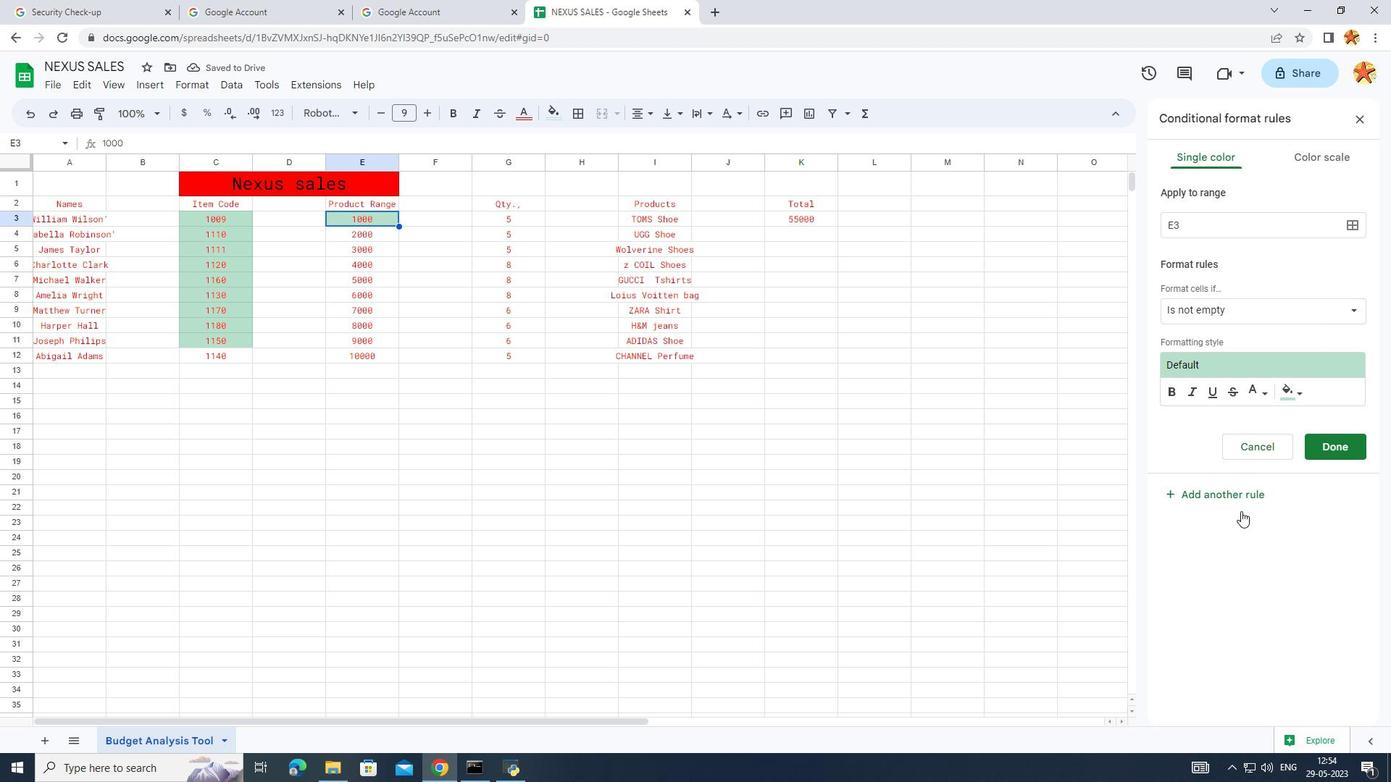 
Action: Mouse moved to (1242, 508)
Screenshot: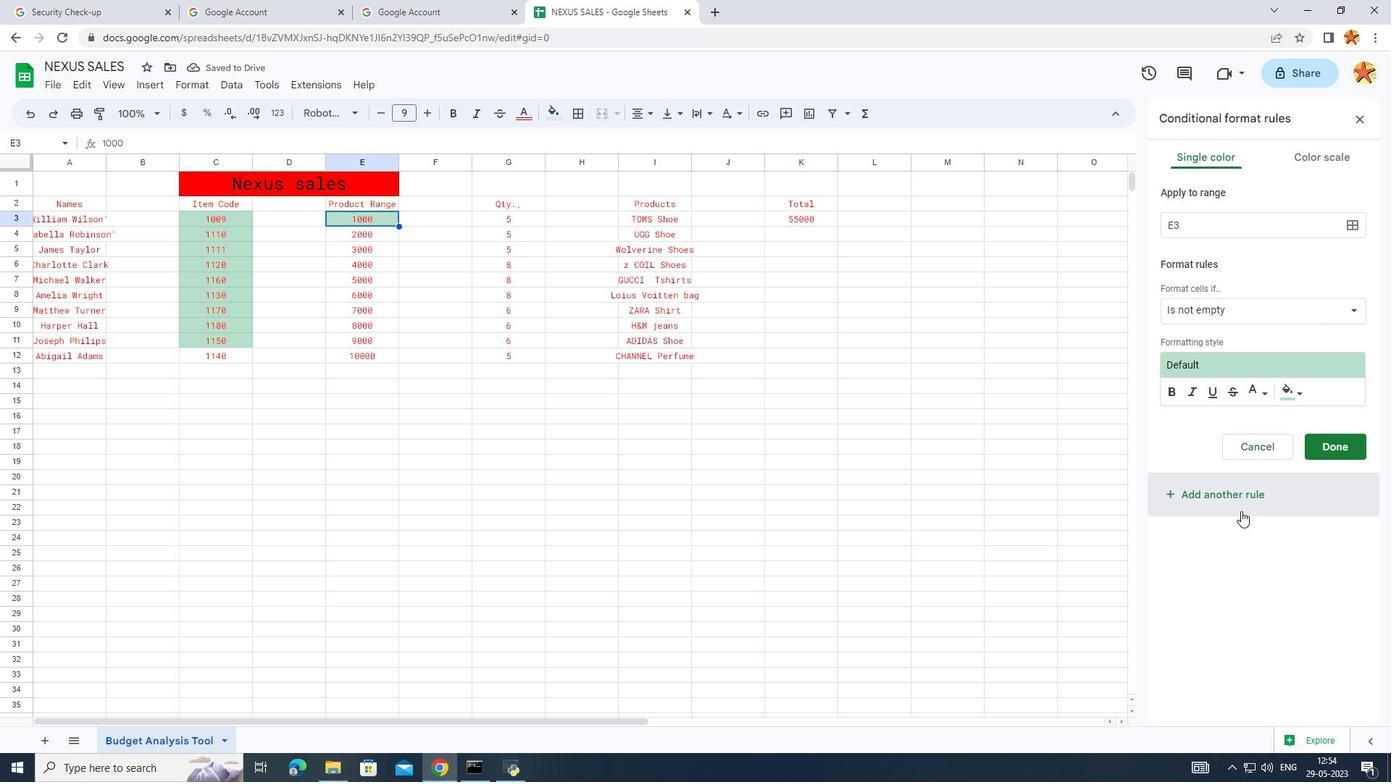 
Action: Mouse pressed left at (1242, 508)
Screenshot: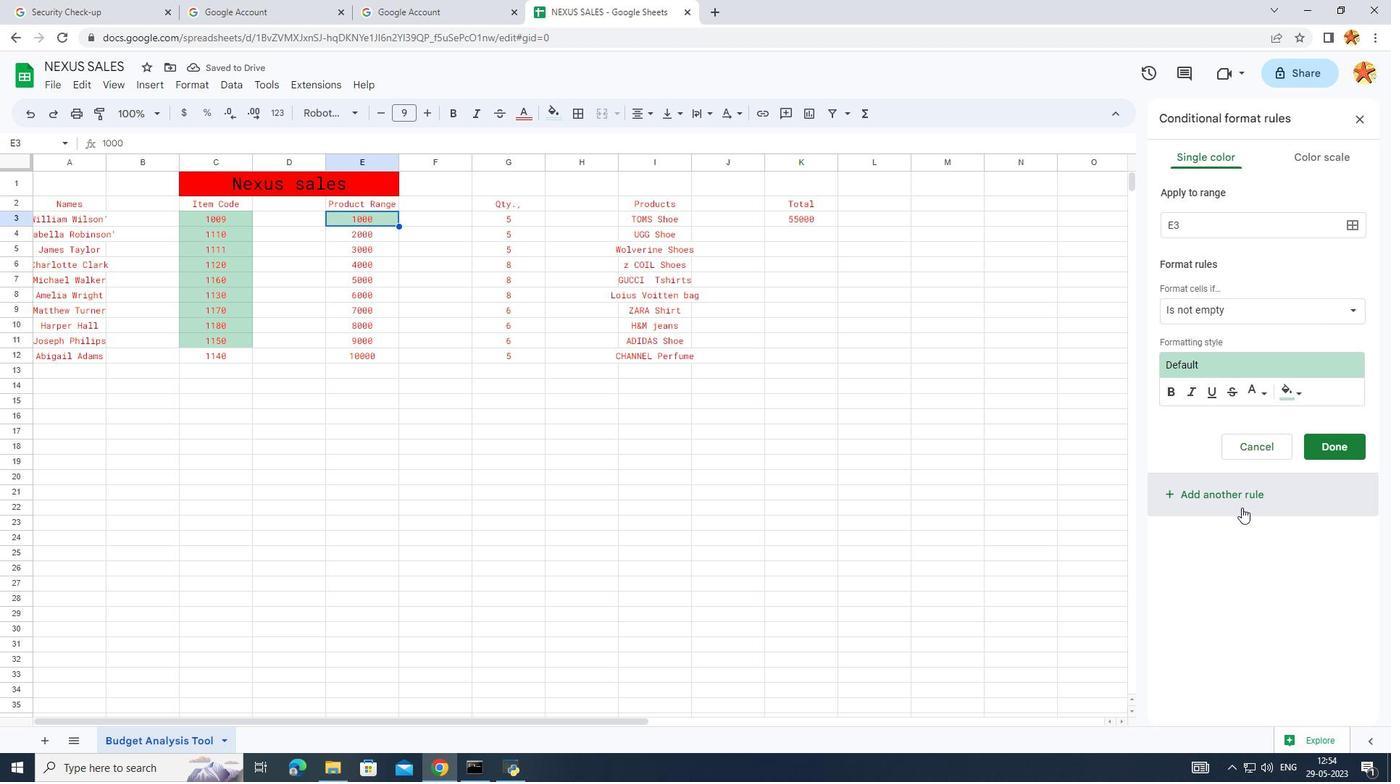 
Action: Mouse moved to (1246, 497)
Screenshot: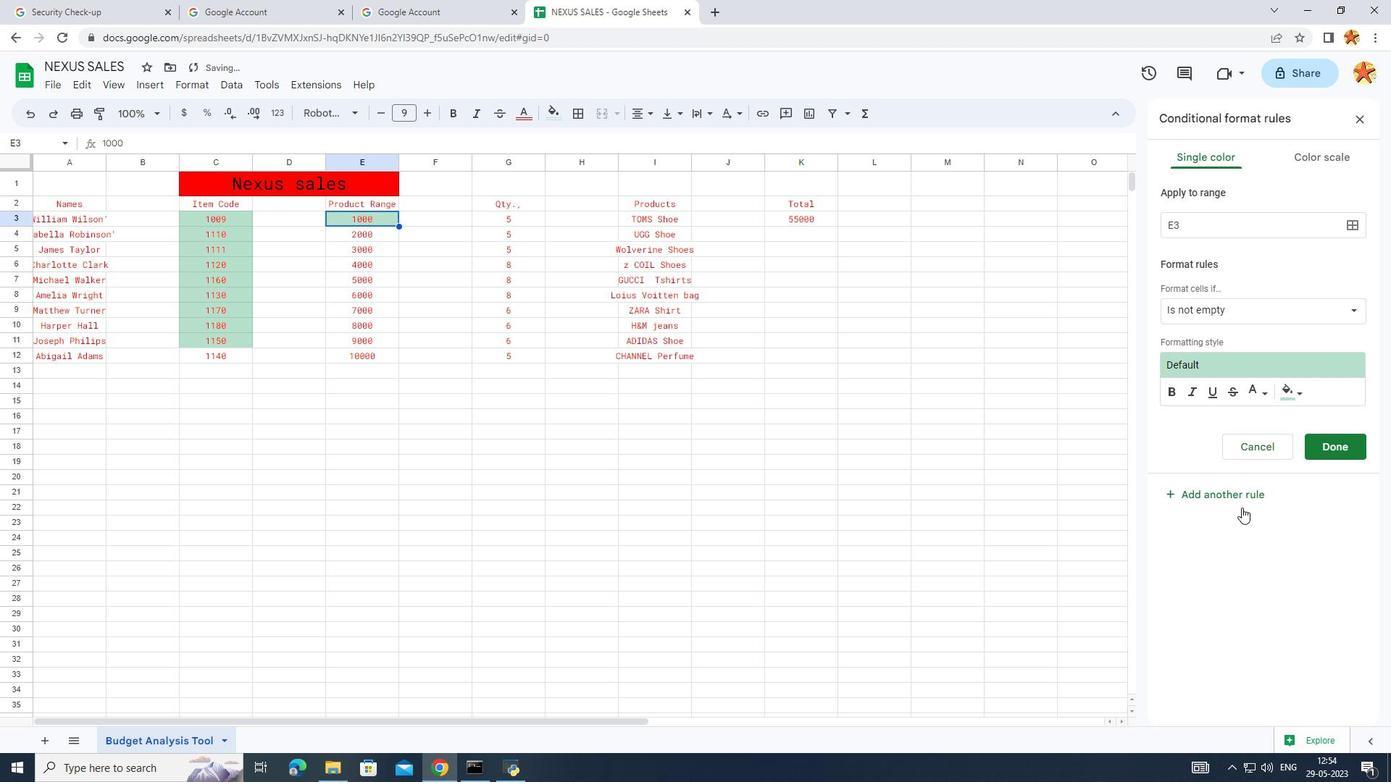 
Action: Mouse pressed left at (1246, 497)
Screenshot: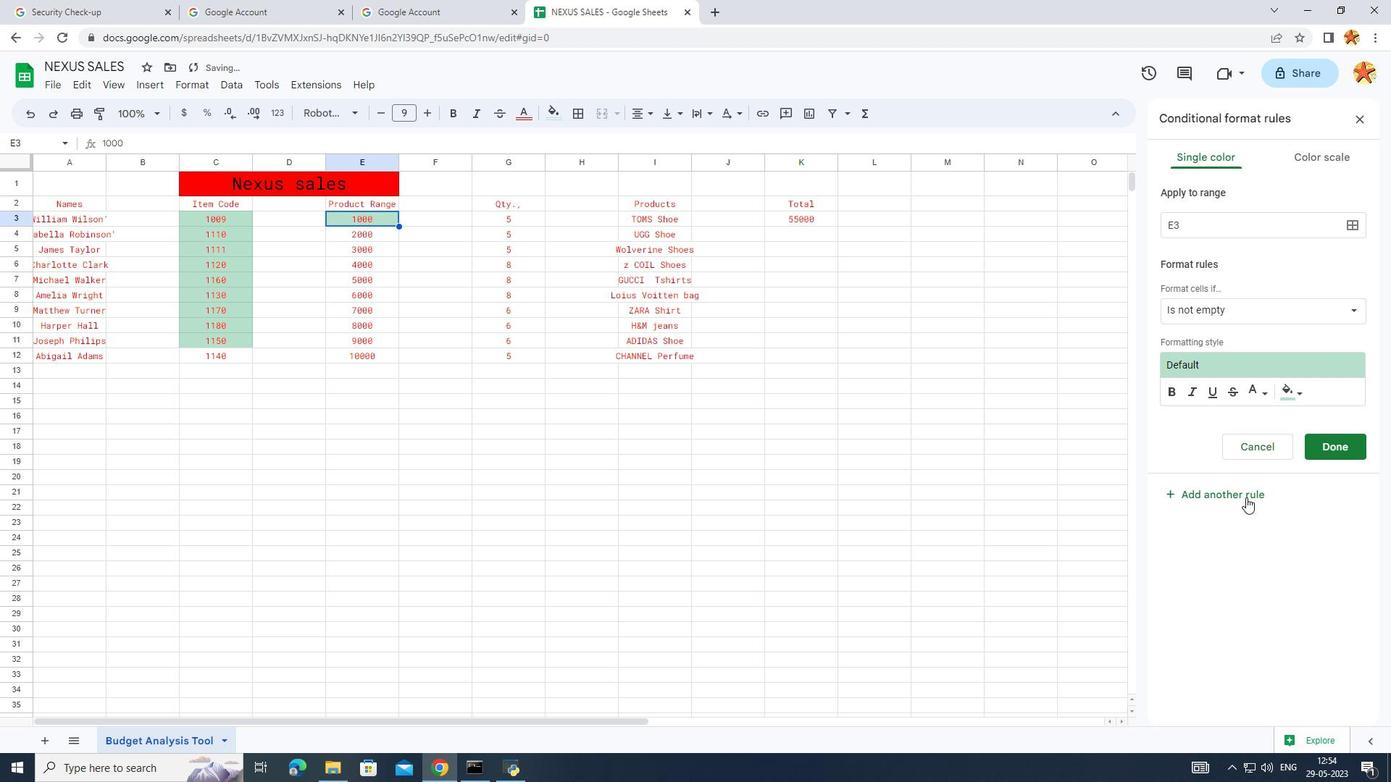 
Action: Mouse moved to (1273, 423)
Screenshot: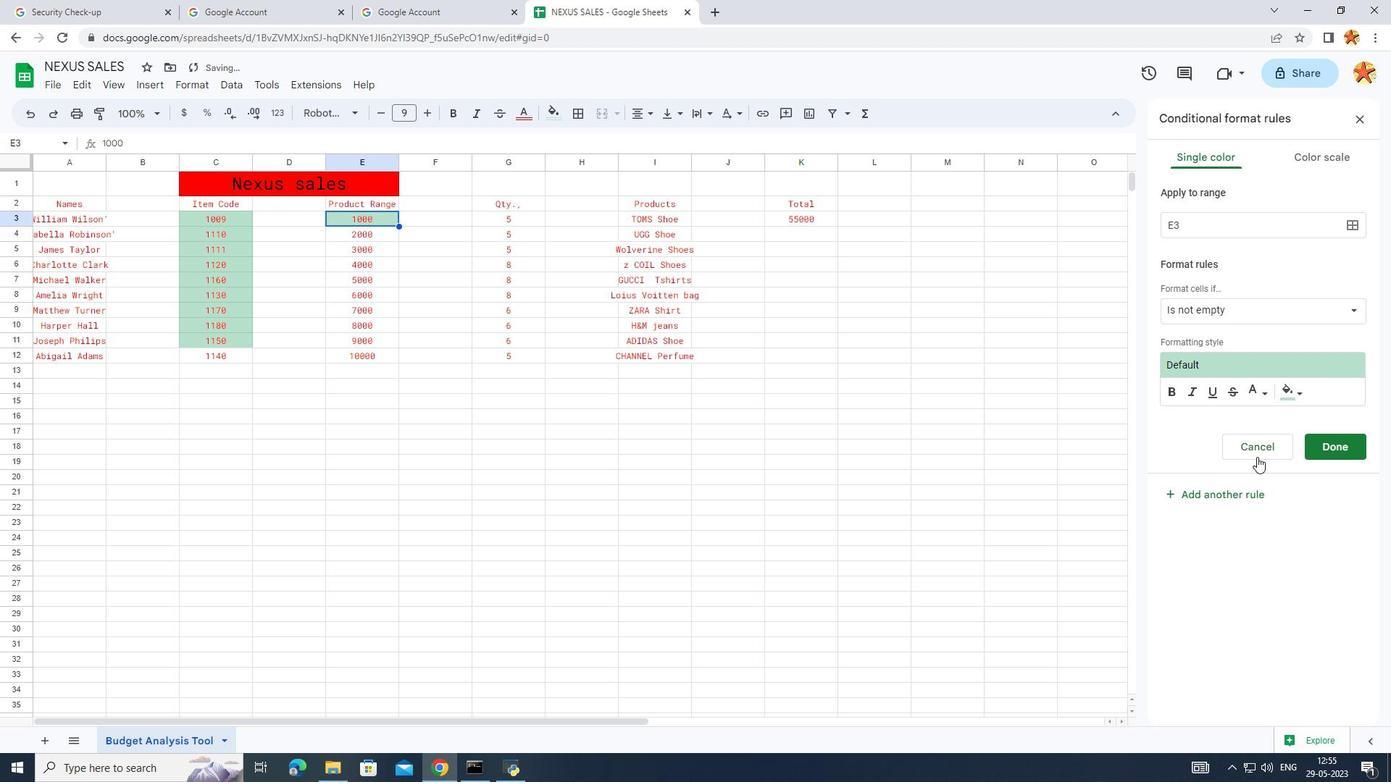 
Action: Mouse pressed left at (1273, 423)
Screenshot: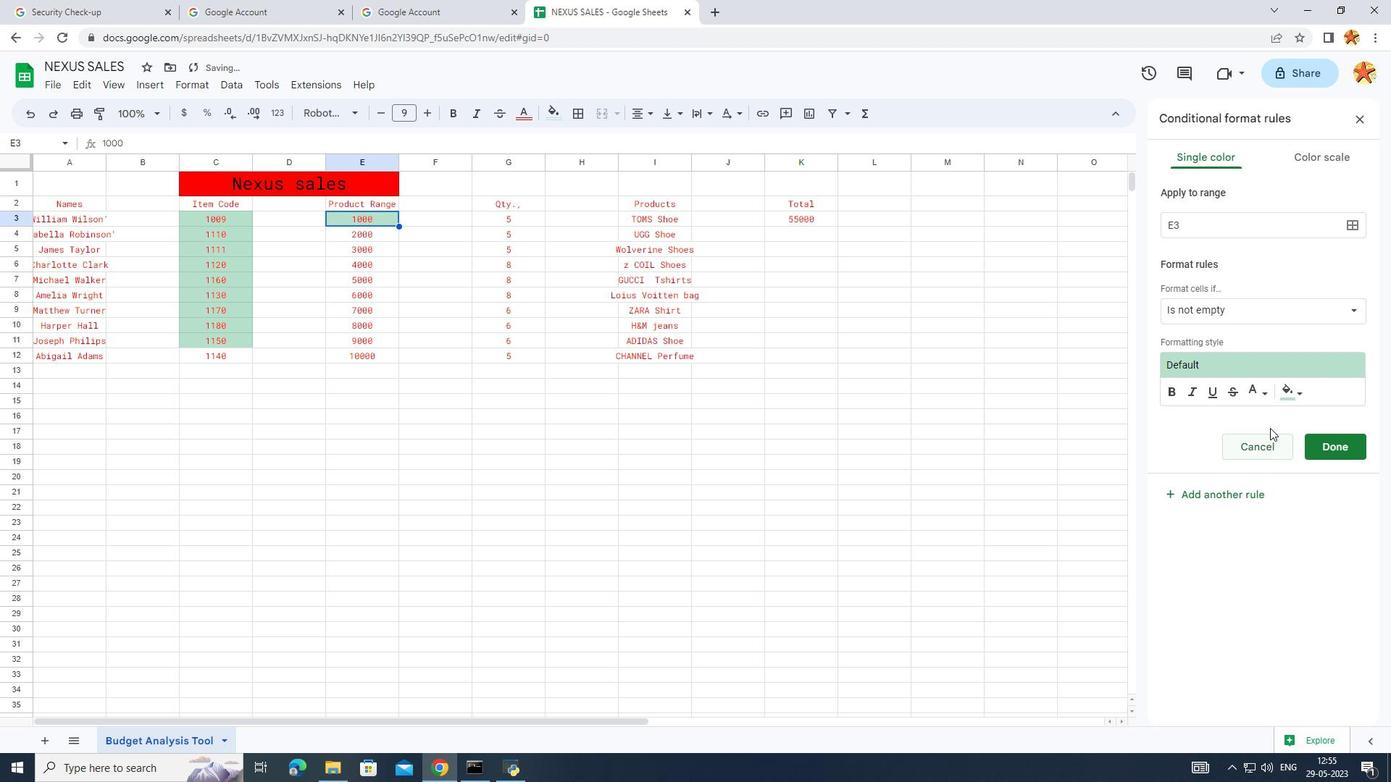 
Action: Mouse moved to (1268, 434)
Screenshot: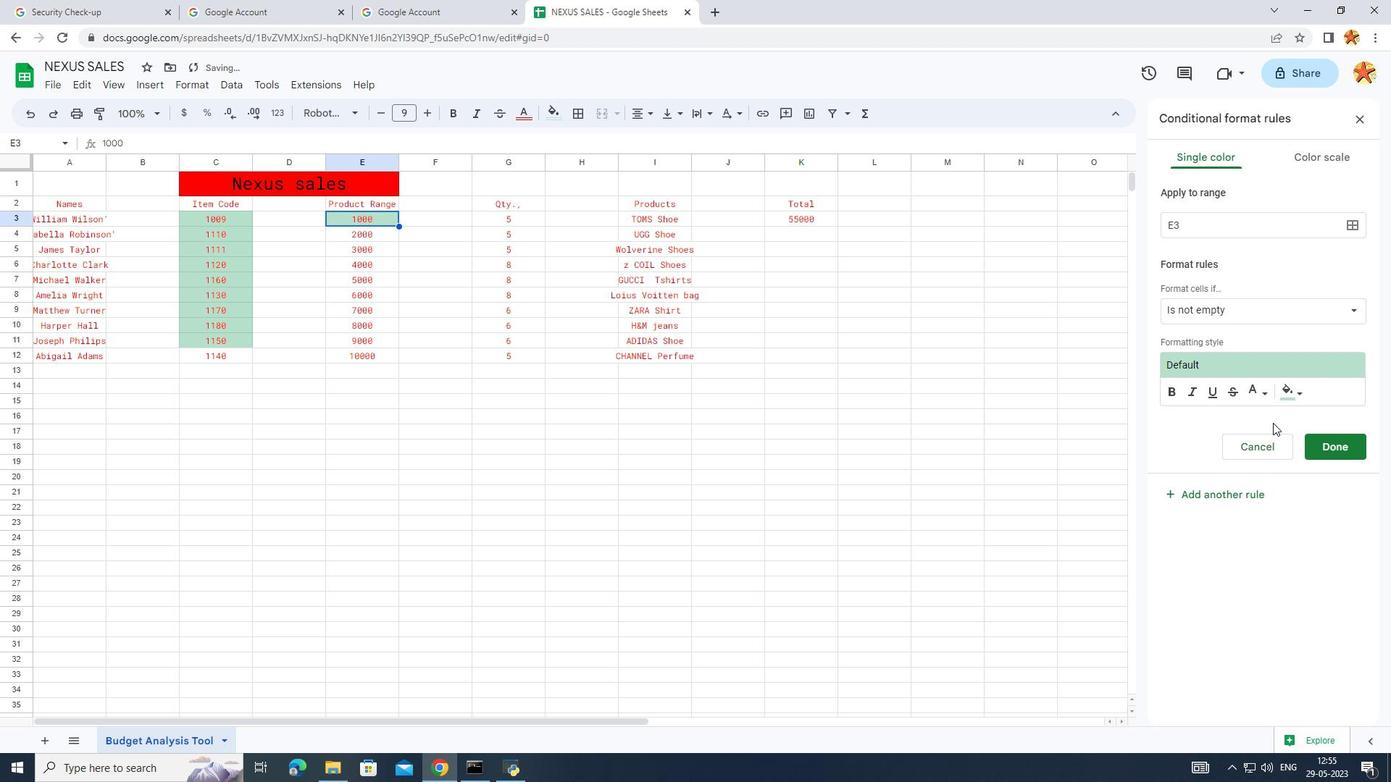 
Action: Mouse pressed left at (1268, 434)
Screenshot: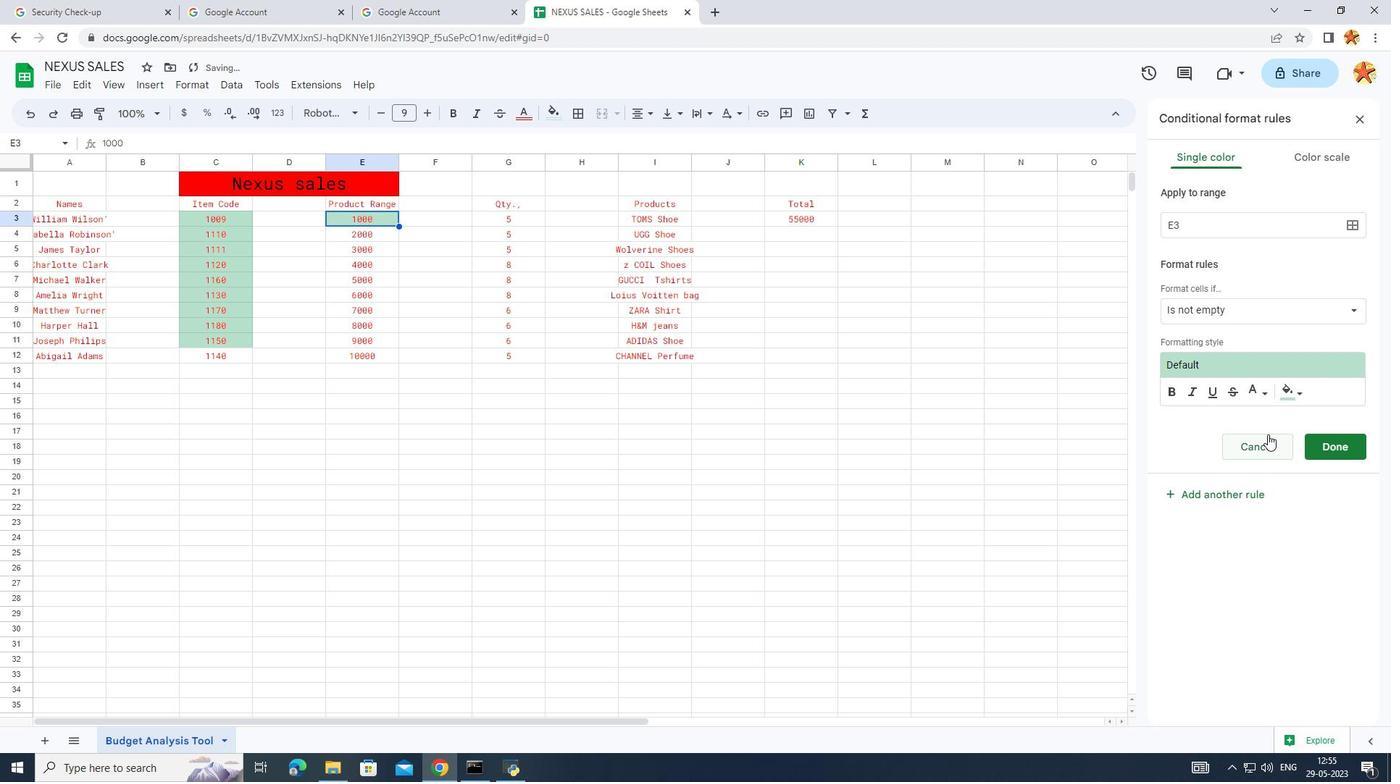 
Action: Mouse moved to (1266, 440)
Screenshot: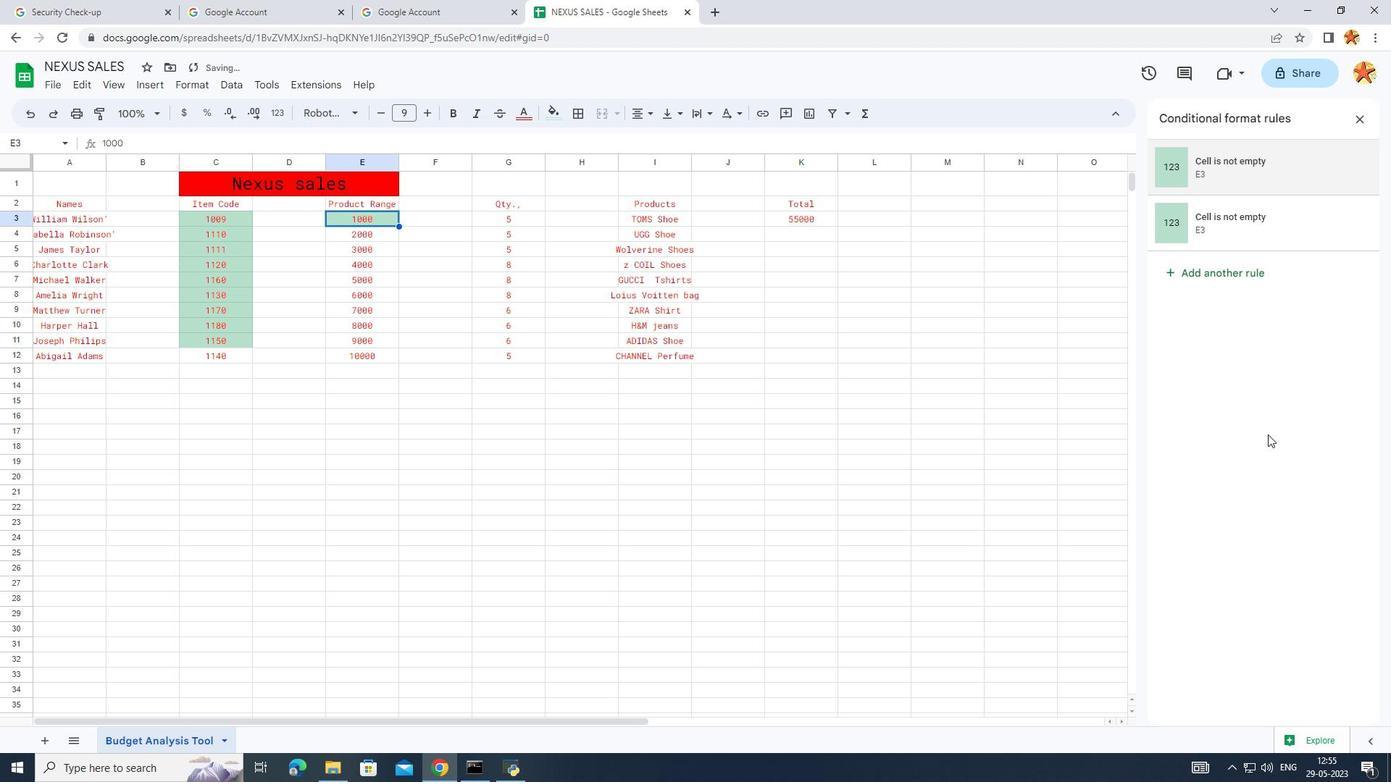 
Action: Mouse pressed left at (1266, 440)
Screenshot: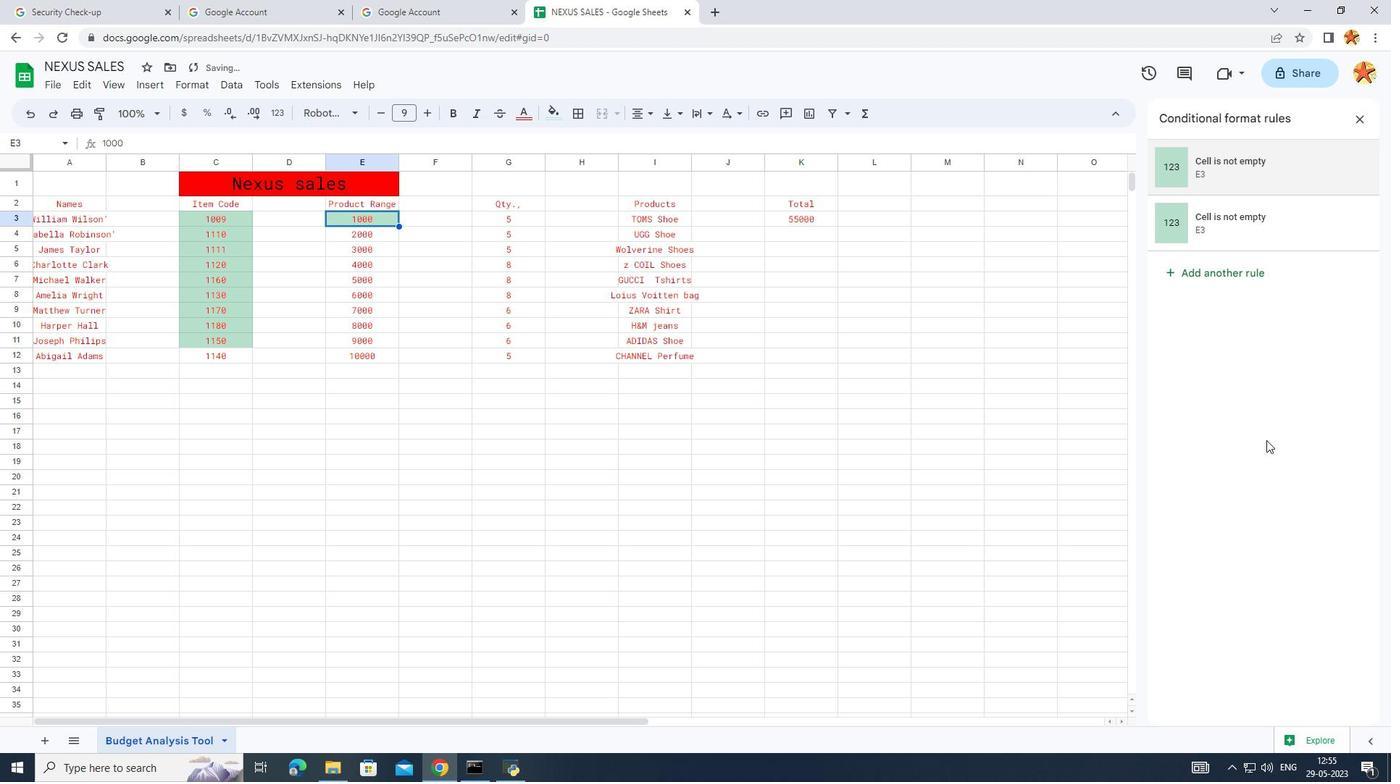 
Action: Mouse moved to (1361, 118)
Screenshot: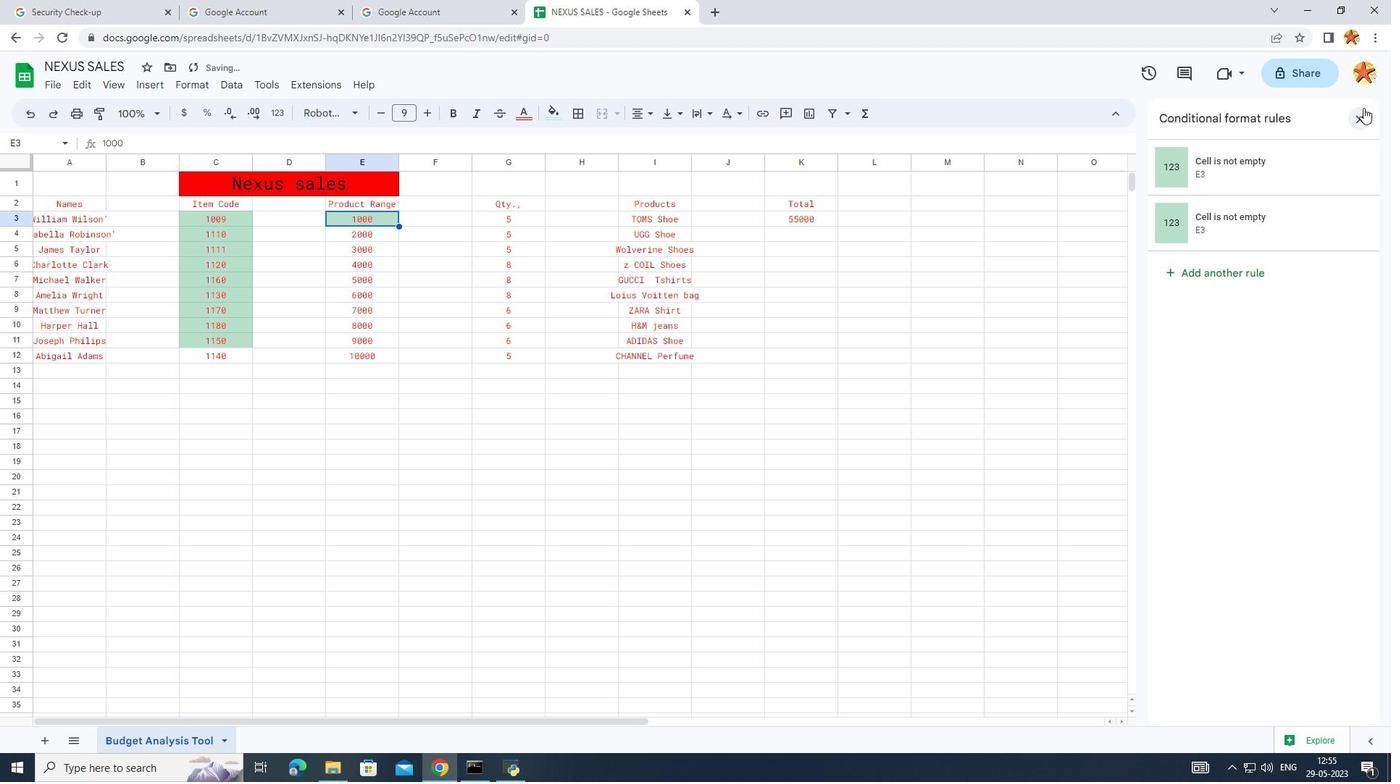 
Action: Mouse pressed left at (1361, 118)
Screenshot: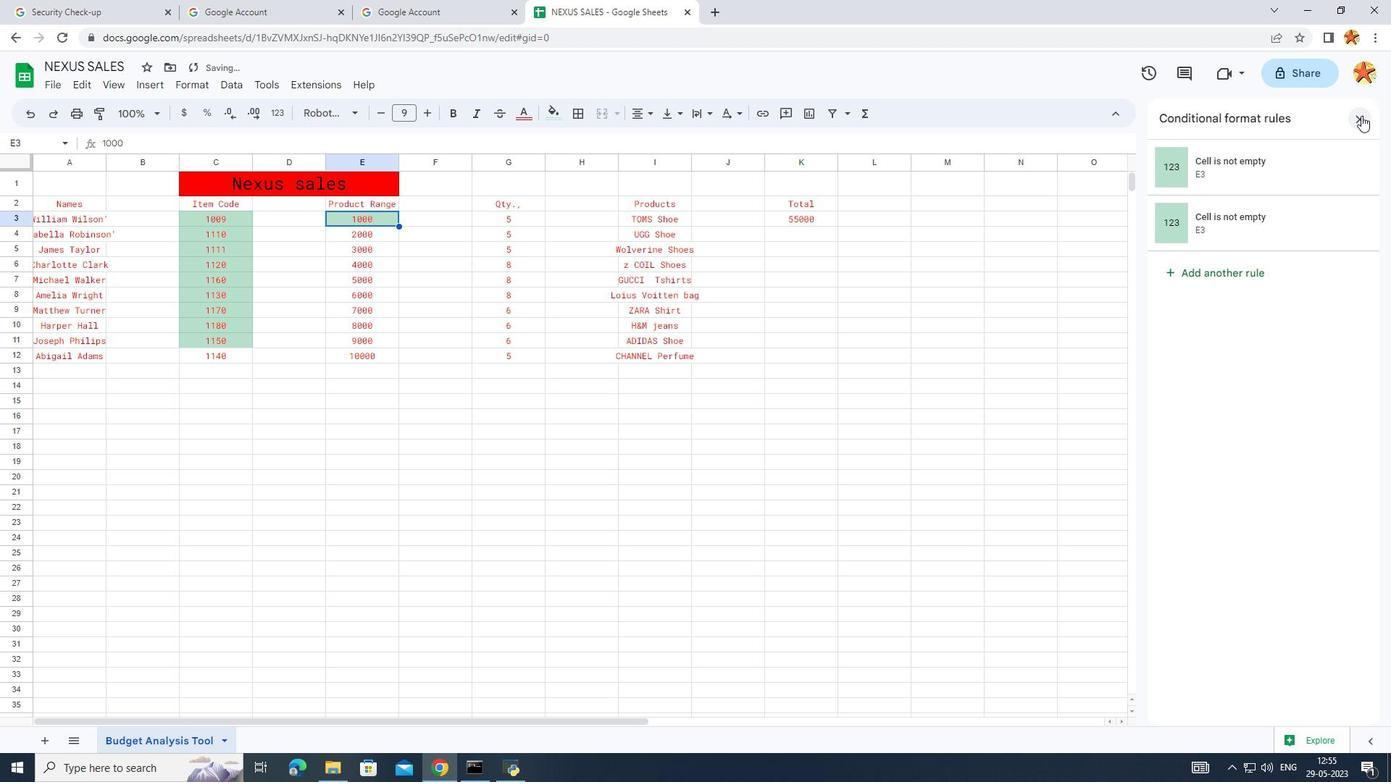
Action: Mouse moved to (721, 392)
Screenshot: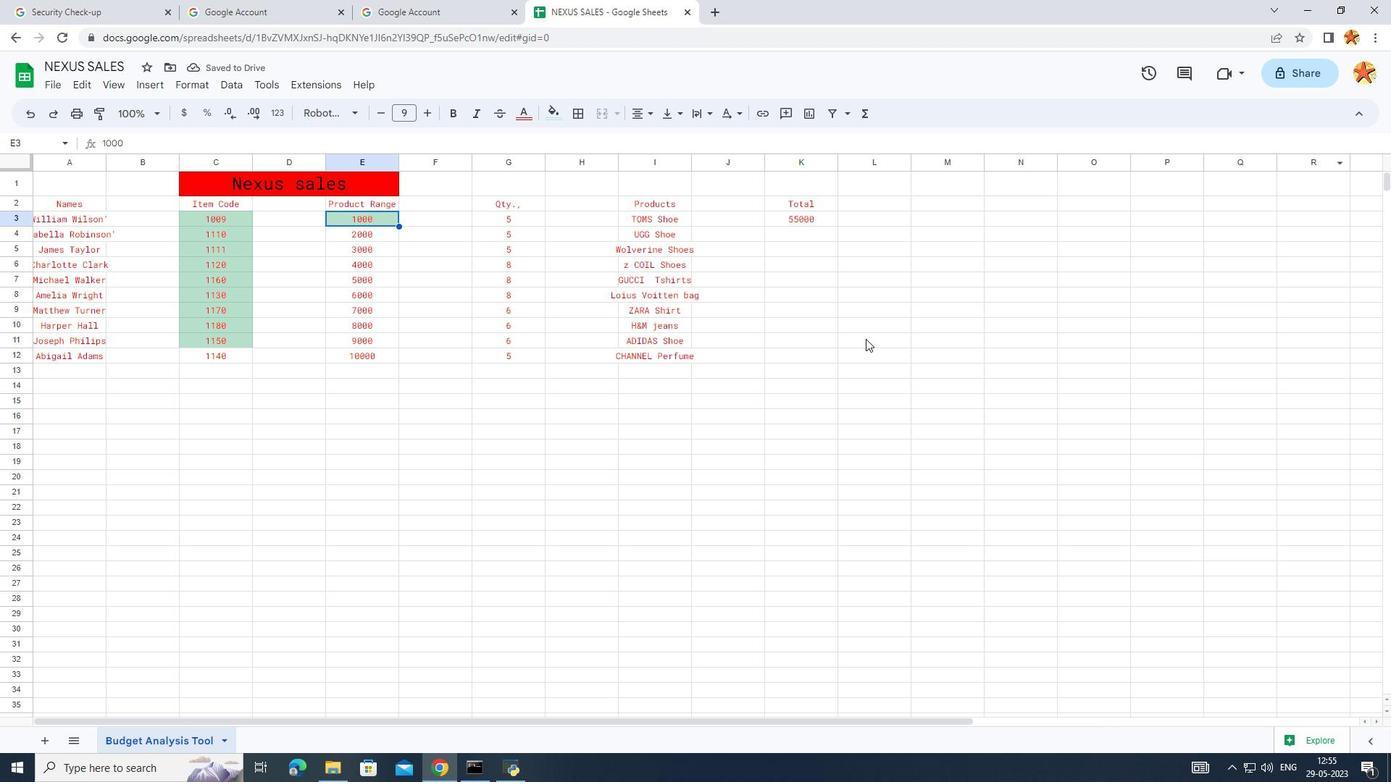 
Action: Mouse pressed left at (721, 392)
Screenshot: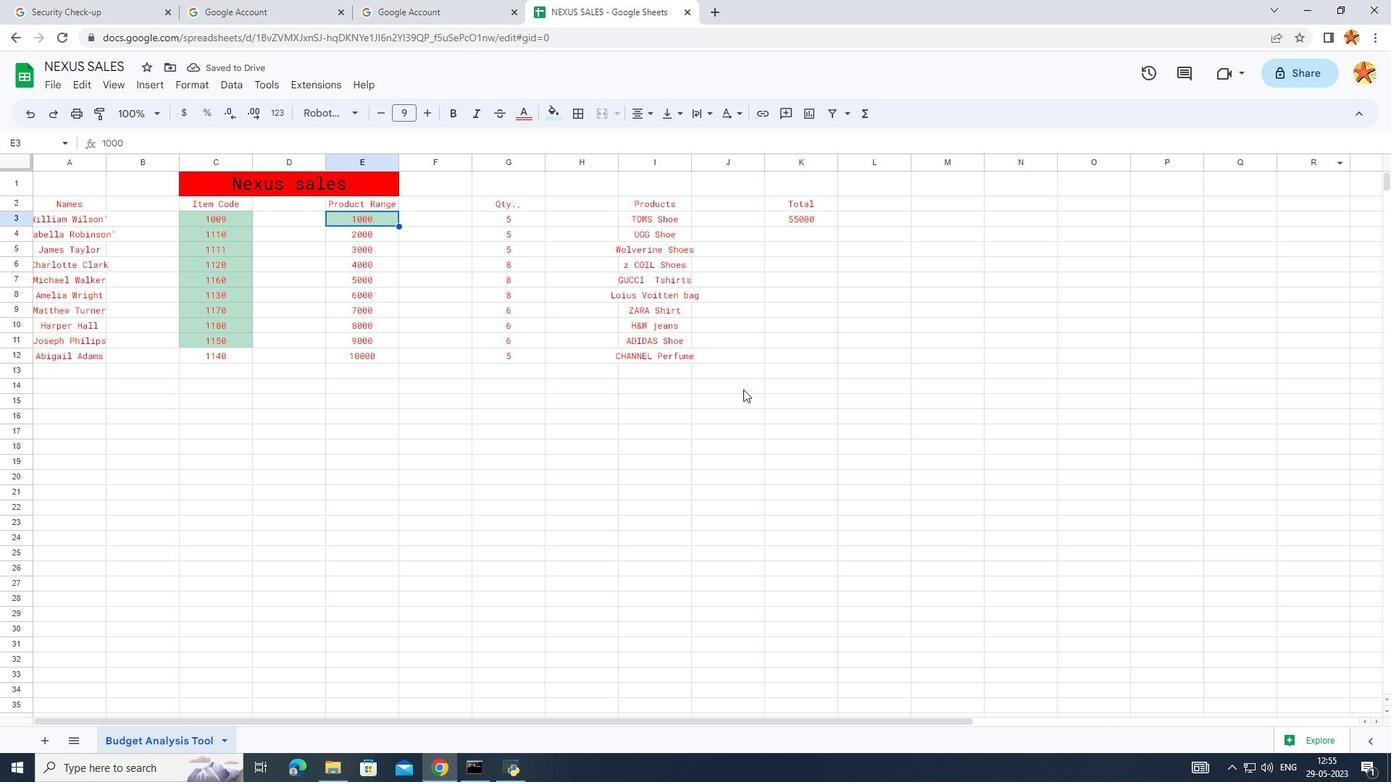 
Action: Mouse moved to (376, 231)
Screenshot: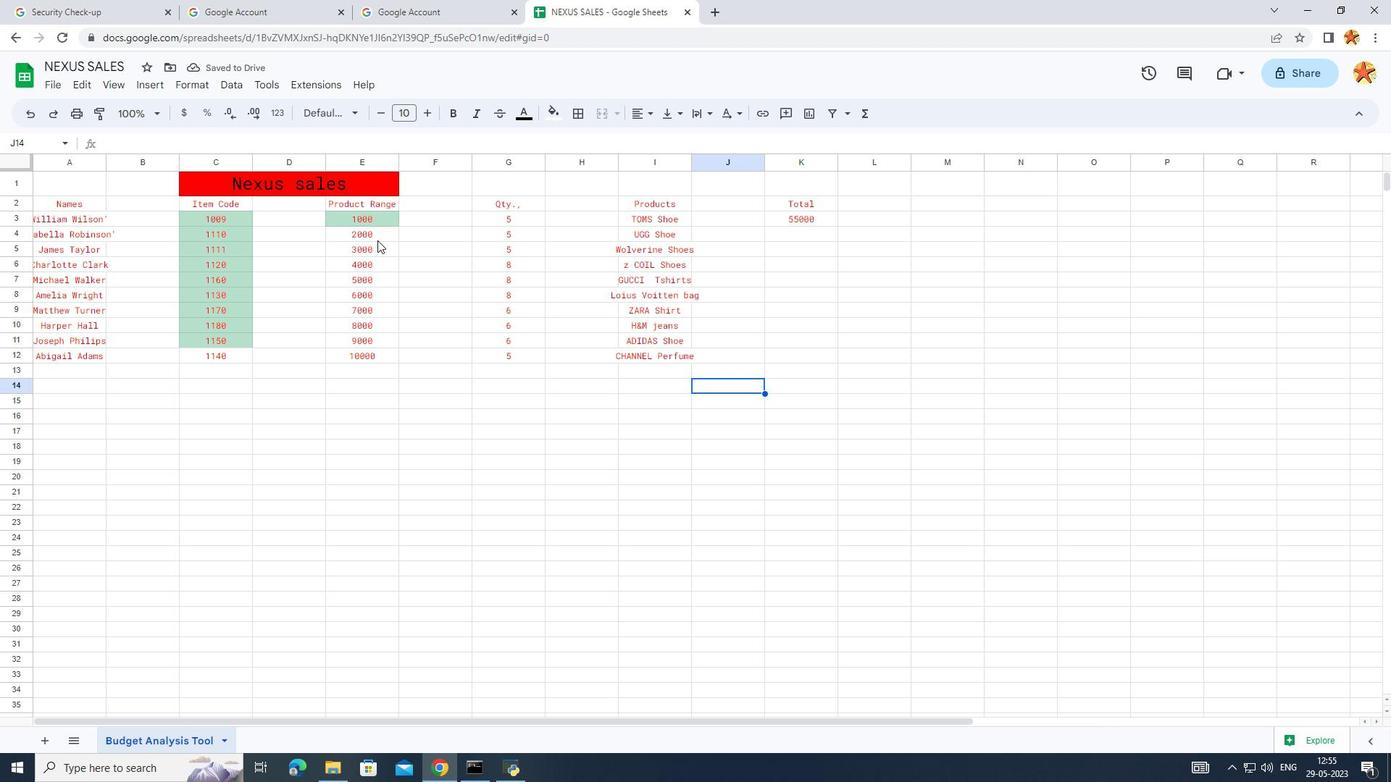 
Action: Mouse pressed left at (376, 231)
Screenshot: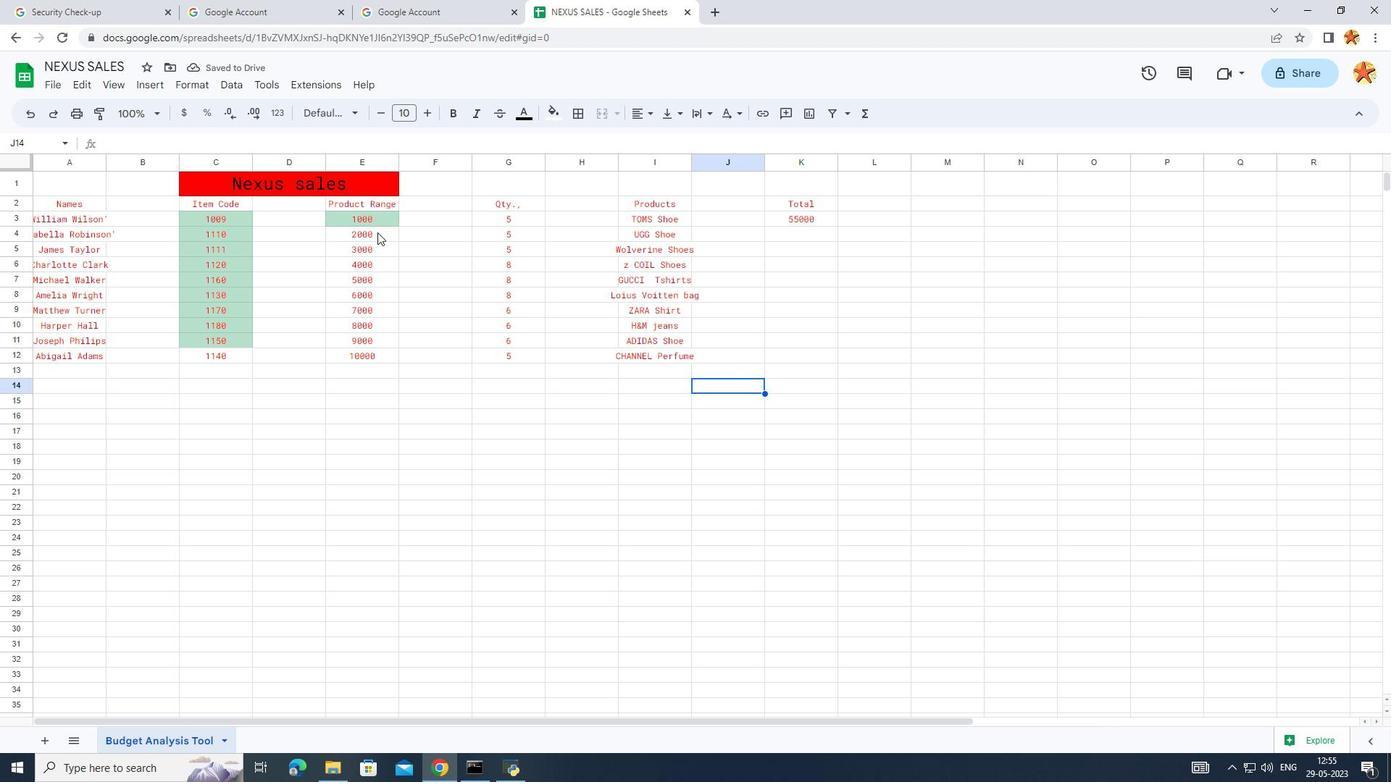 
Action: Mouse pressed left at (376, 231)
Screenshot: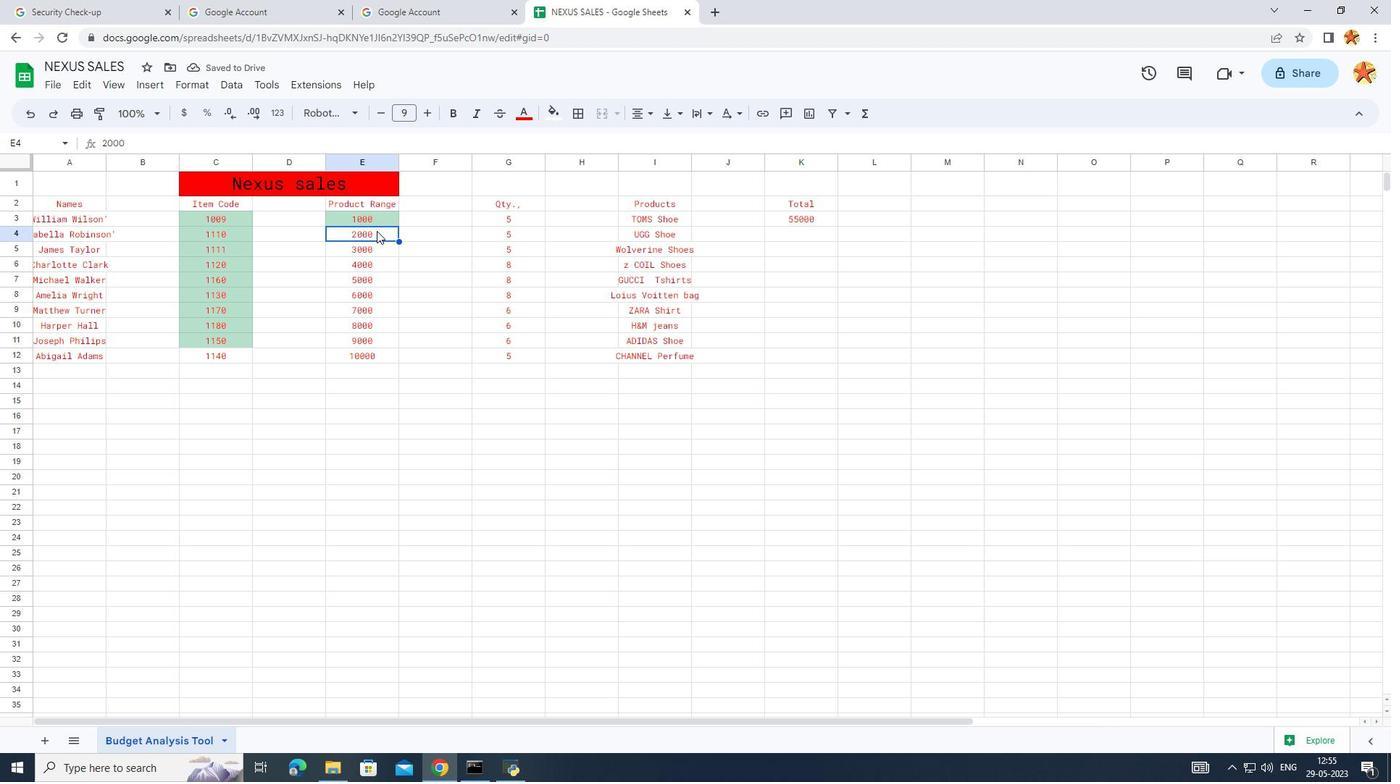 
Action: Mouse moved to (172, 81)
Screenshot: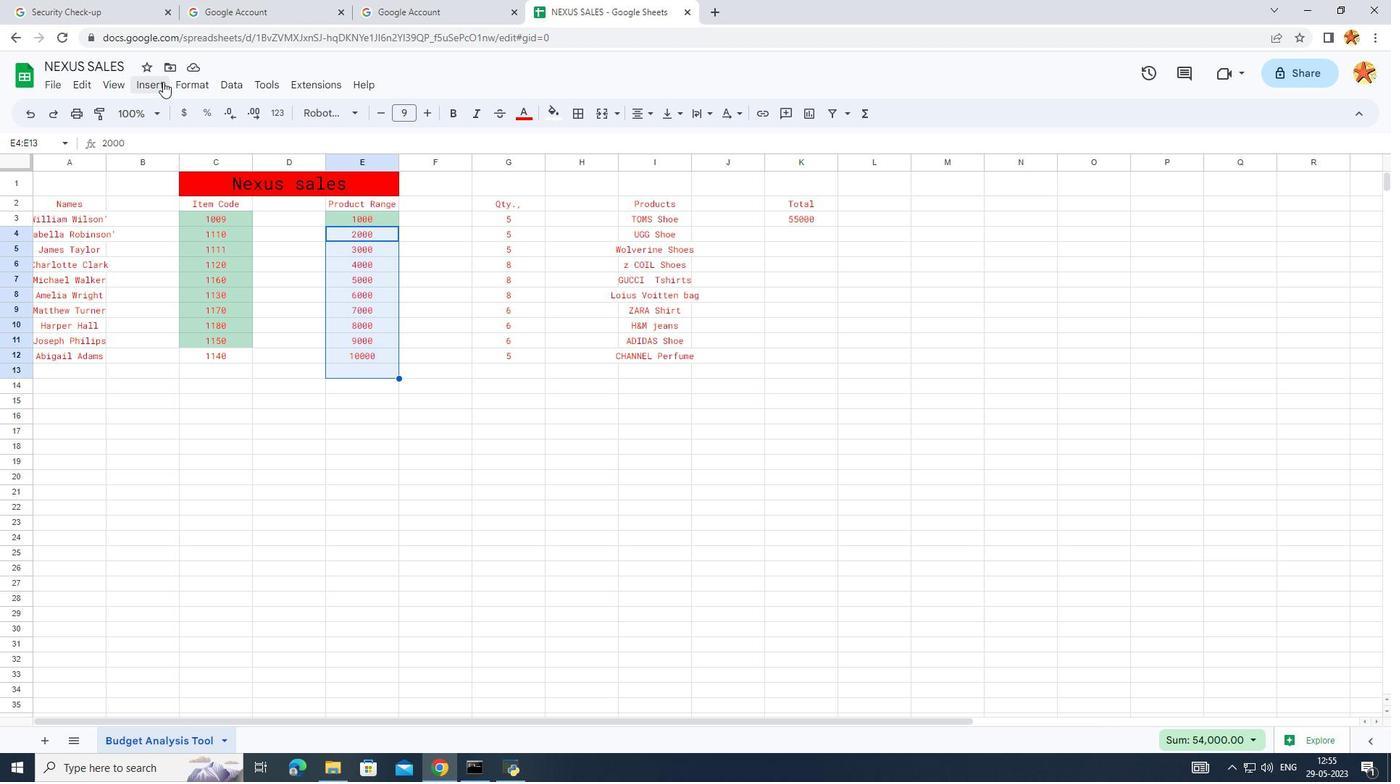 
Action: Mouse pressed left at (172, 81)
Screenshot: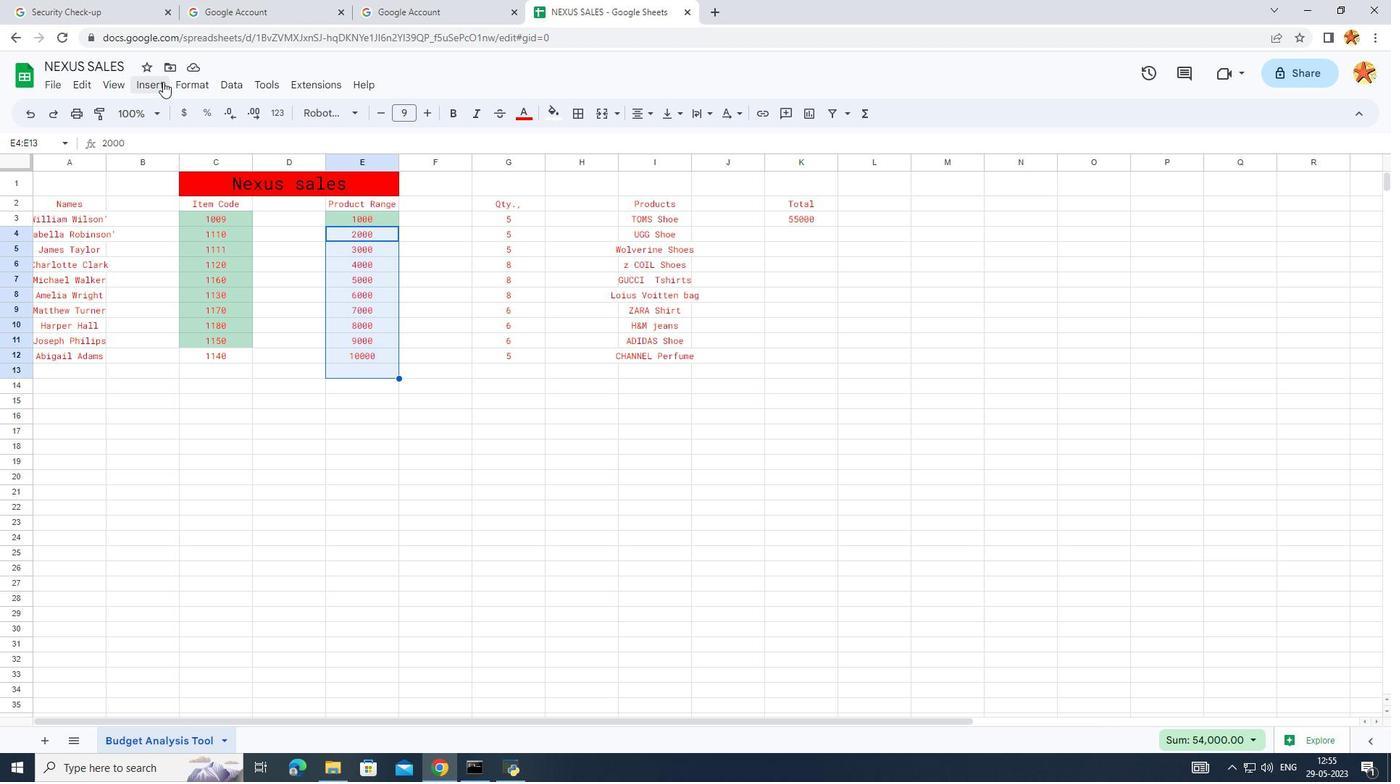 
Action: Mouse moved to (219, 340)
Screenshot: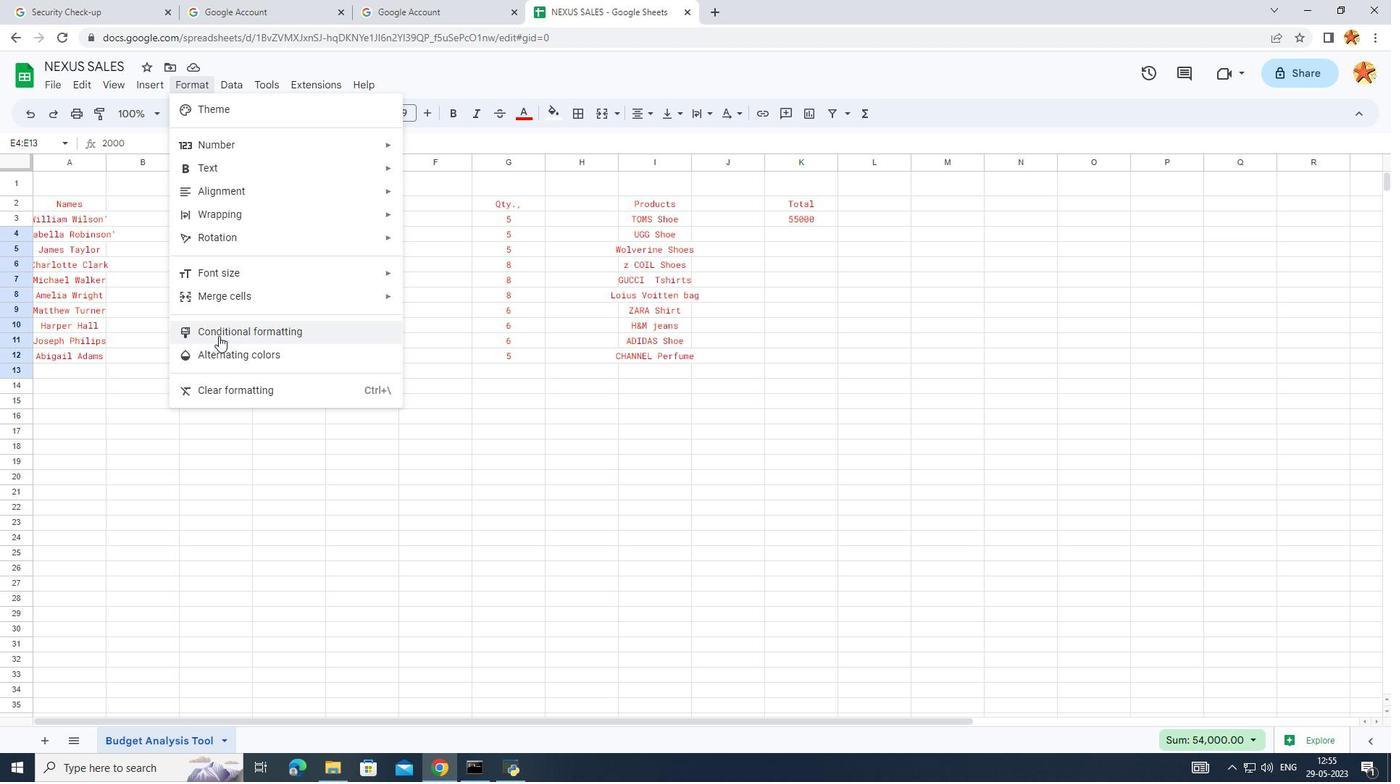 
Action: Mouse pressed left at (219, 340)
Screenshot: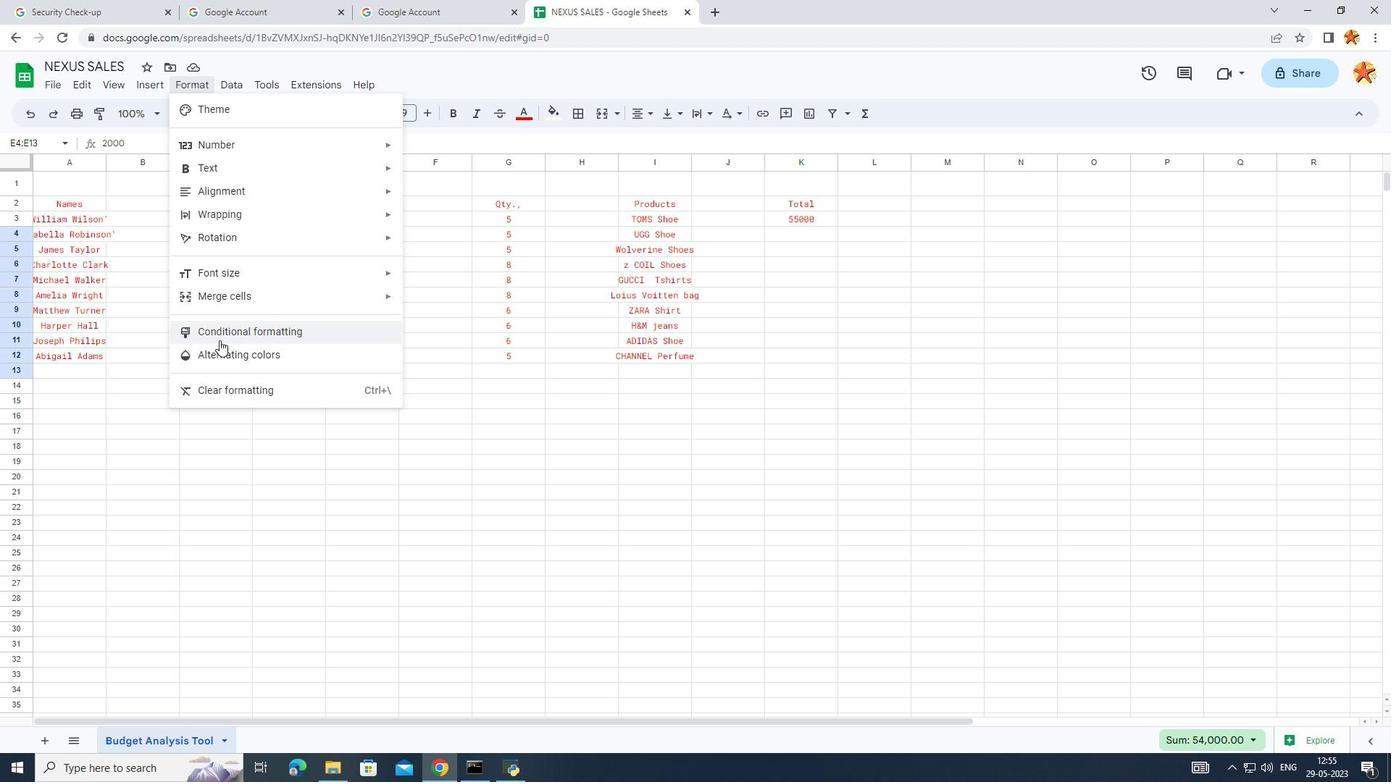 
Action: Mouse moved to (1309, 389)
Screenshot: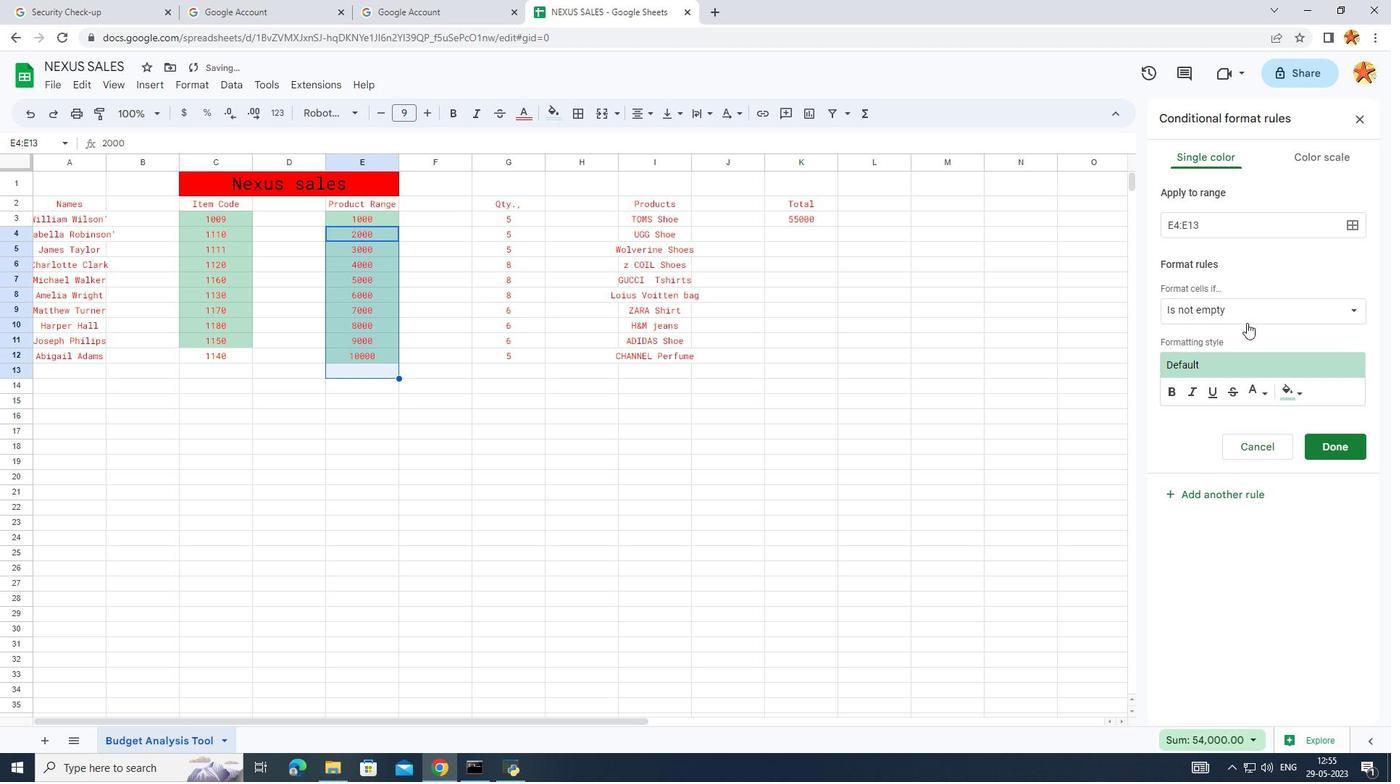 
Action: Mouse pressed left at (1309, 389)
Screenshot: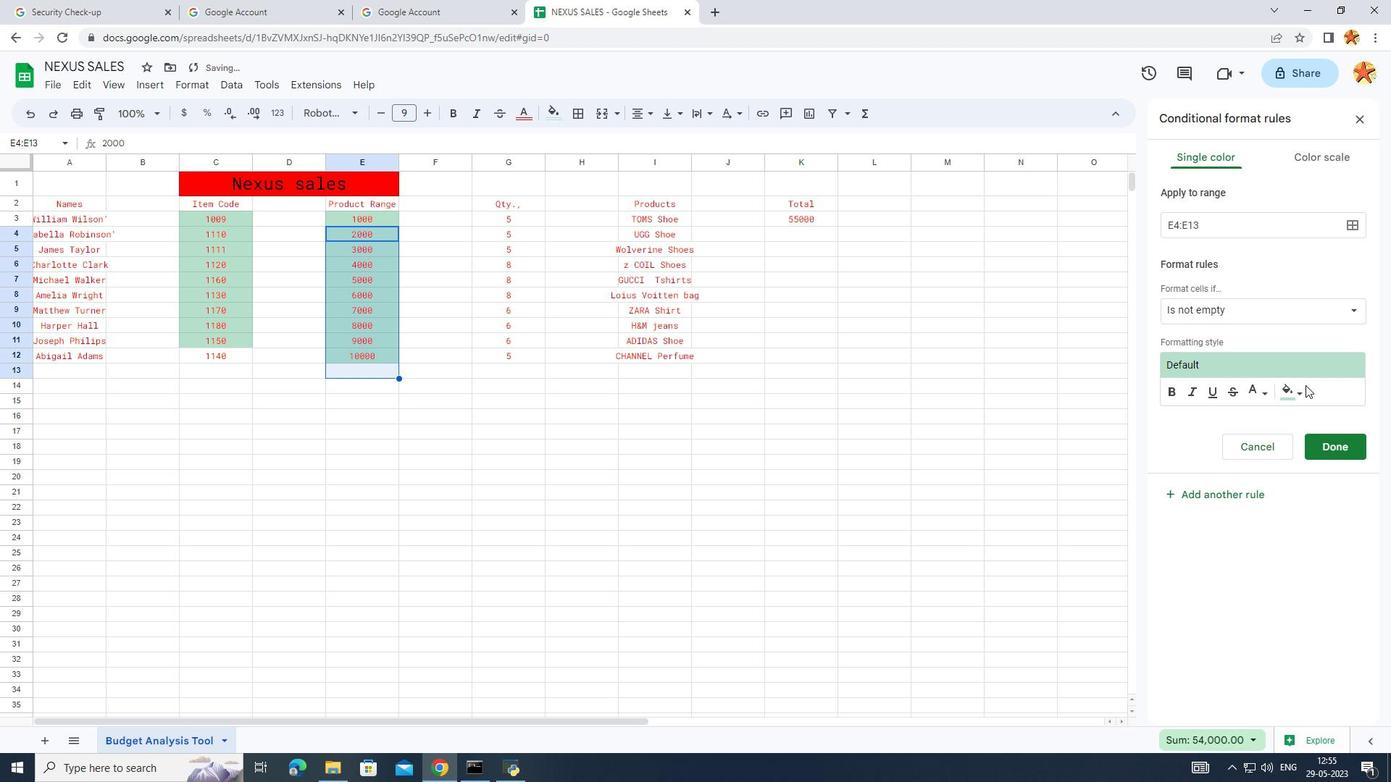 
Action: Mouse moved to (1349, 442)
Screenshot: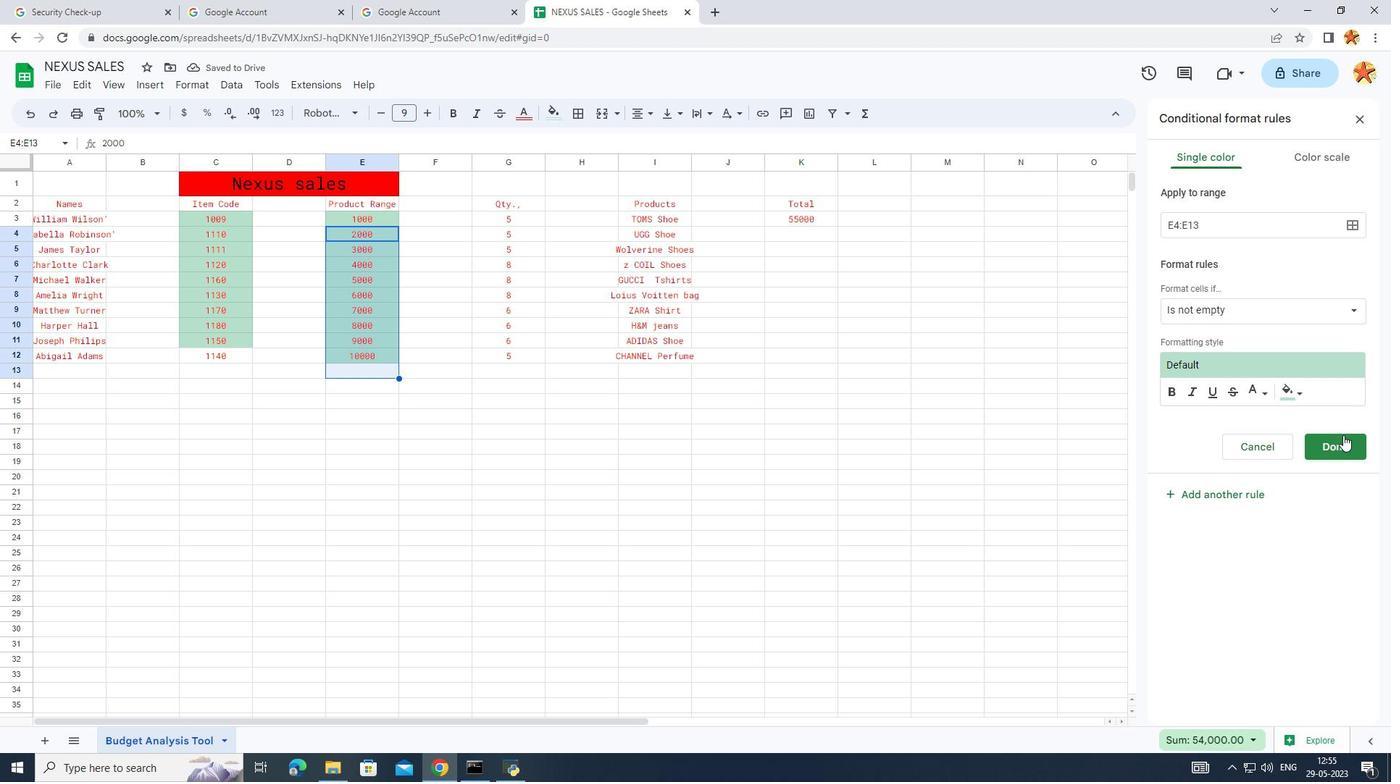 
Action: Mouse pressed left at (1349, 442)
Screenshot: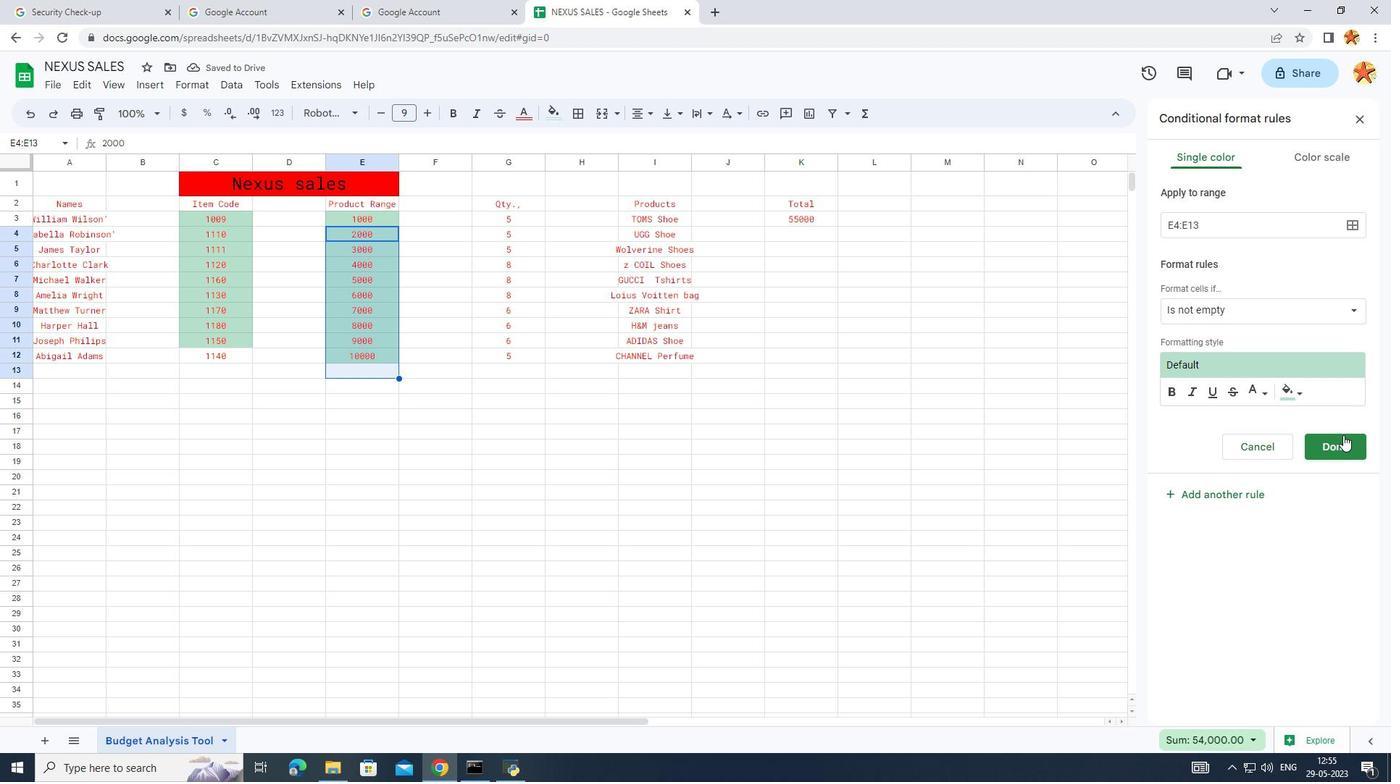 
Action: Mouse moved to (565, 395)
Screenshot: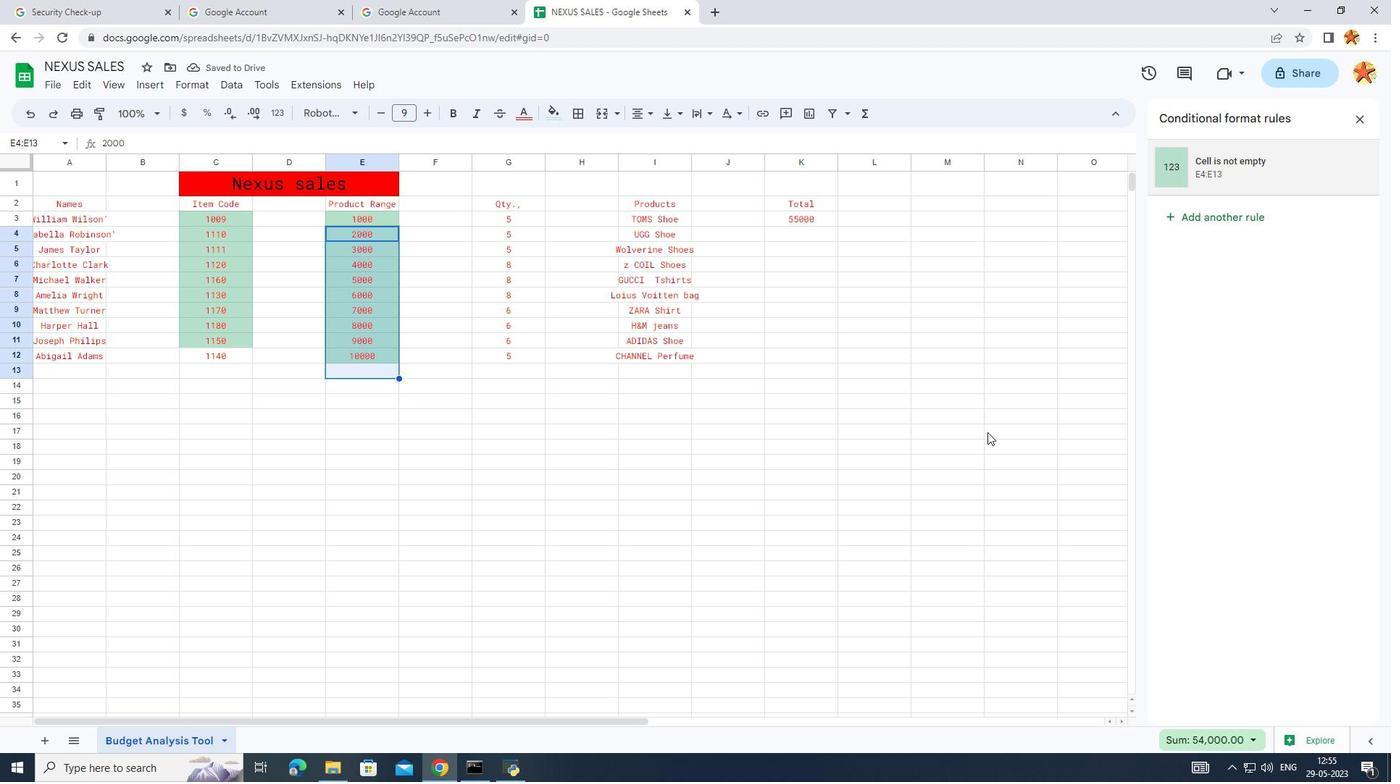 
Action: Mouse pressed left at (565, 395)
Screenshot: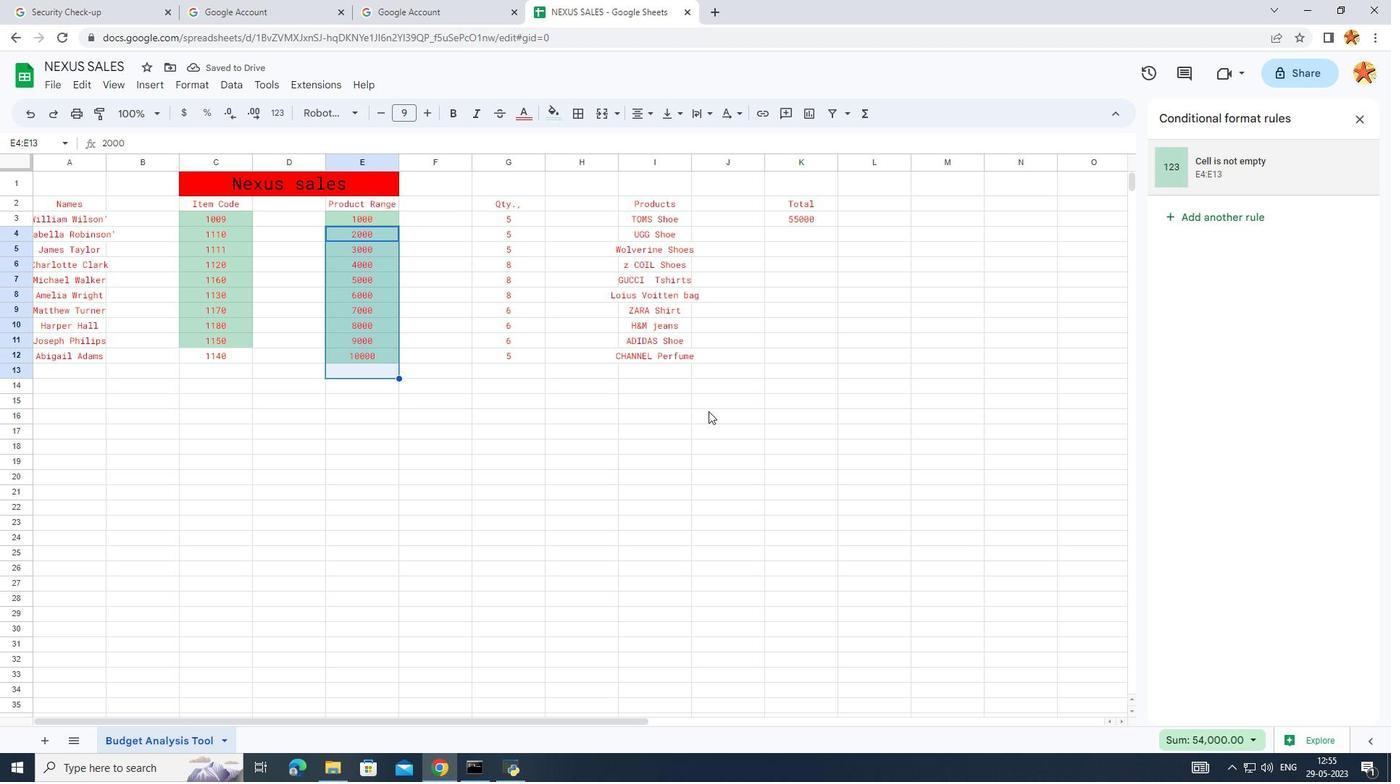 
Action: Mouse moved to (189, 349)
Screenshot: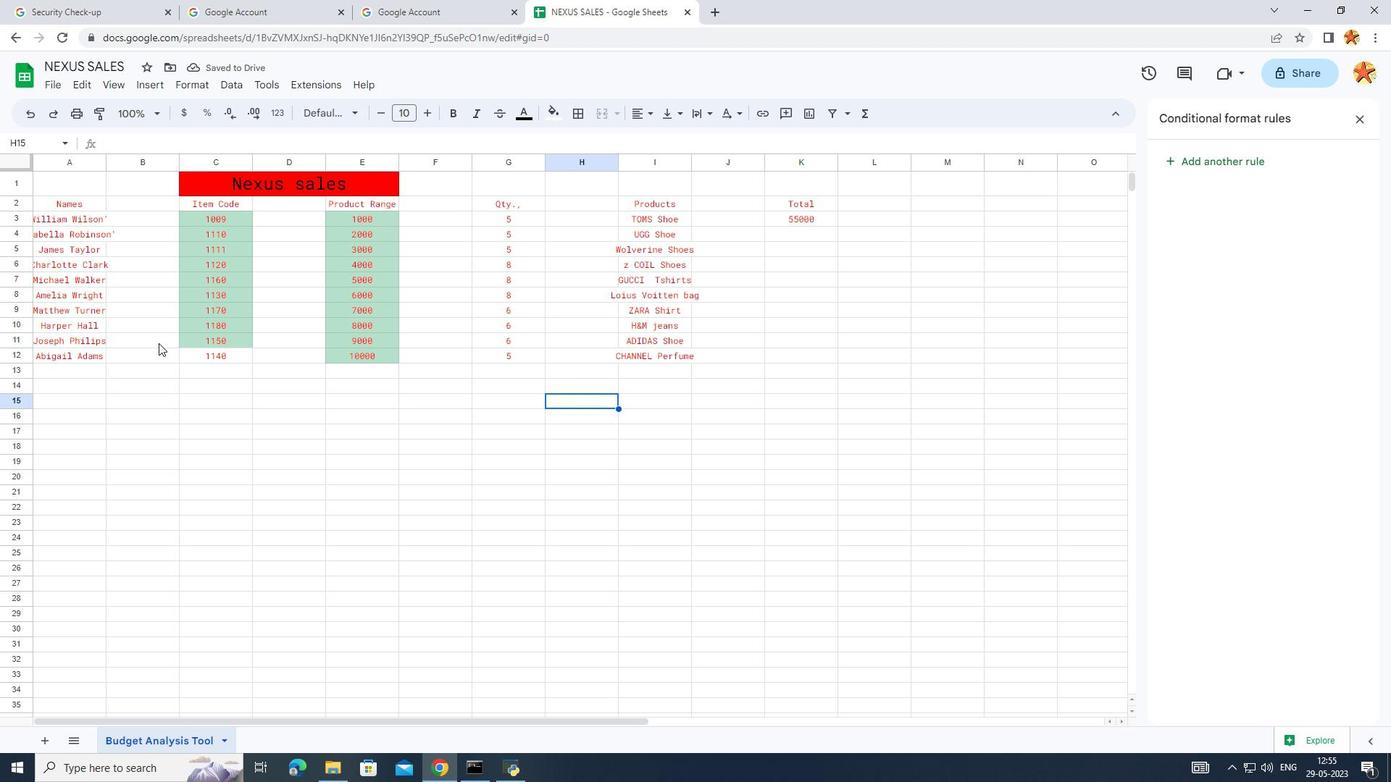 
Action: Mouse pressed left at (189, 349)
Screenshot: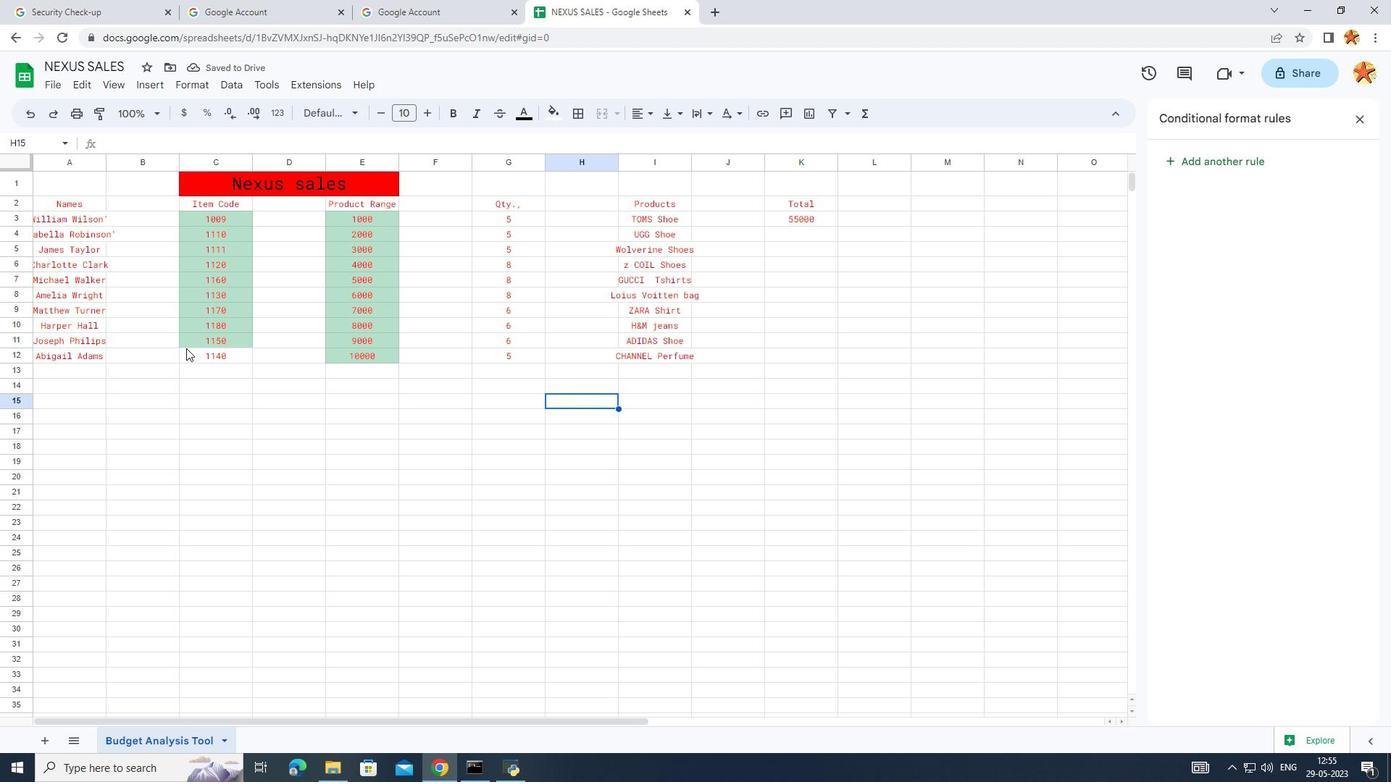 
Action: Mouse moved to (1232, 159)
Screenshot: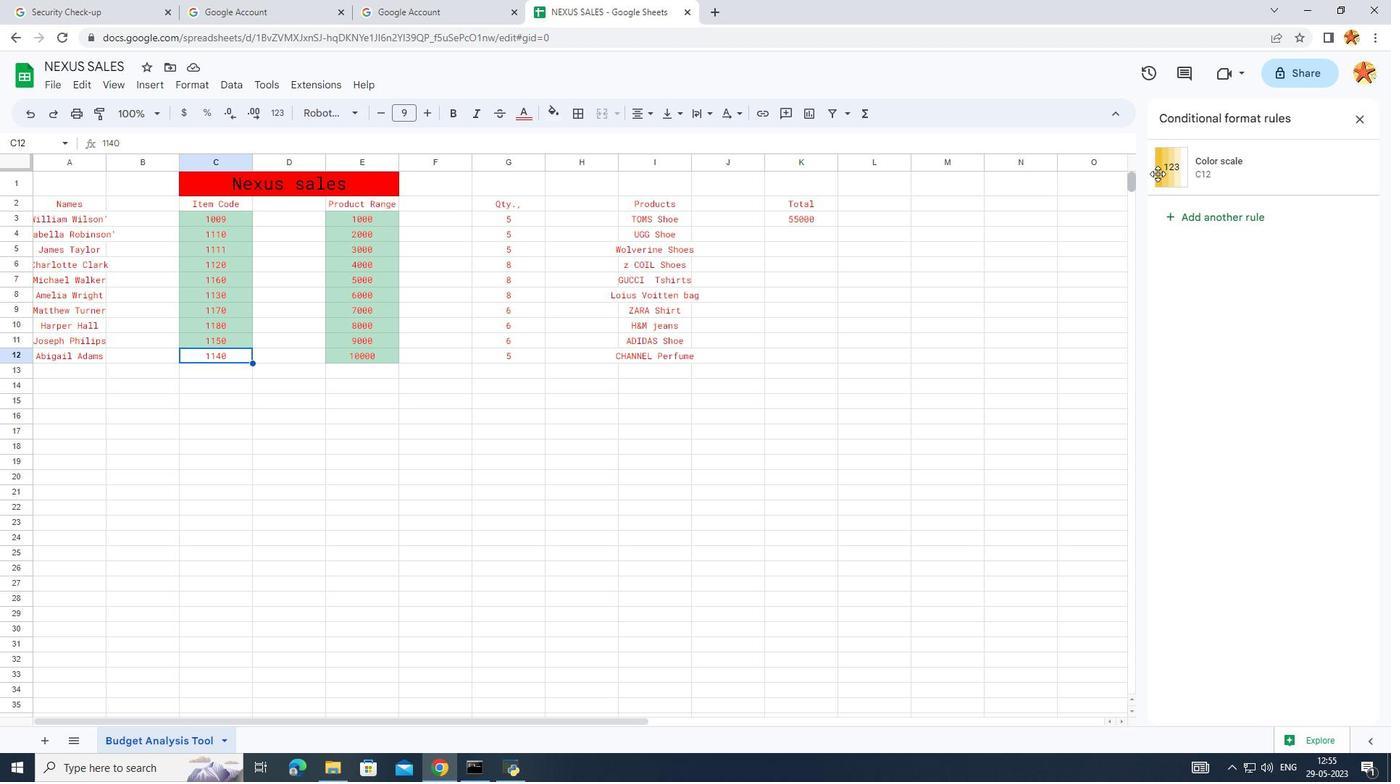 
Action: Mouse pressed left at (1232, 159)
Screenshot: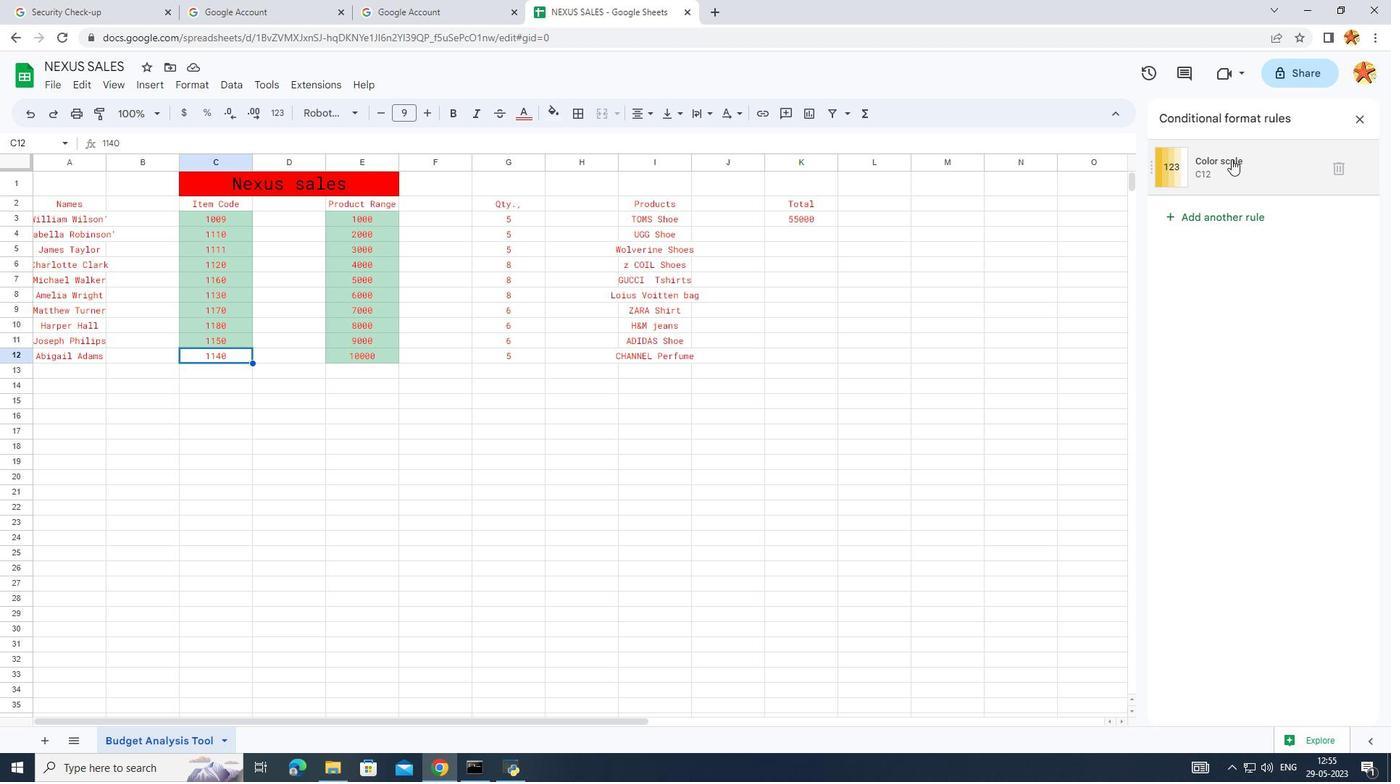 
Action: Mouse moved to (1256, 328)
Screenshot: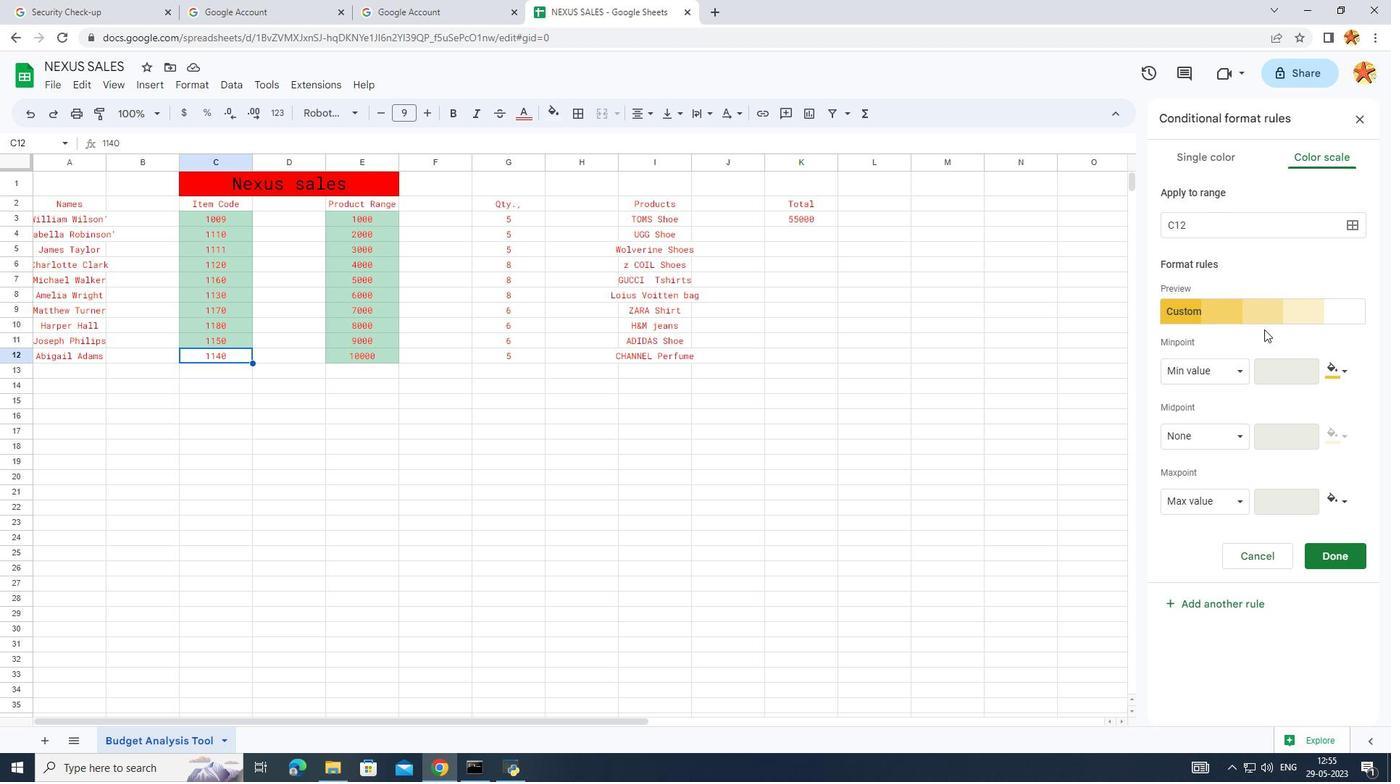 
Action: Mouse pressed left at (1256, 328)
Screenshot: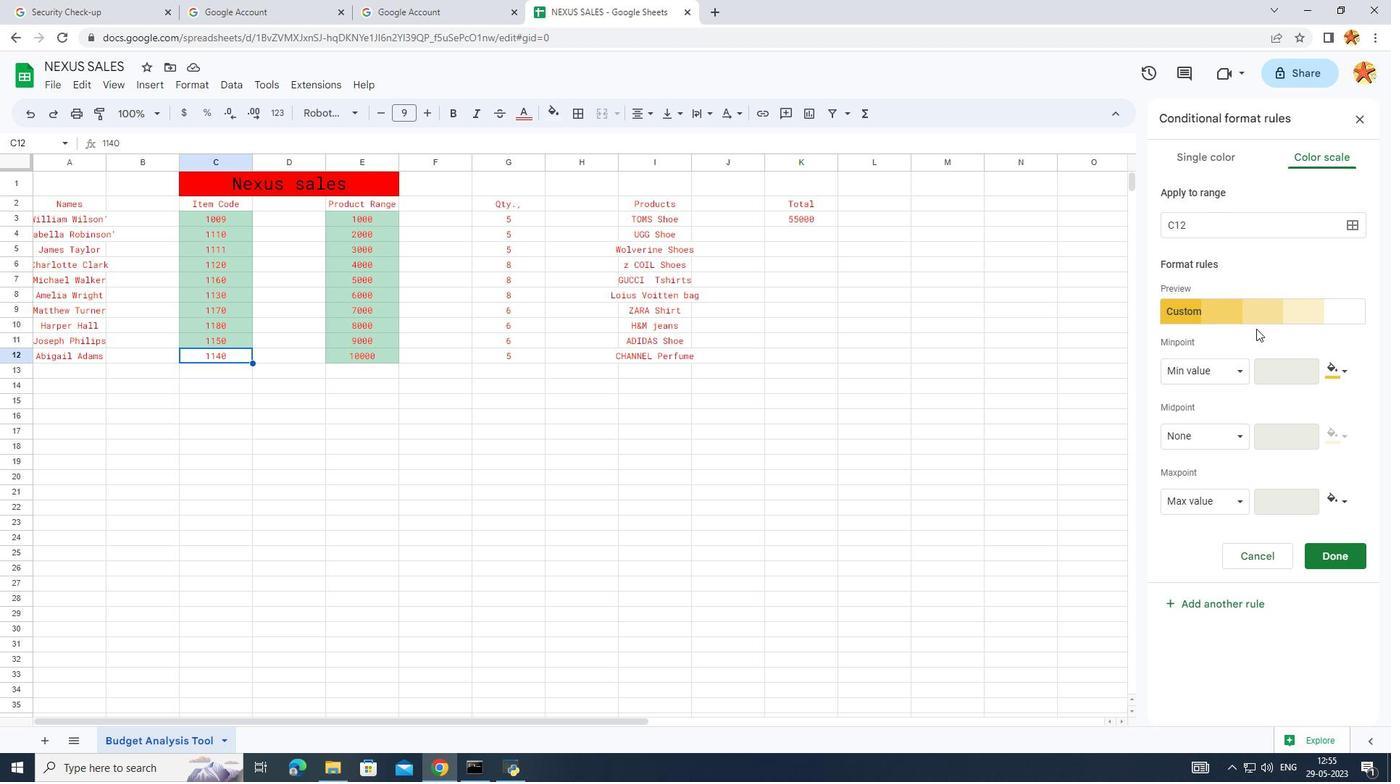 
Action: Mouse moved to (1225, 371)
Screenshot: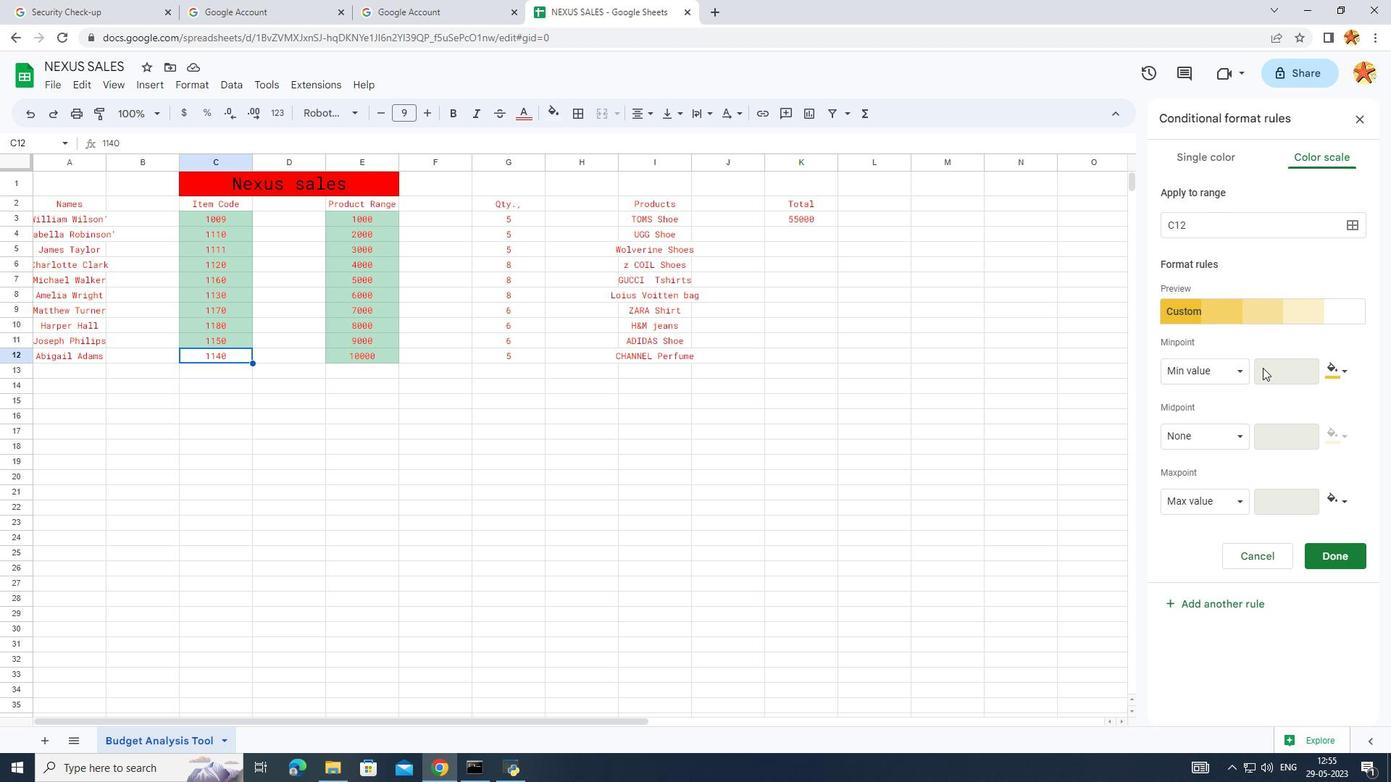 
Action: Mouse pressed left at (1225, 371)
Screenshot: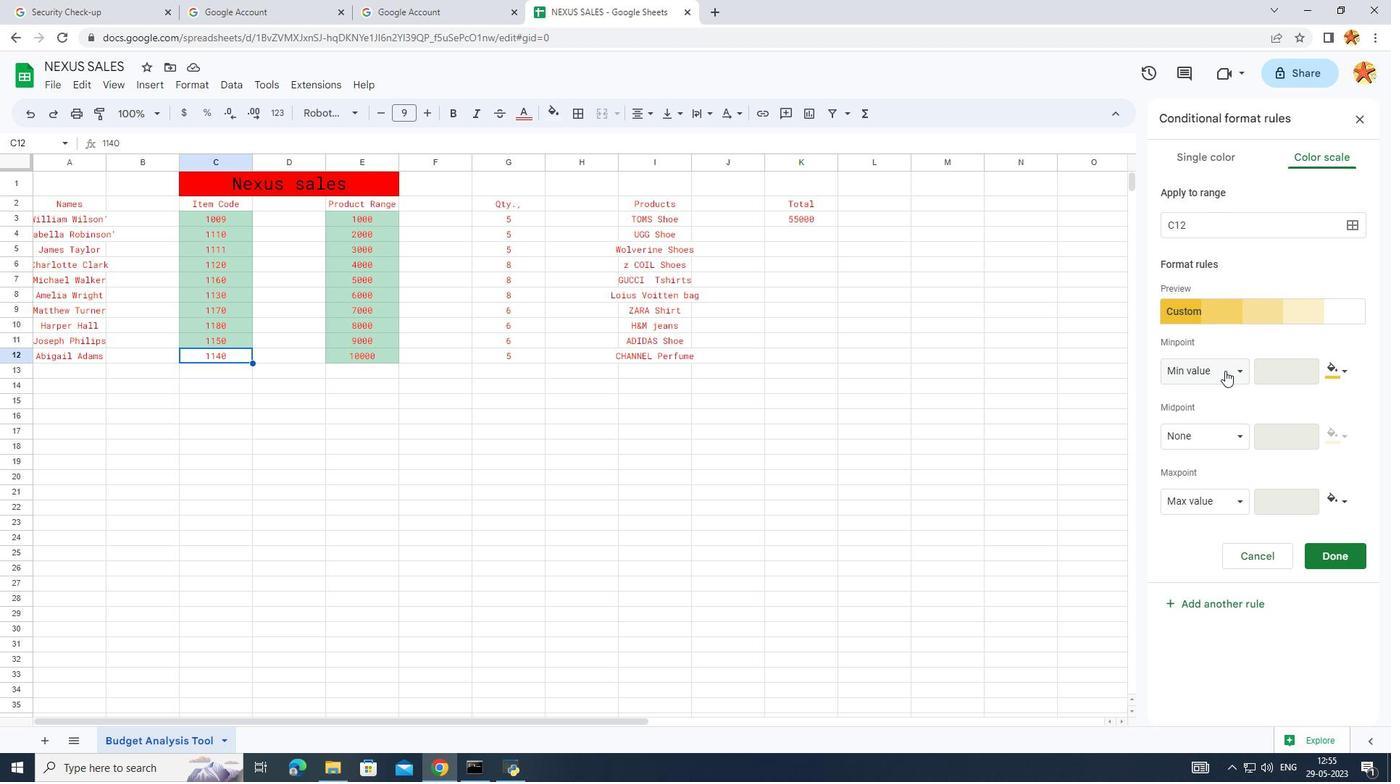 
Action: Mouse moved to (1224, 388)
Screenshot: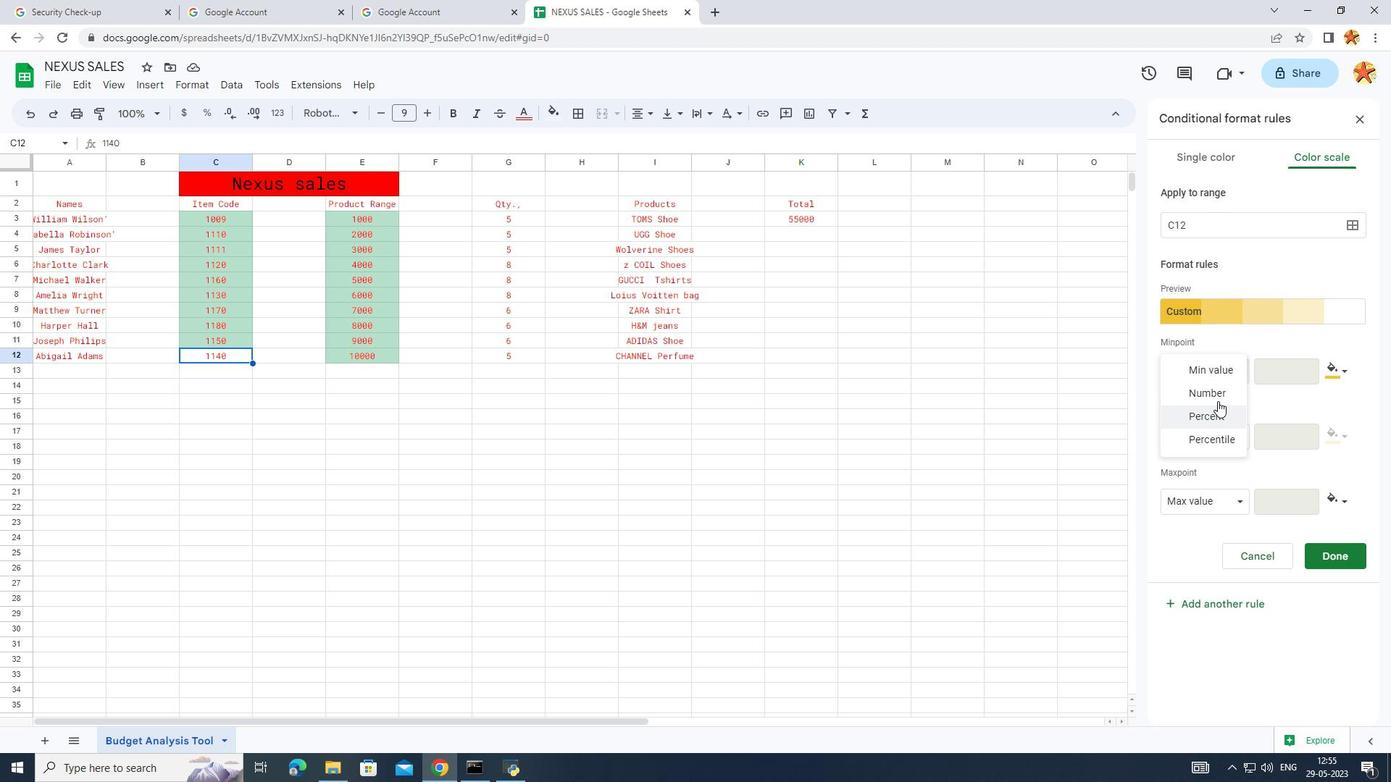 
Action: Mouse pressed left at (1224, 388)
Screenshot: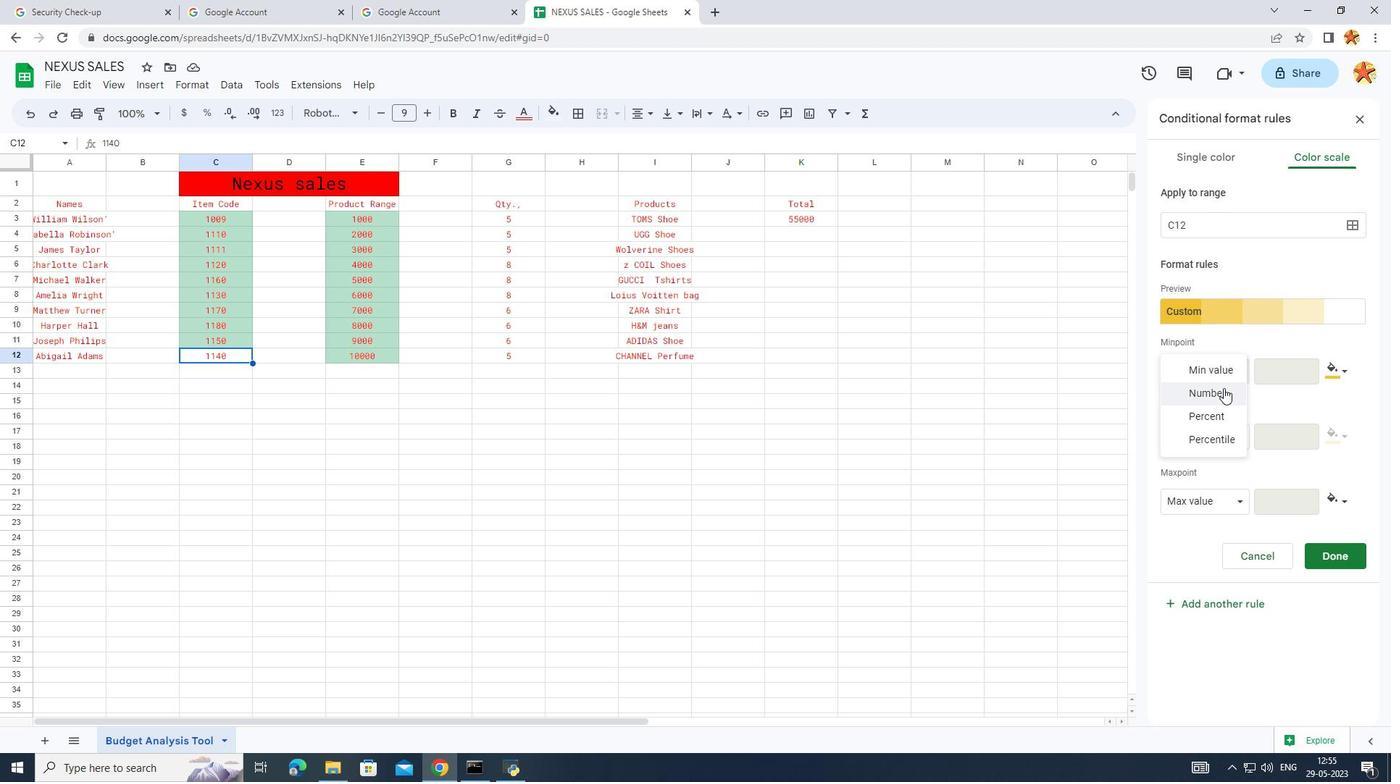 
Action: Mouse moved to (1356, 550)
Screenshot: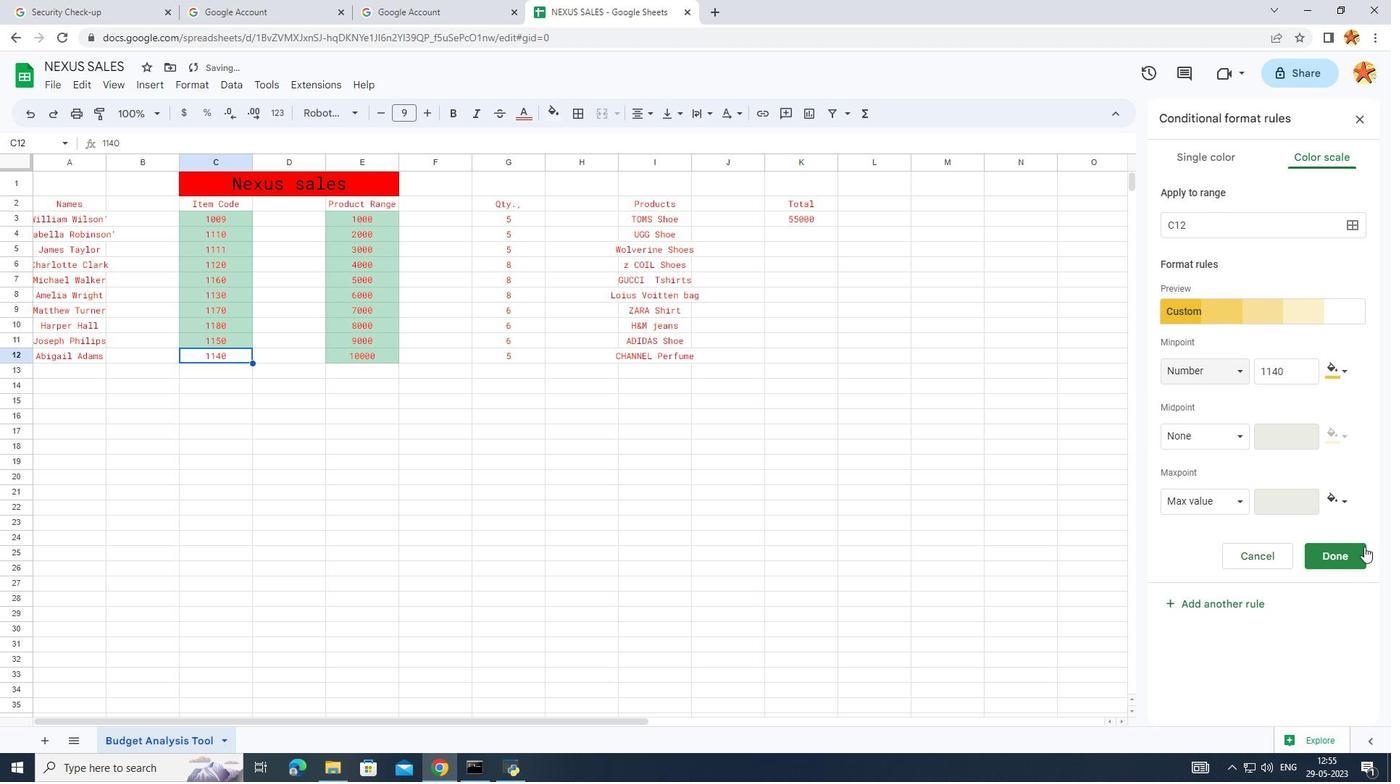 
Action: Mouse pressed left at (1356, 550)
Screenshot: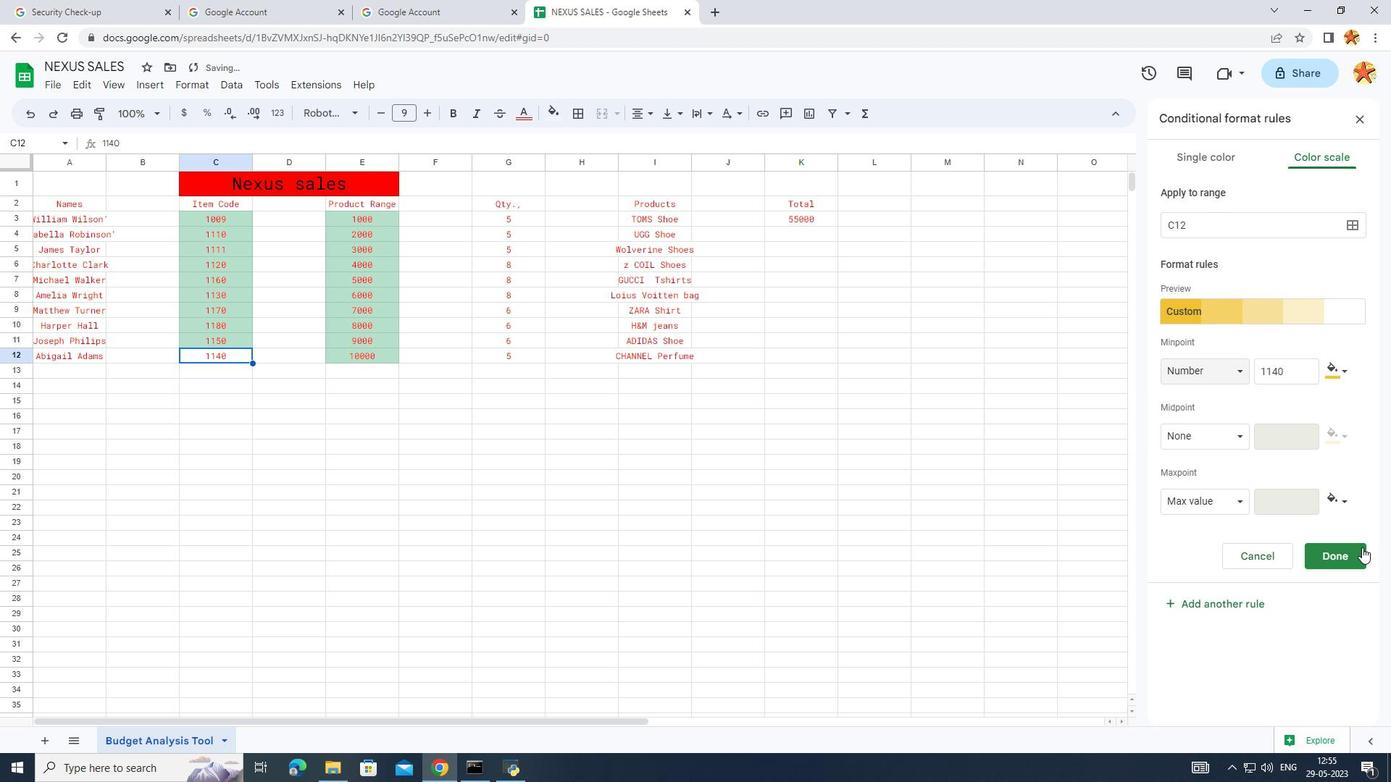 
Action: Mouse moved to (423, 386)
Screenshot: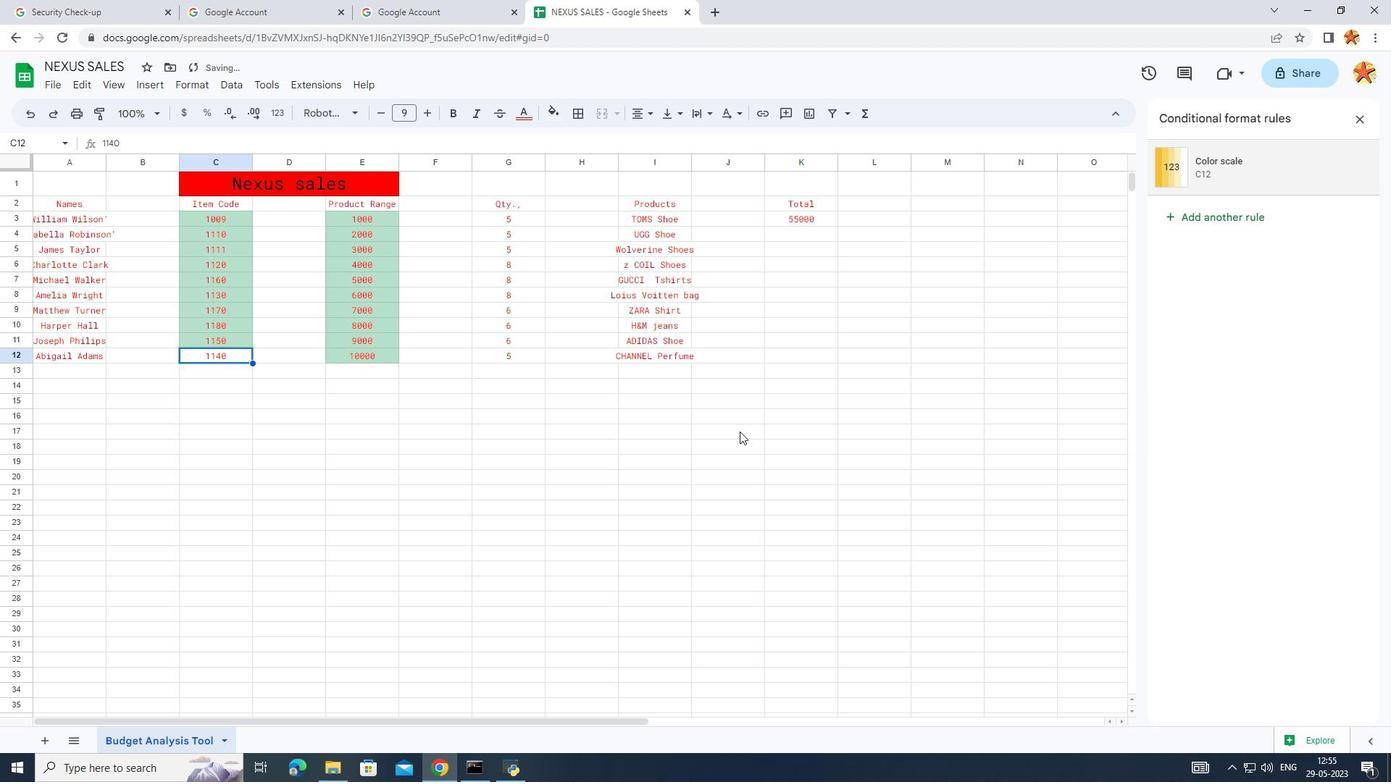 
Action: Mouse pressed left at (423, 386)
Screenshot: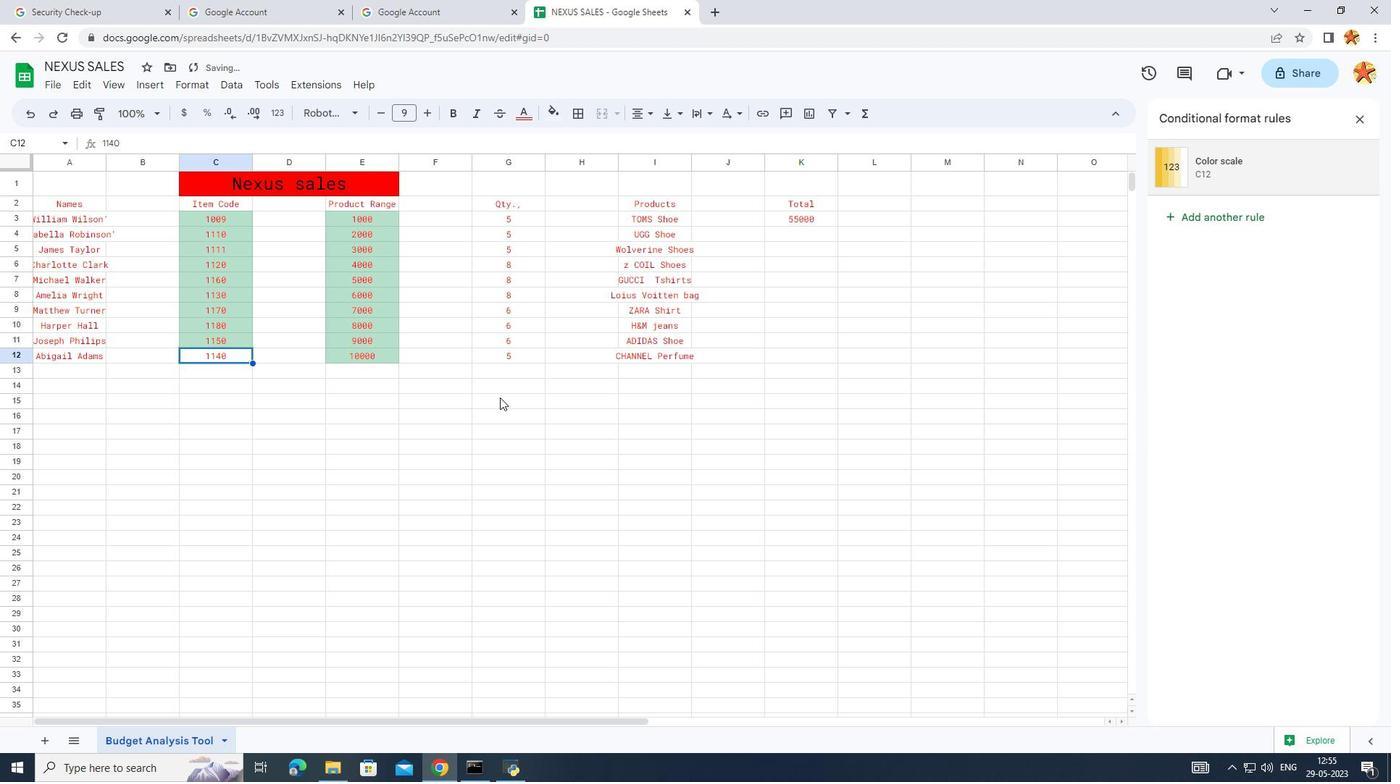 
Action: Mouse moved to (532, 405)
Screenshot: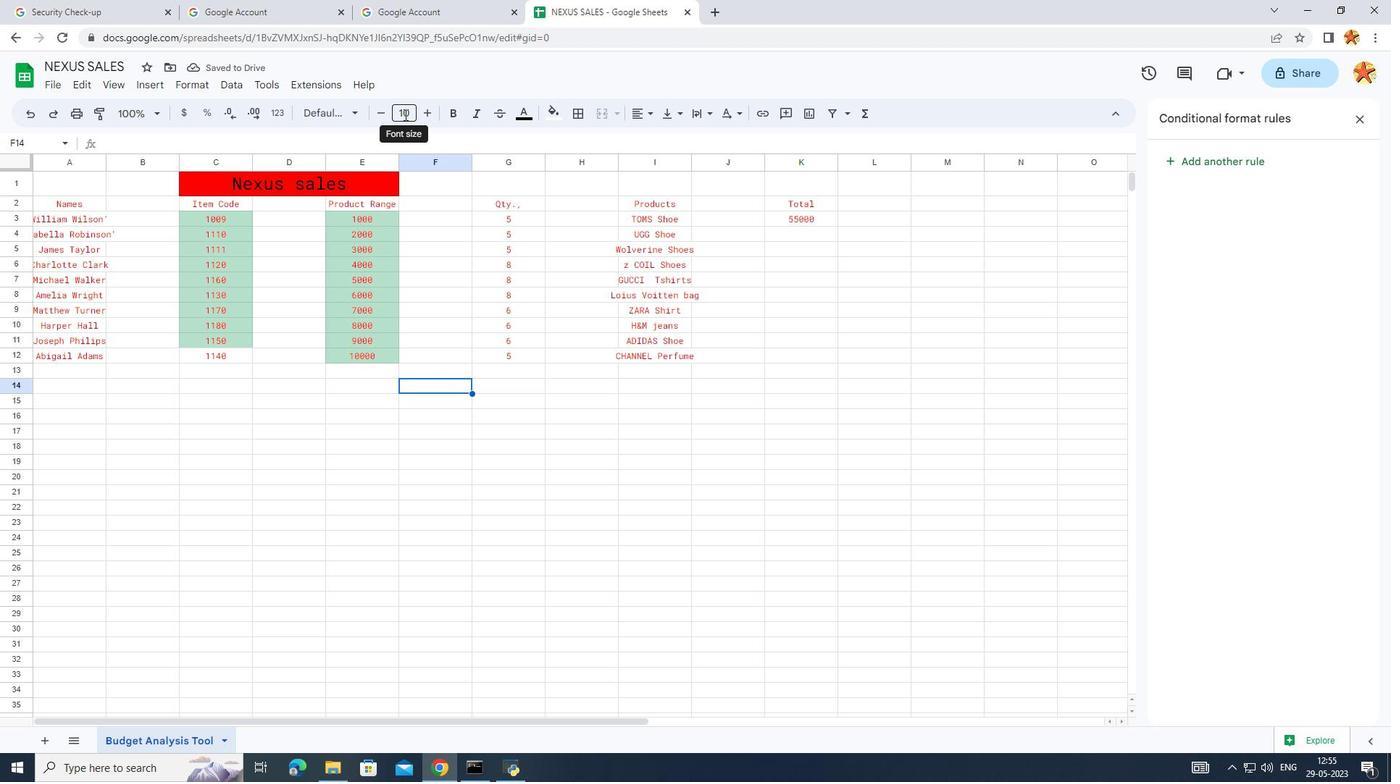 
Action: Mouse pressed left at (532, 405)
Screenshot: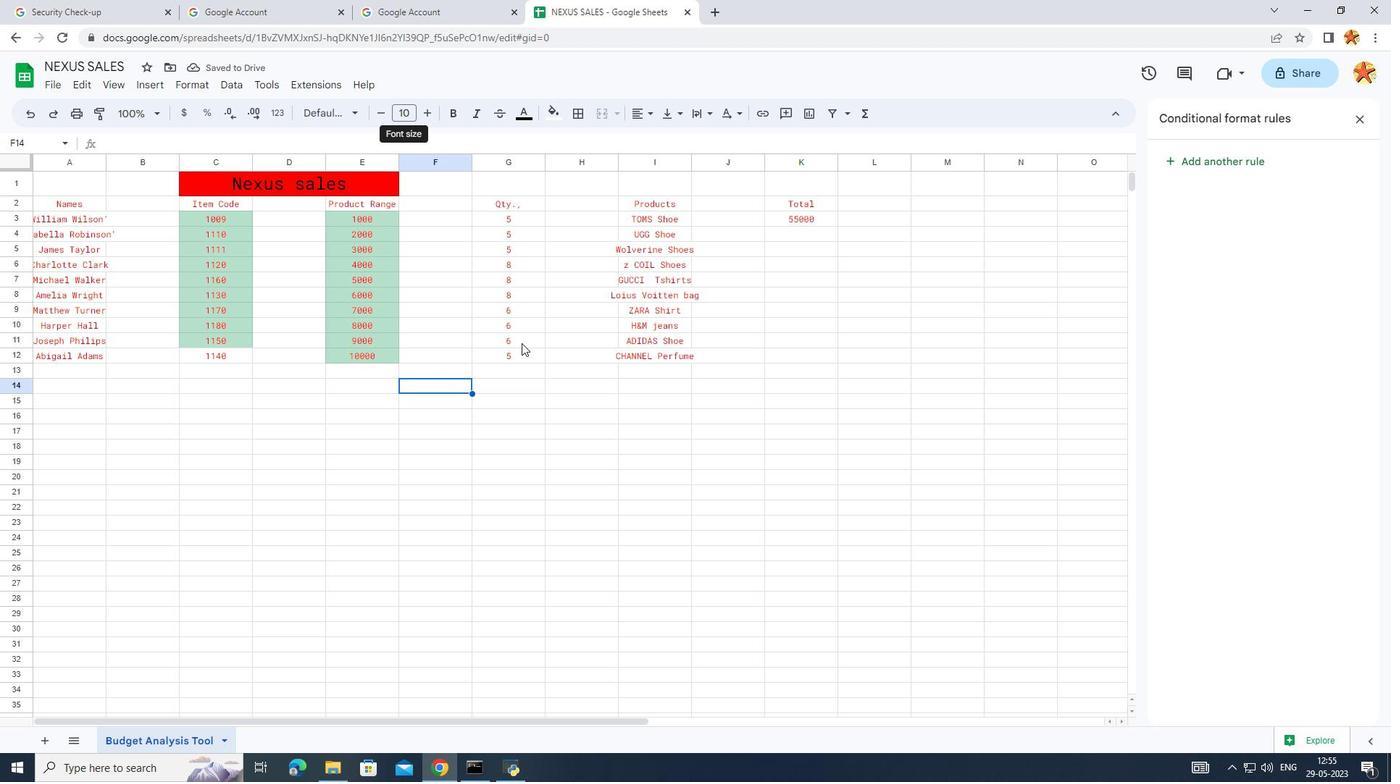 
Action: Mouse moved to (81, 258)
Screenshot: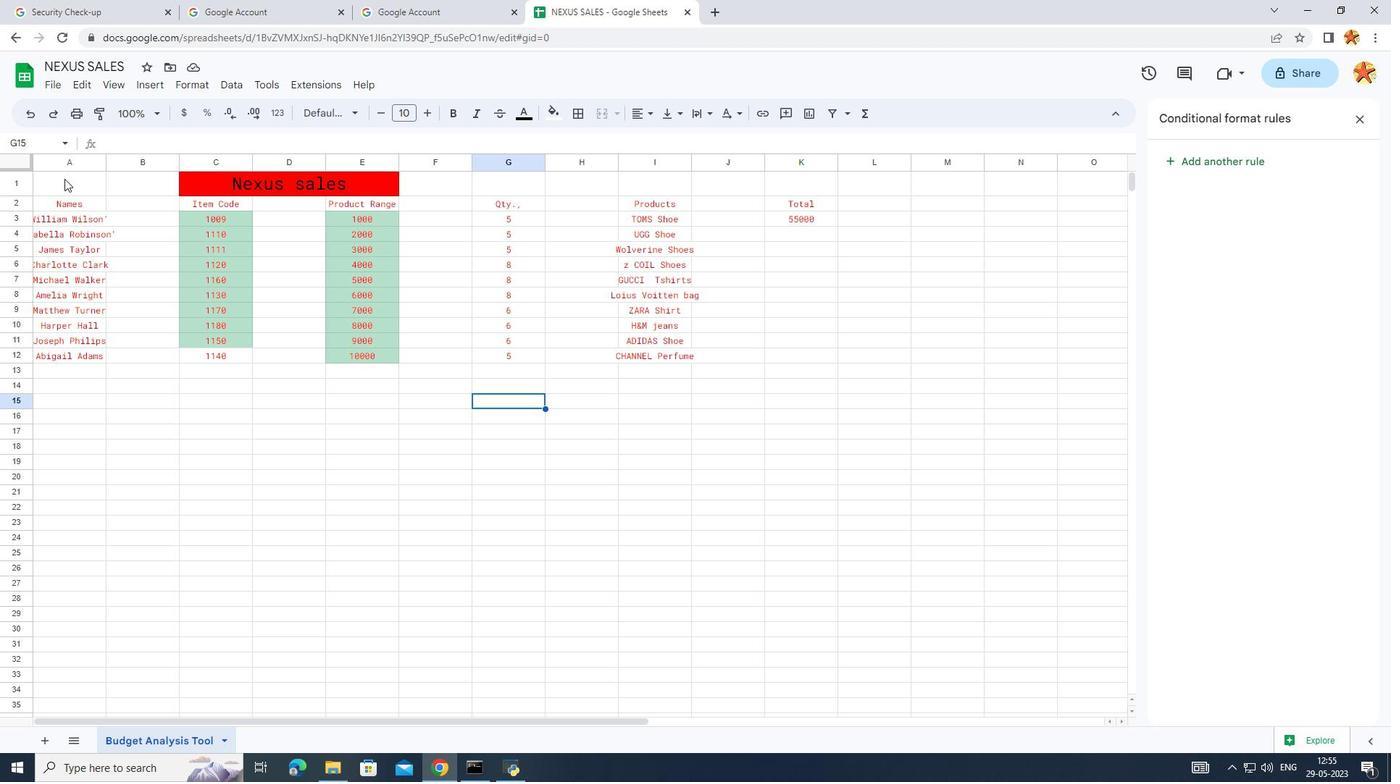 
Action: Mouse pressed left at (81, 258)
Screenshot: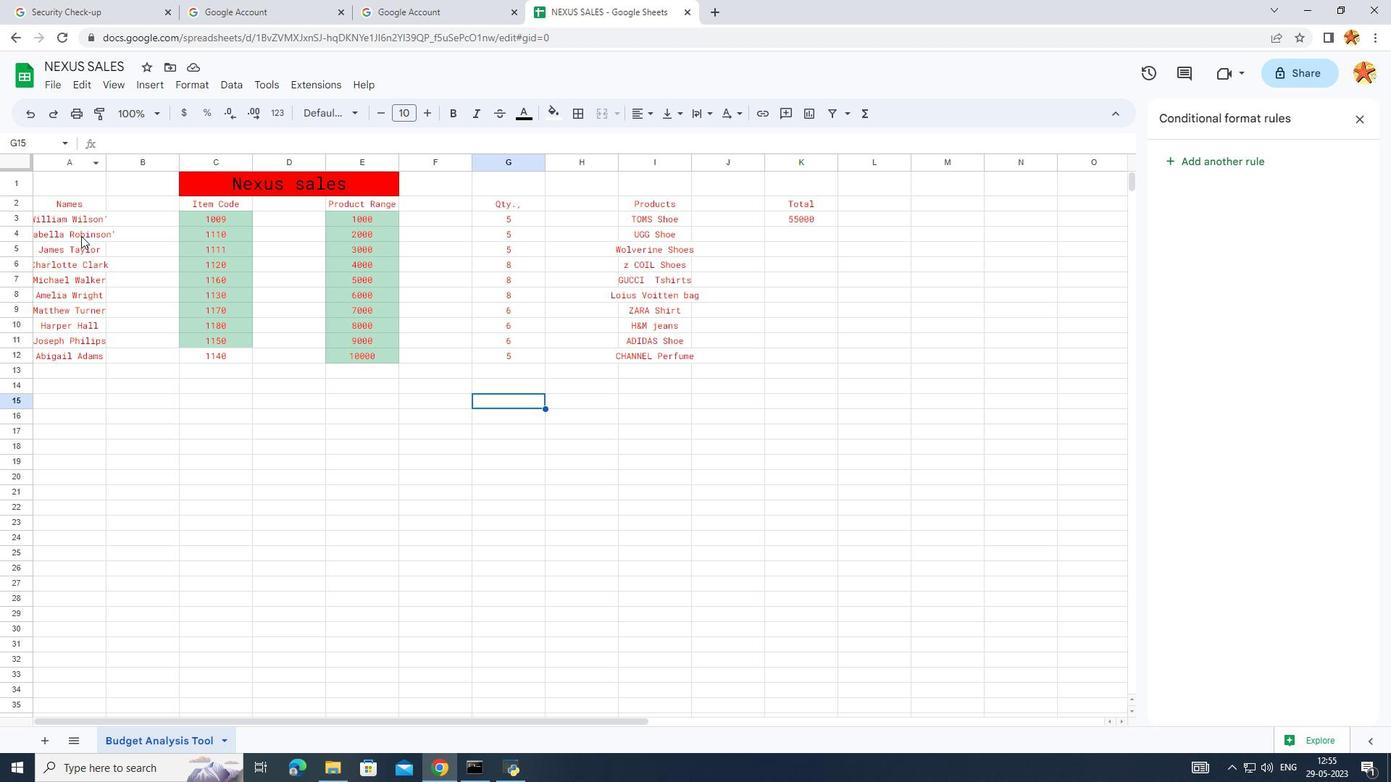 
Action: Mouse moved to (96, 234)
Screenshot: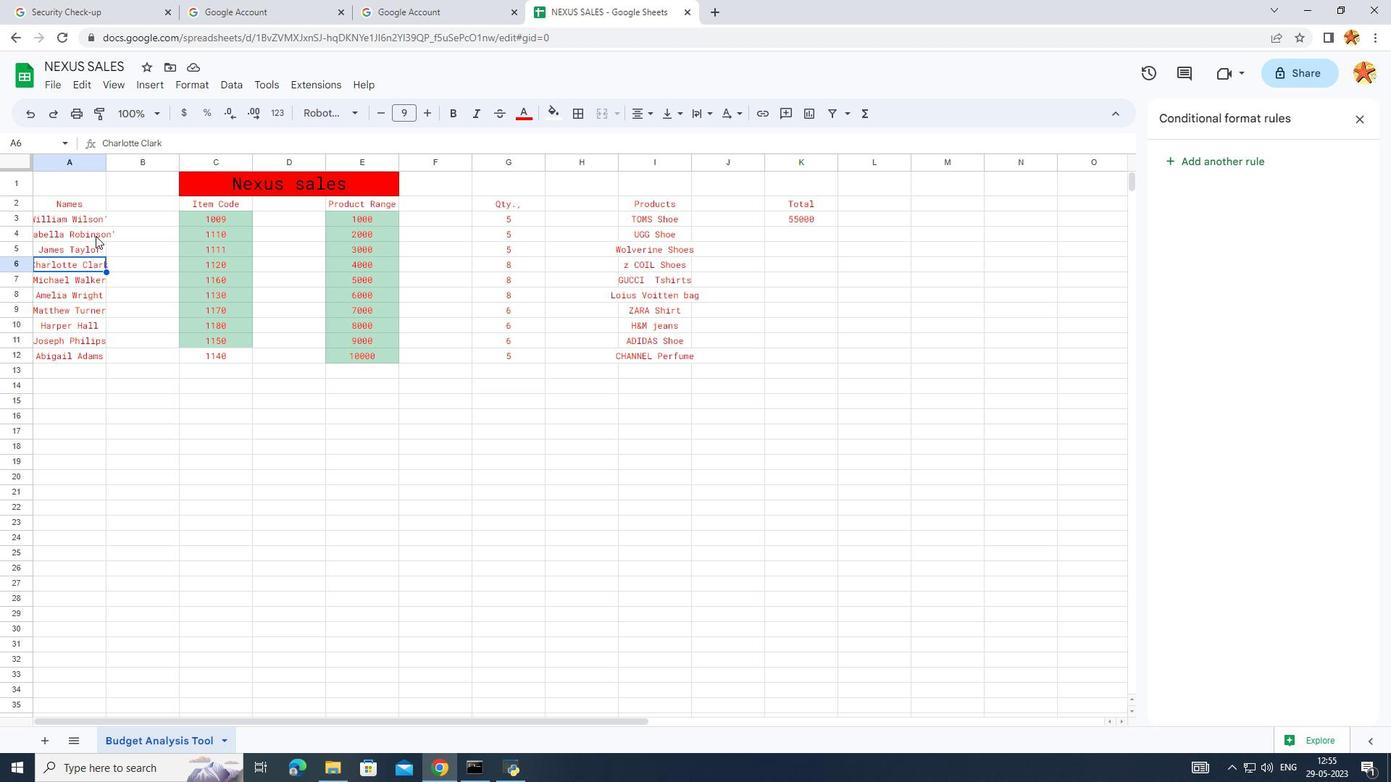 
